 Task: Send an email with the signature Julie Green with the subject Follow-up on a customer inquiry and the message Can you please clarify the requirements for the new project proposal? from softage.5@softage.net to softage.3@softage.net and move the email from Sent Items to the folder Data science
Action: Mouse moved to (64, 62)
Screenshot: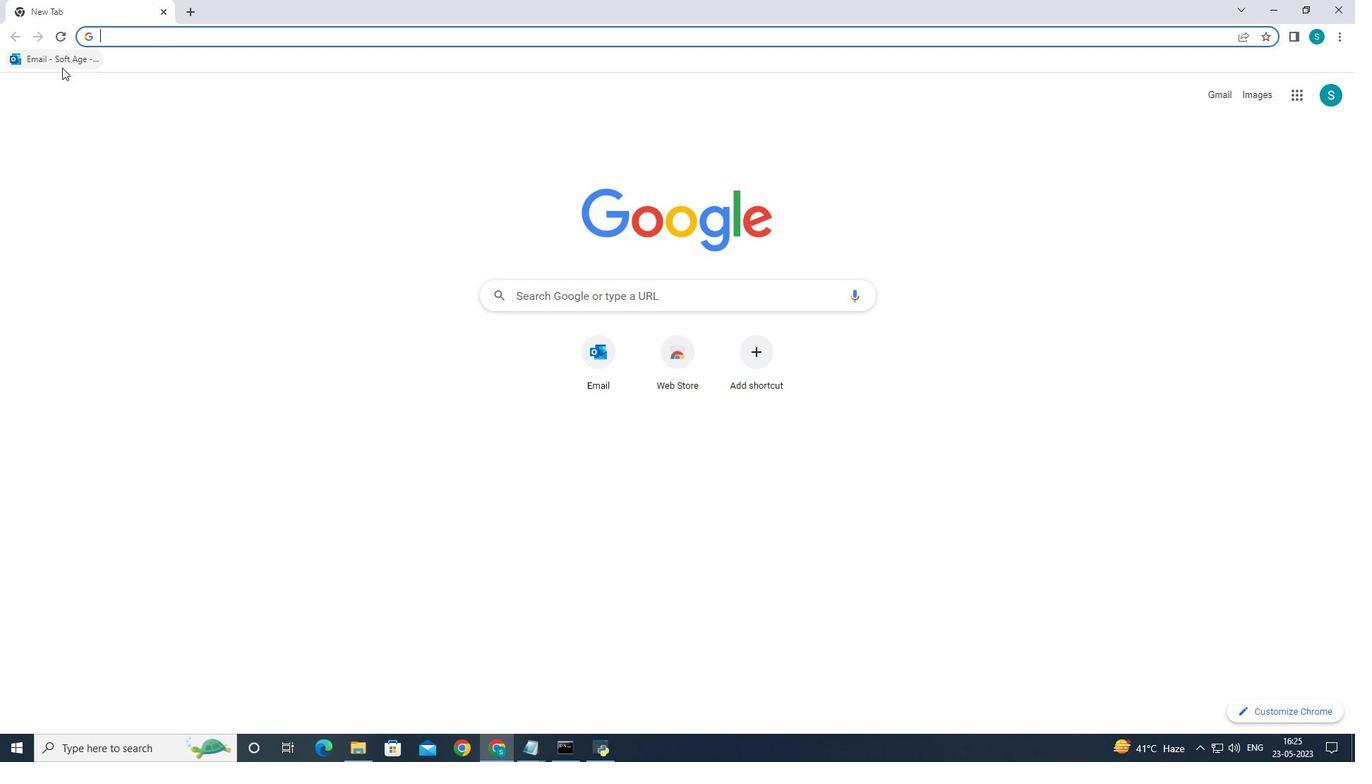 
Action: Mouse pressed left at (64, 62)
Screenshot: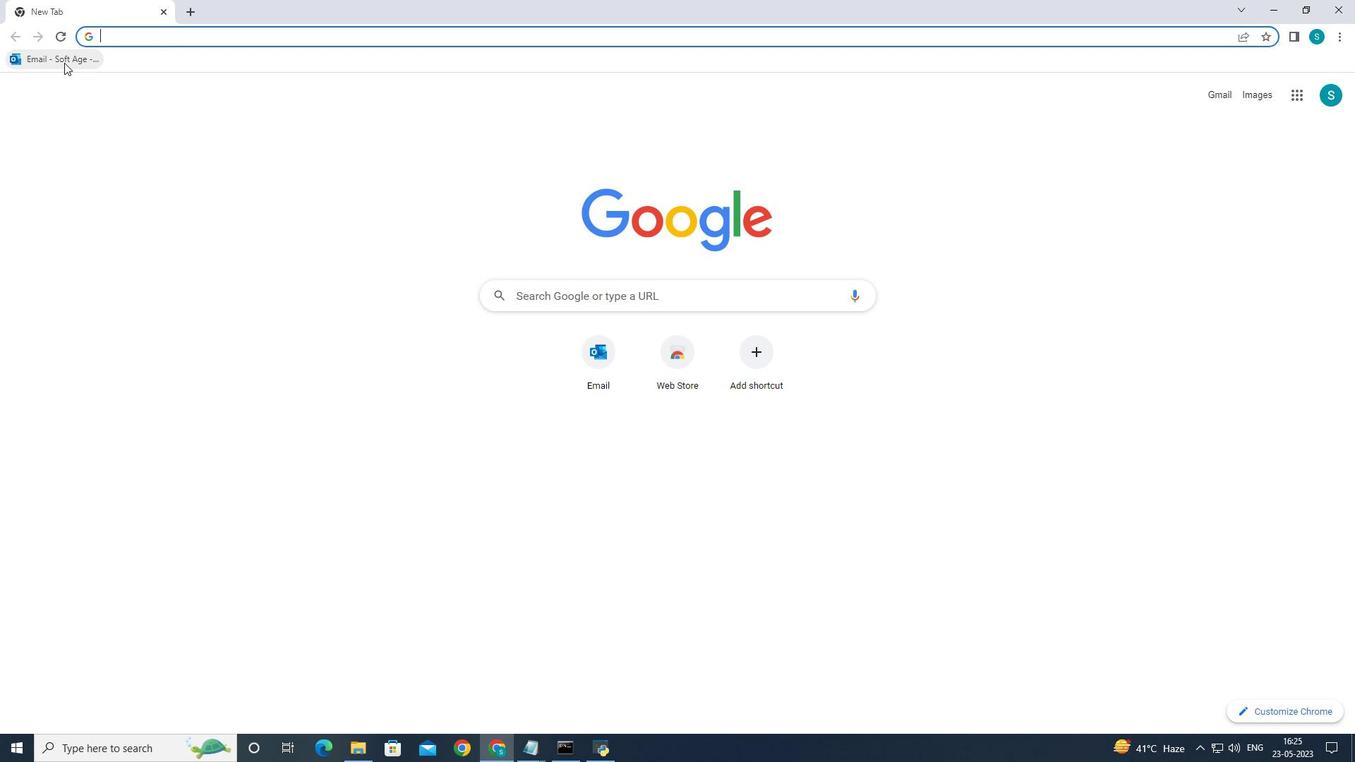 
Action: Mouse moved to (194, 121)
Screenshot: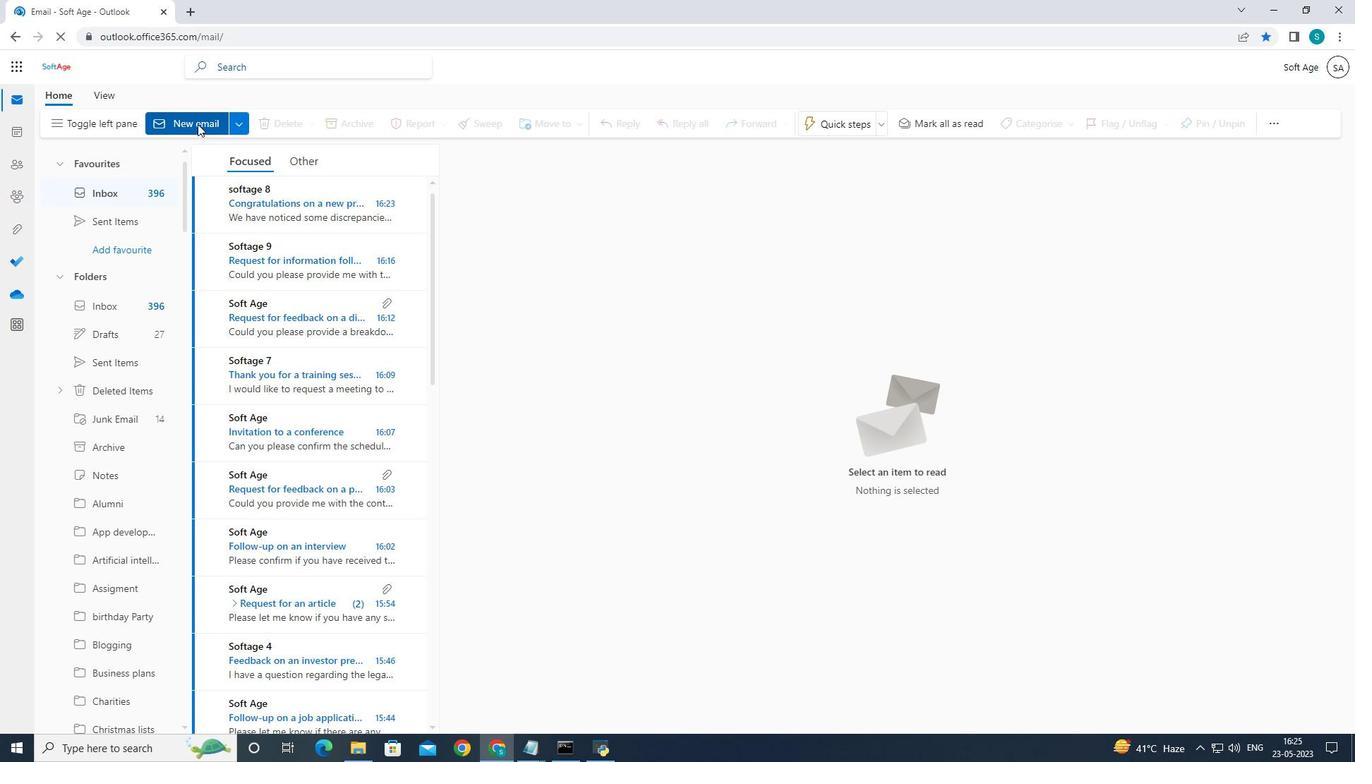 
Action: Mouse pressed left at (194, 121)
Screenshot: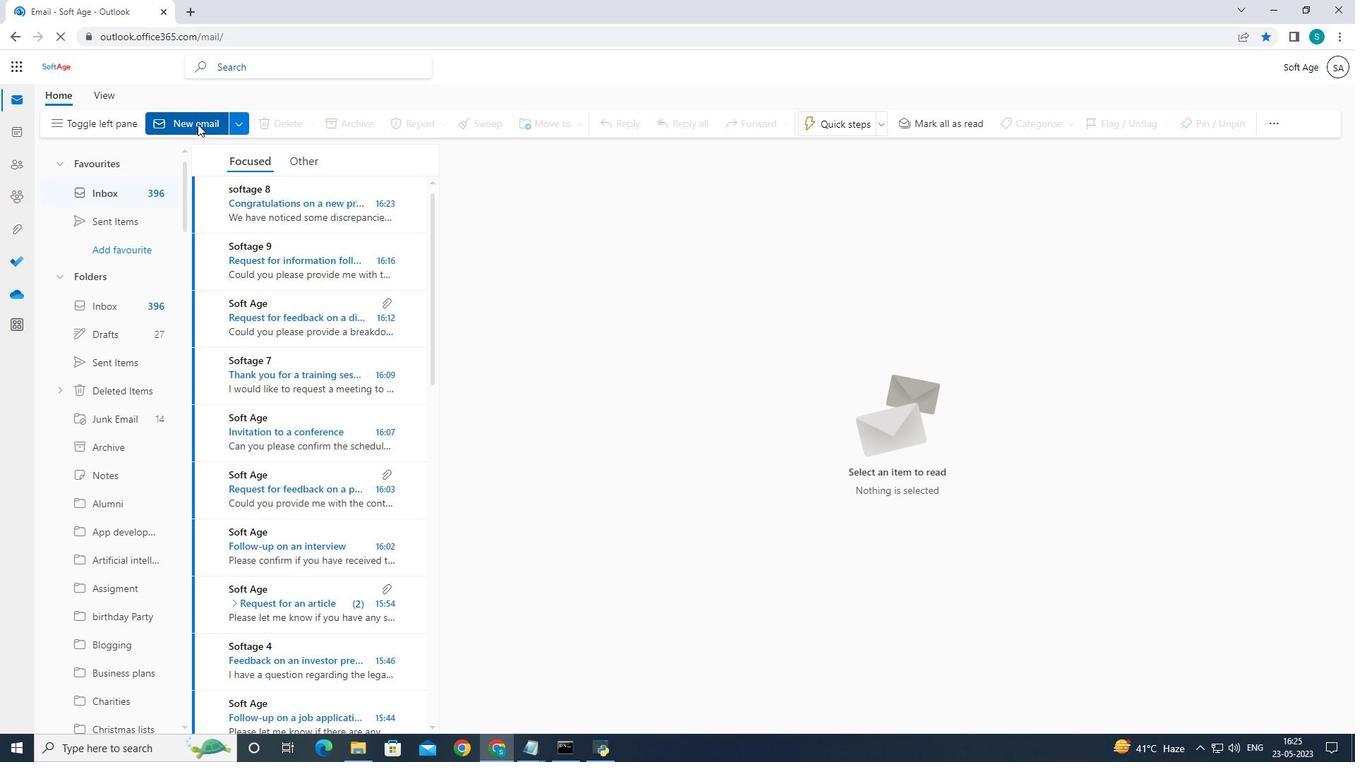 
Action: Mouse moved to (916, 118)
Screenshot: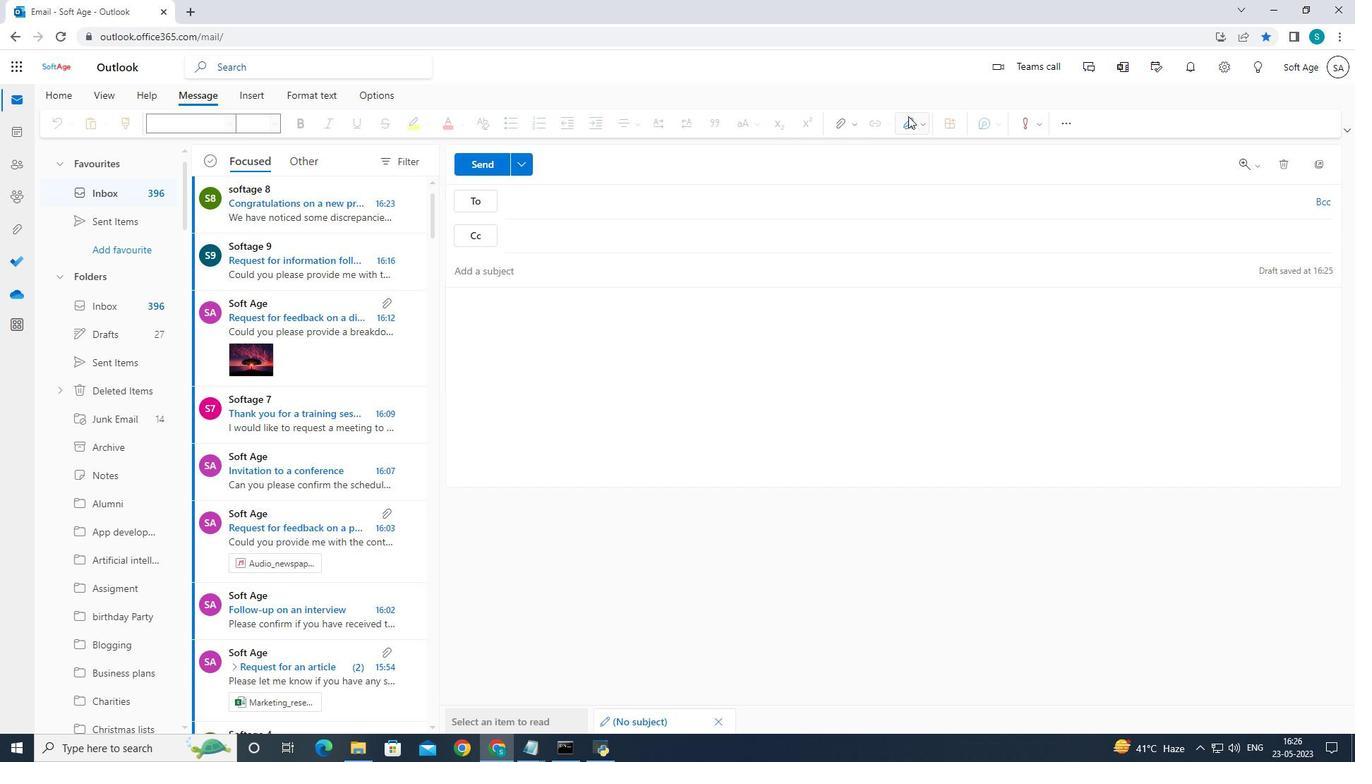 
Action: Mouse pressed left at (916, 118)
Screenshot: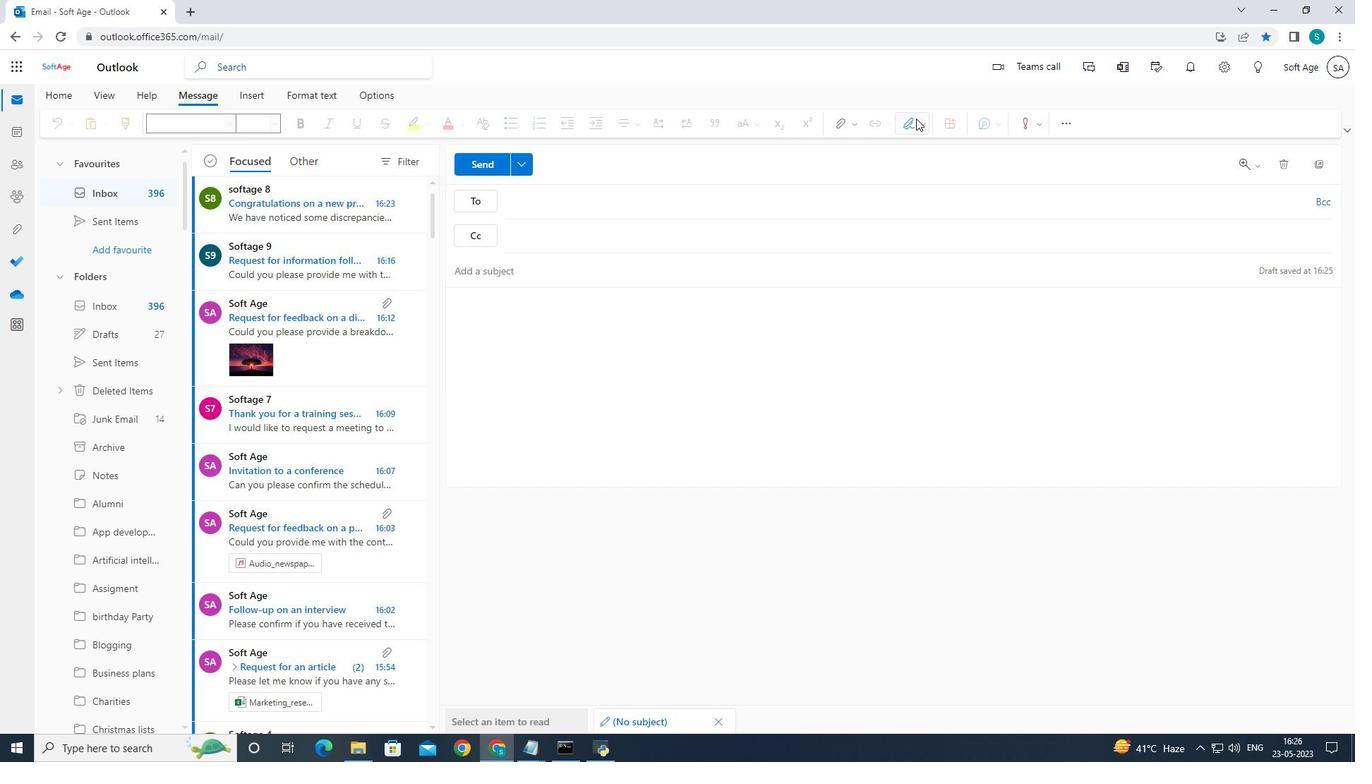 
Action: Mouse moved to (889, 188)
Screenshot: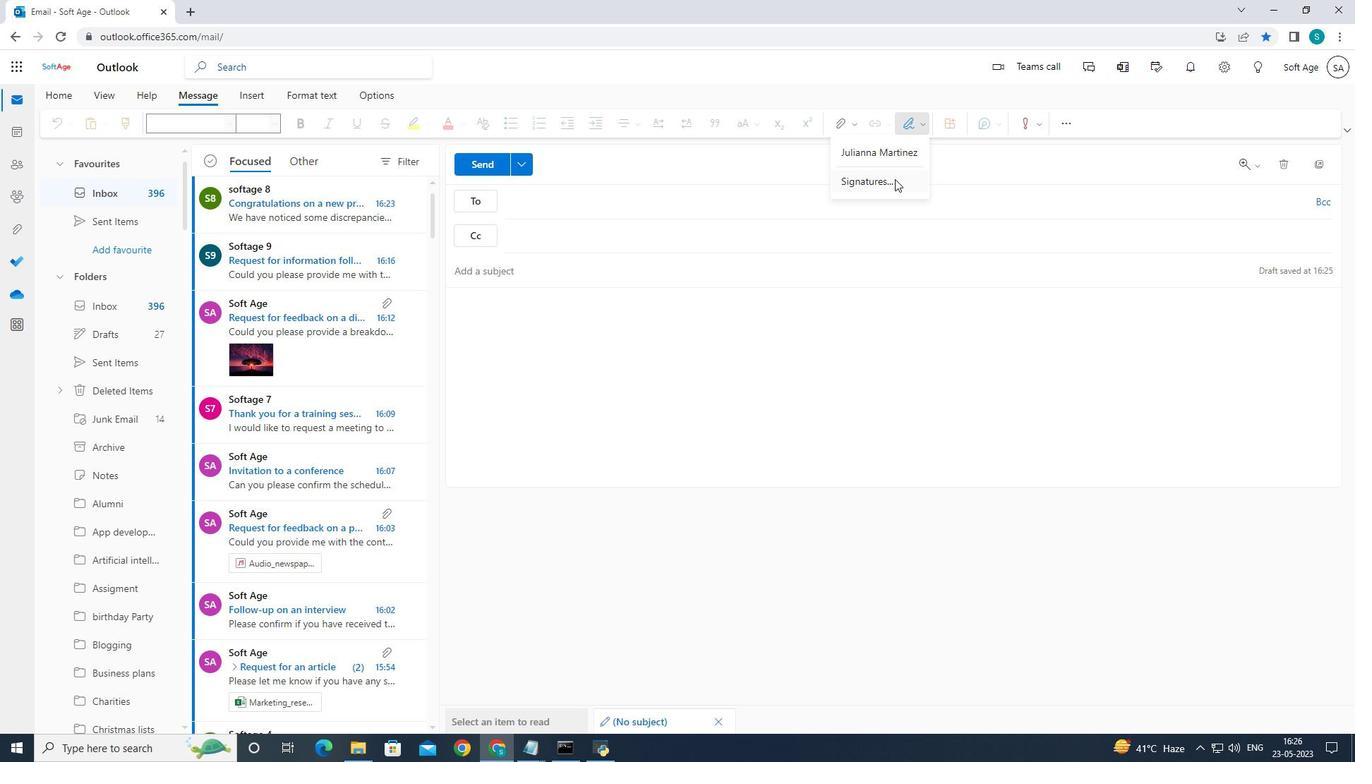 
Action: Mouse pressed left at (889, 188)
Screenshot: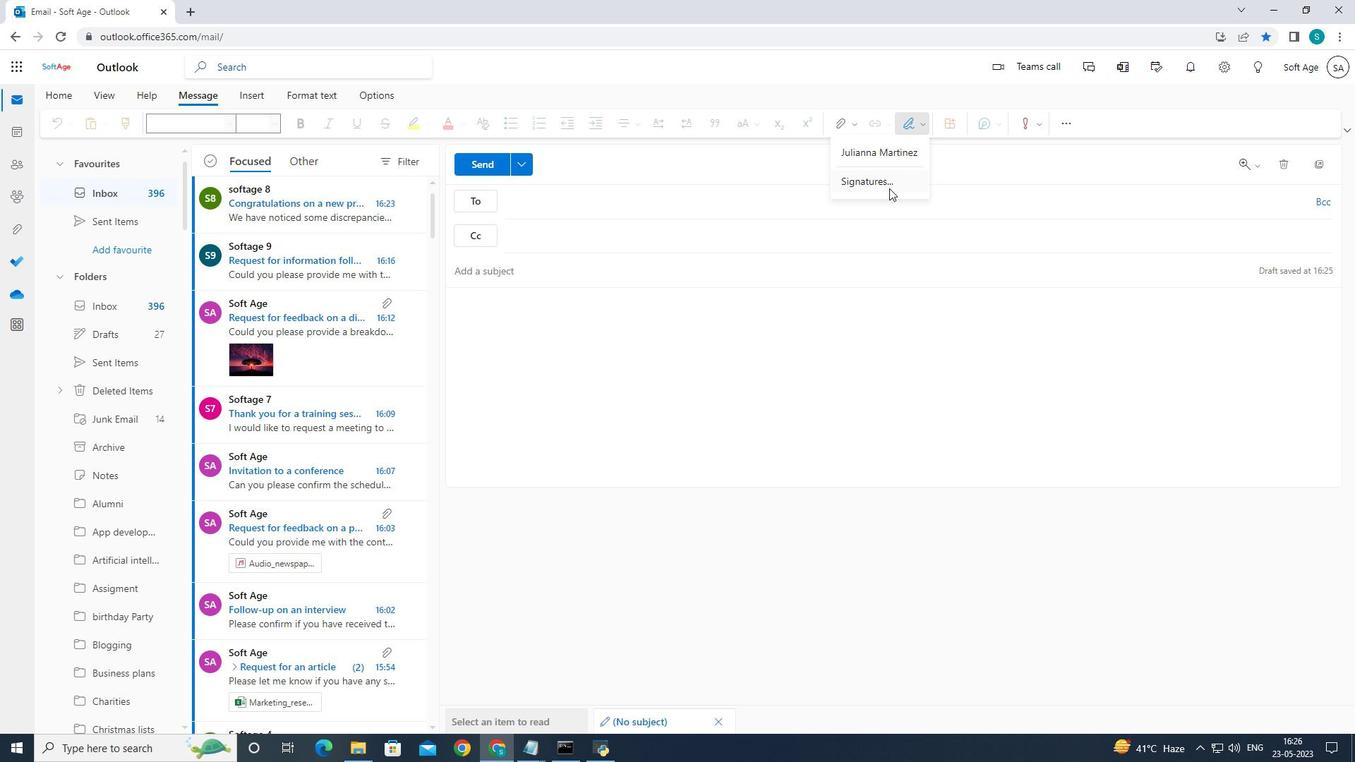 
Action: Mouse moved to (943, 235)
Screenshot: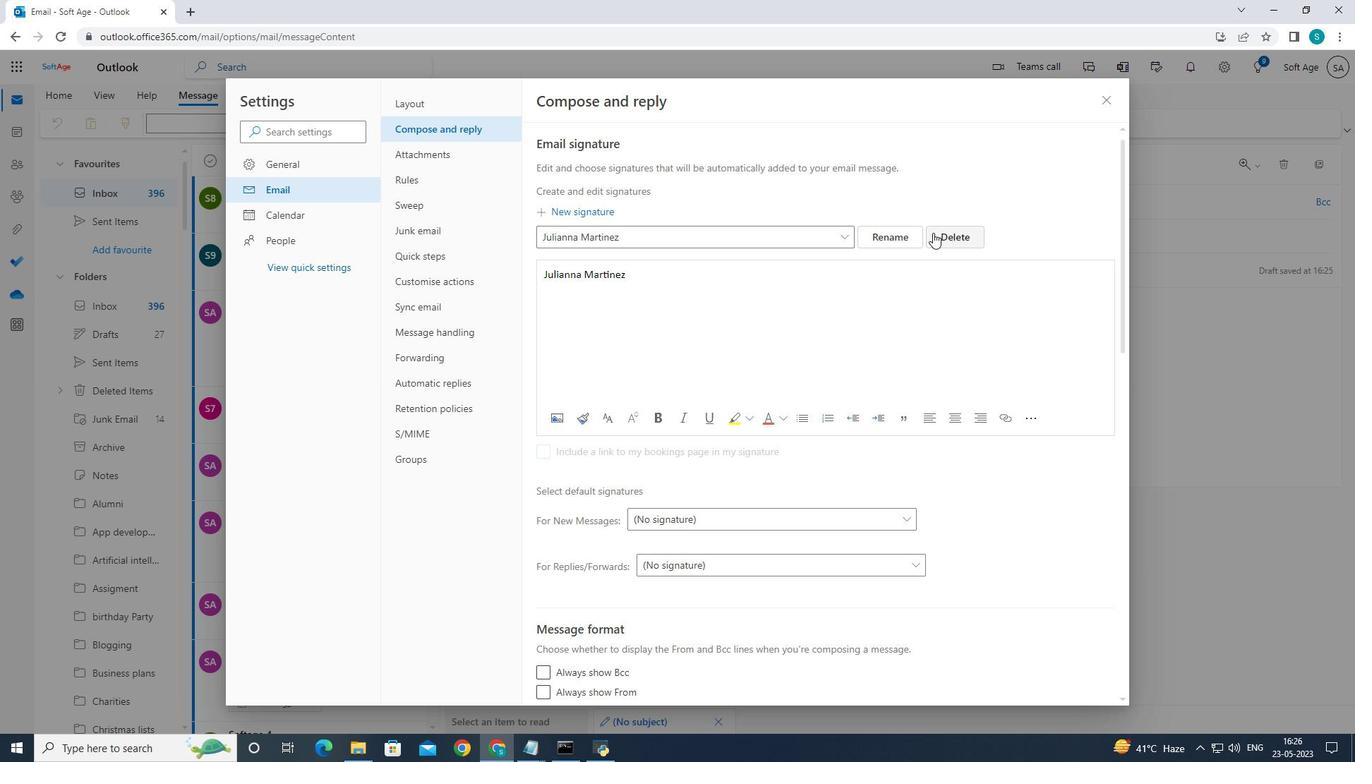 
Action: Mouse pressed left at (943, 235)
Screenshot: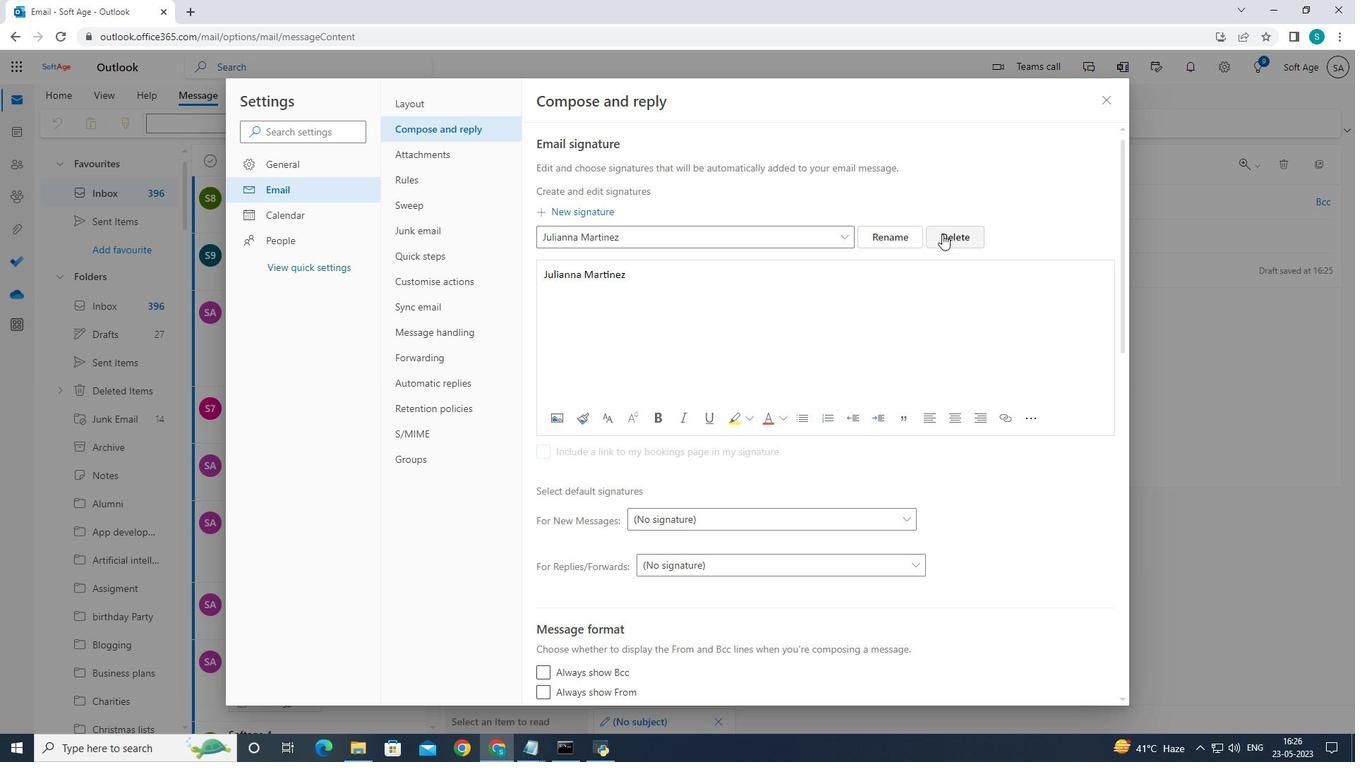 
Action: Mouse moved to (778, 237)
Screenshot: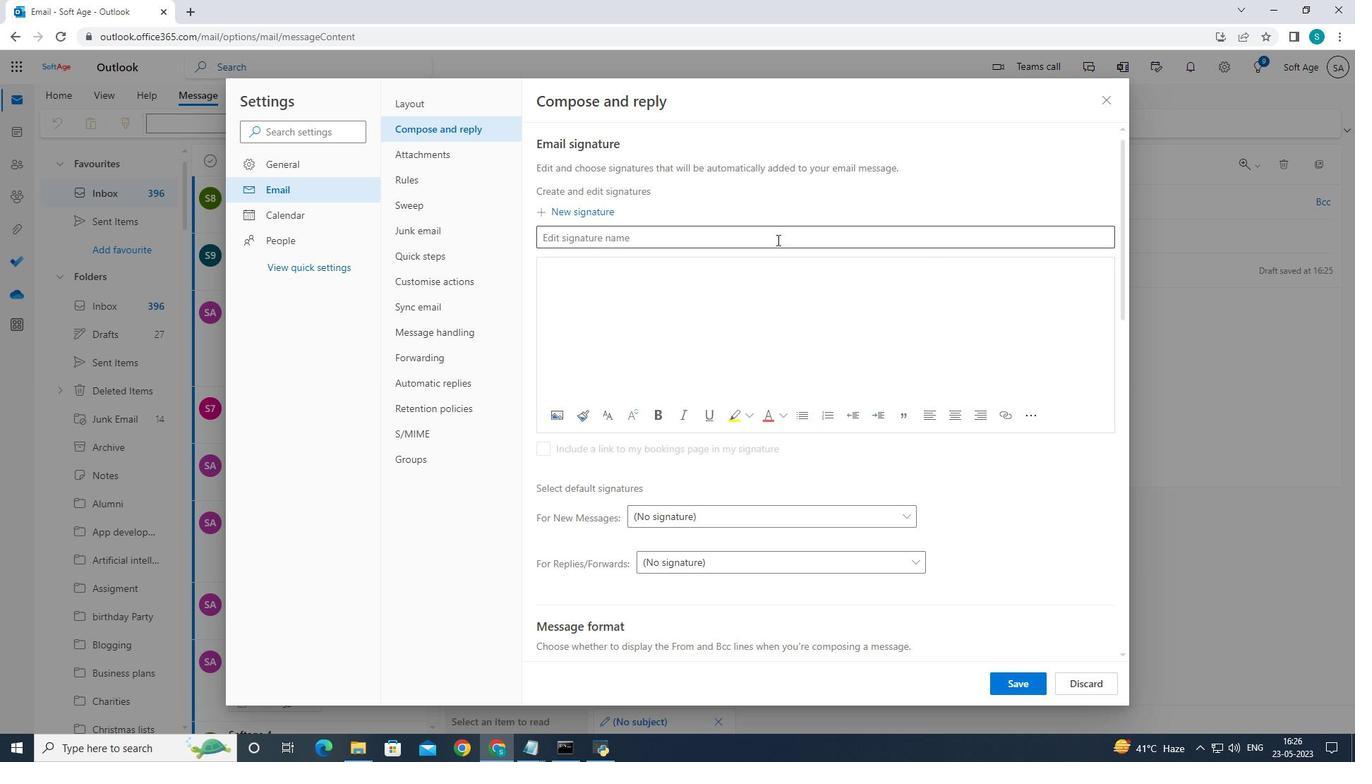 
Action: Mouse pressed left at (778, 237)
Screenshot: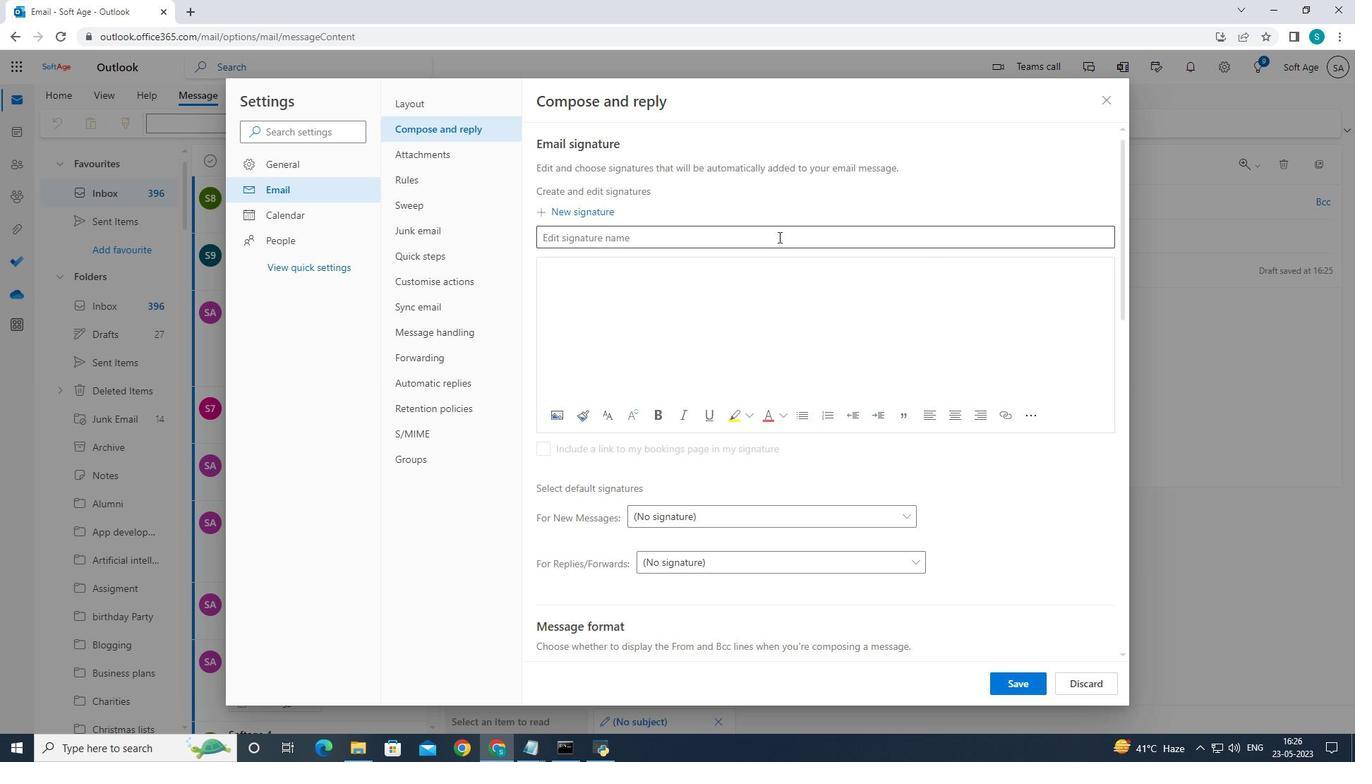 
Action: Mouse moved to (781, 314)
Screenshot: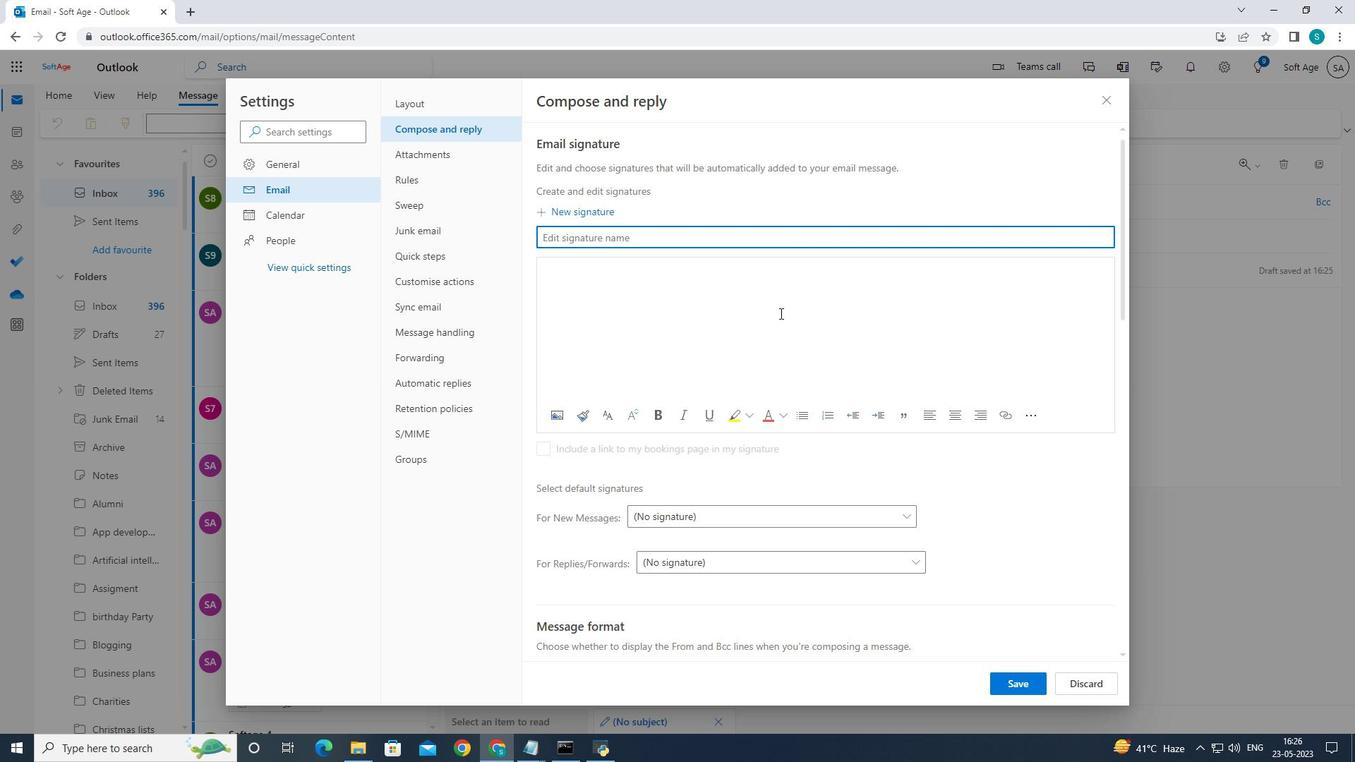 
Action: Key pressed <Key.caps_lock>J<Key.caps_lock>ulie<Key.space><Key.caps_lock>G<Key.caps_lock>reen
Screenshot: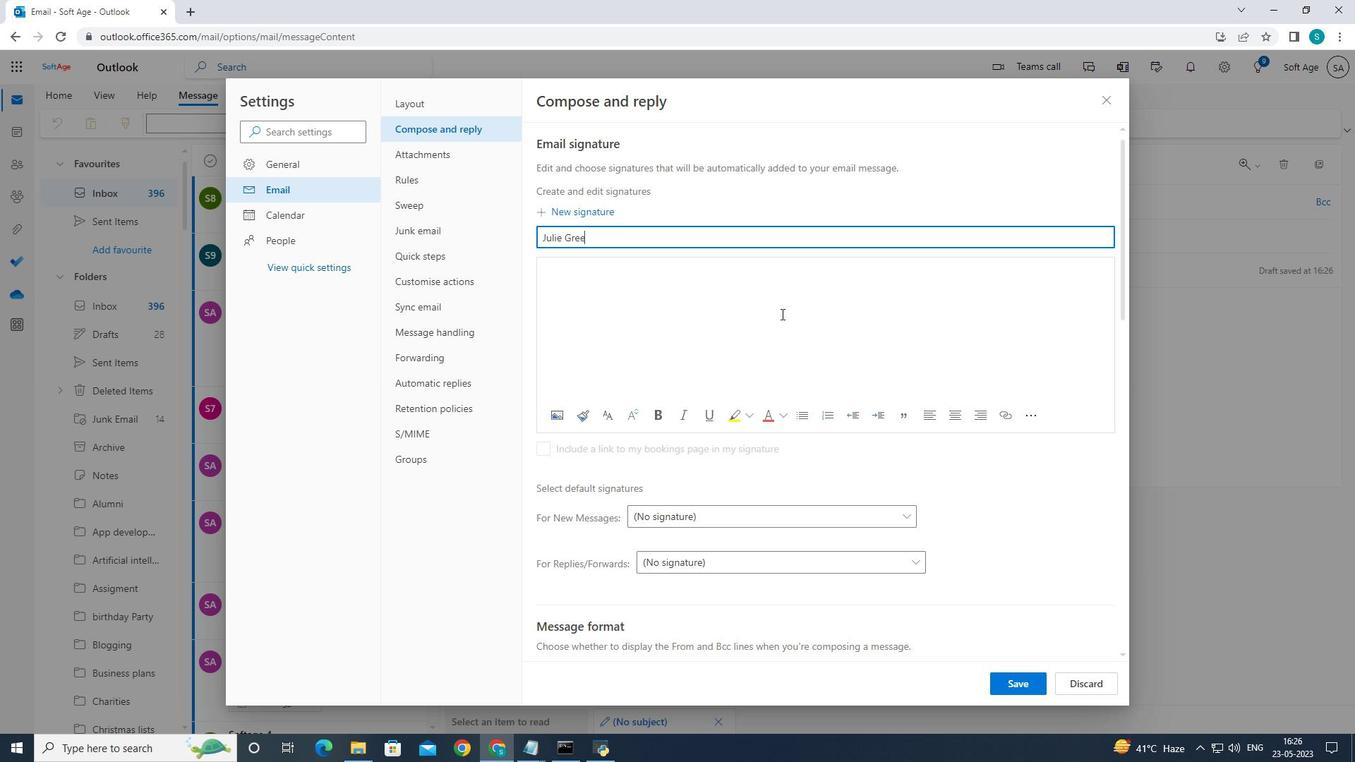 
Action: Mouse moved to (660, 284)
Screenshot: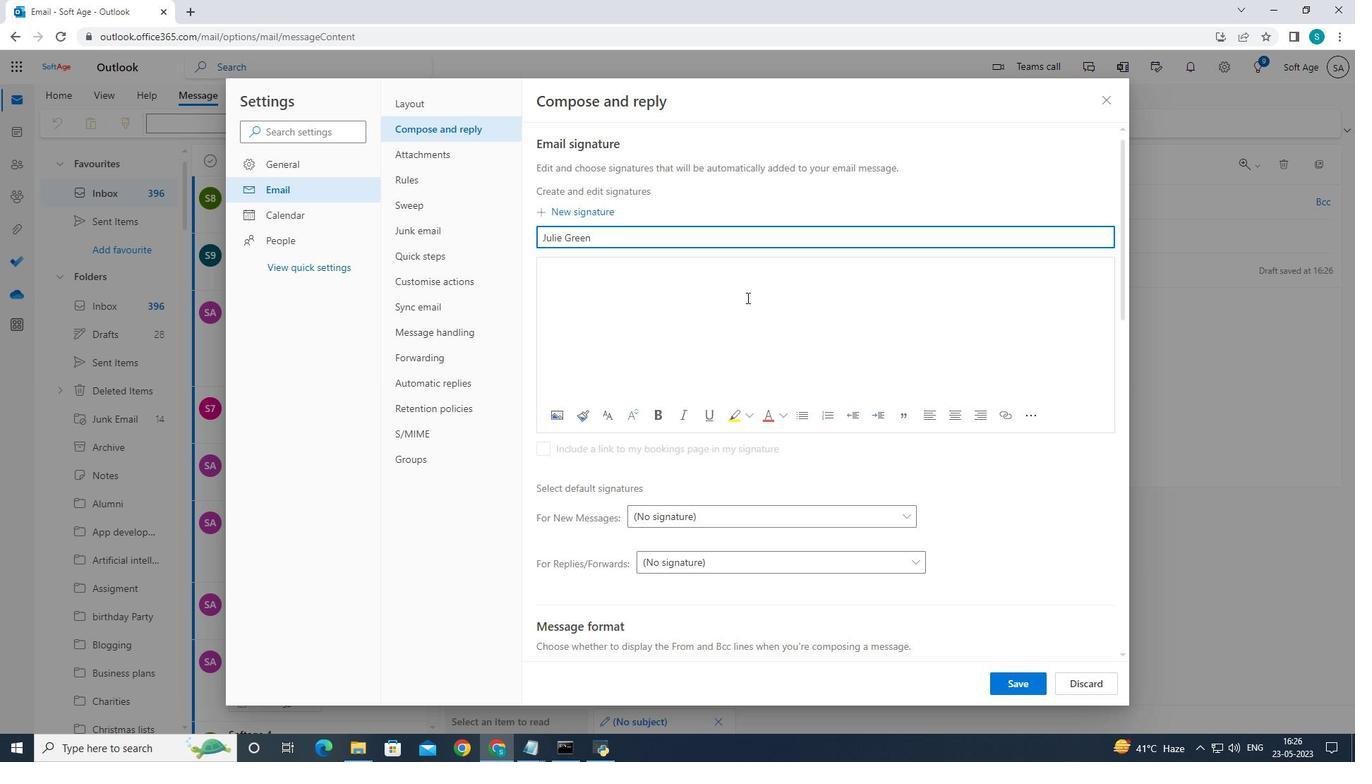 
Action: Mouse pressed left at (660, 284)
Screenshot: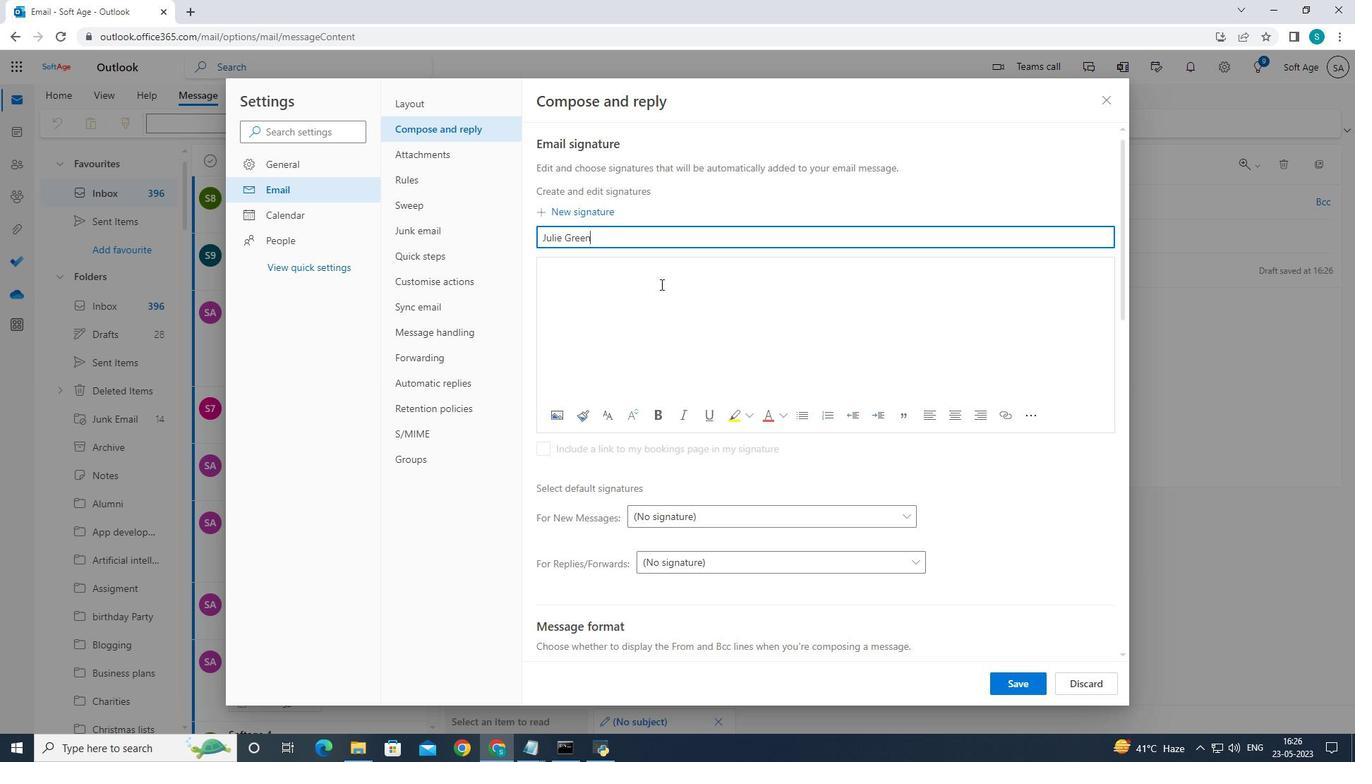
Action: Key pressed <Key.caps_lock>J<Key.caps_lock>uulie<Key.space><Key.caps_lock>G<Key.caps_lock>reem<Key.backspace>n
Screenshot: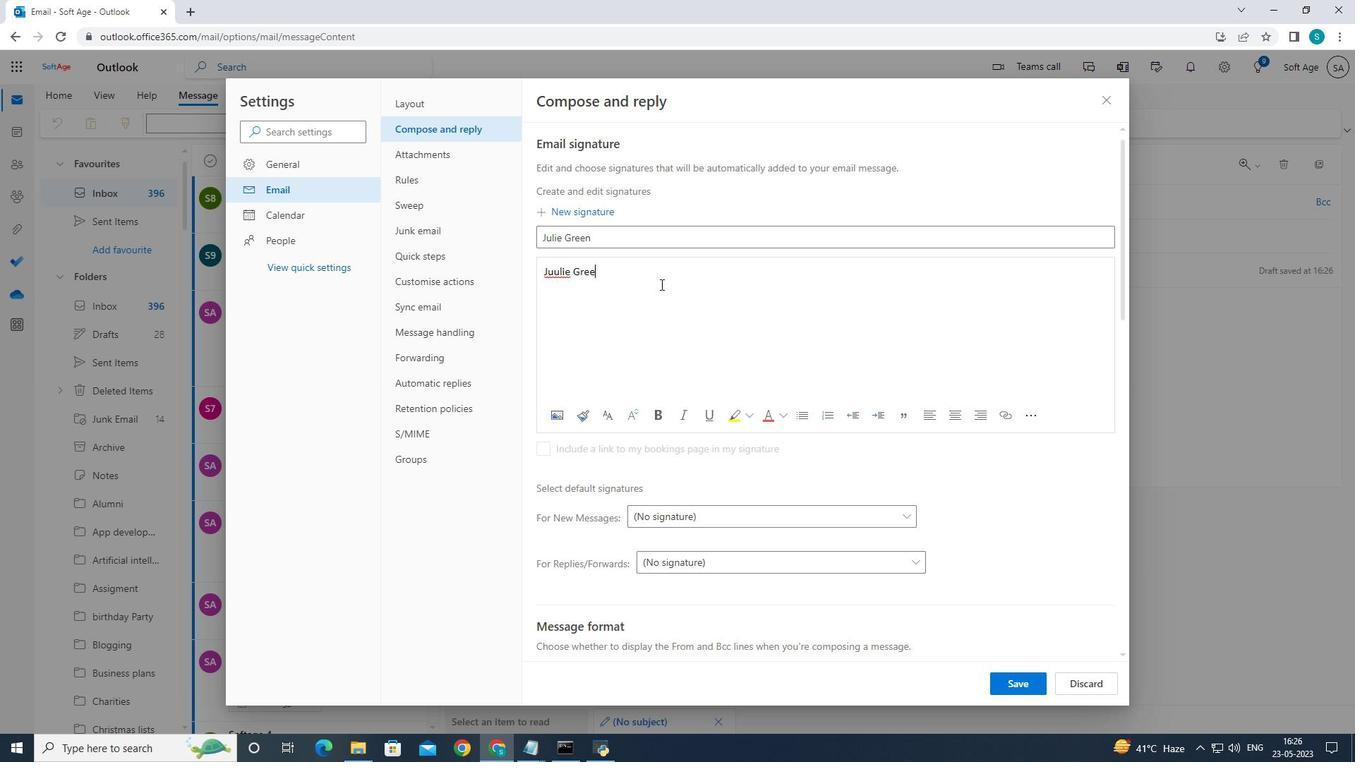 
Action: Mouse moved to (550, 272)
Screenshot: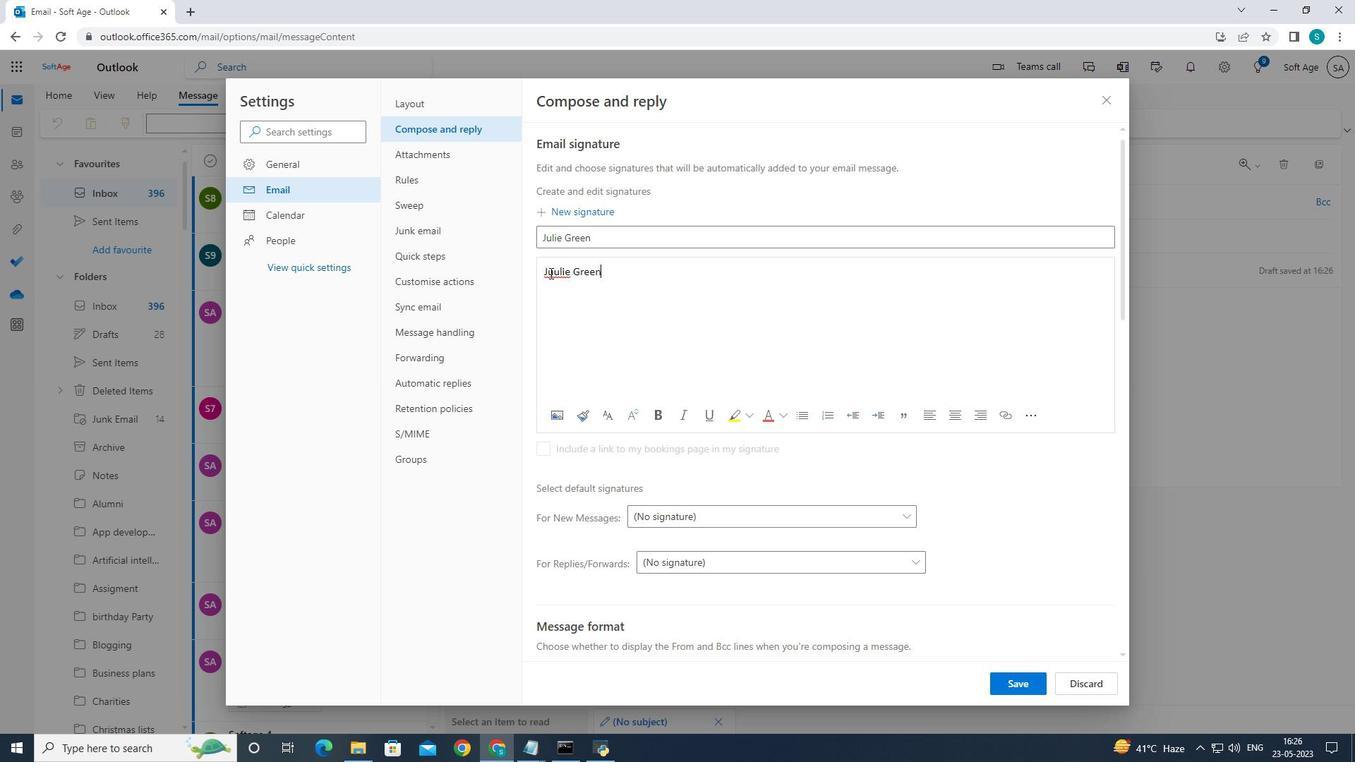 
Action: Mouse pressed left at (550, 272)
Screenshot: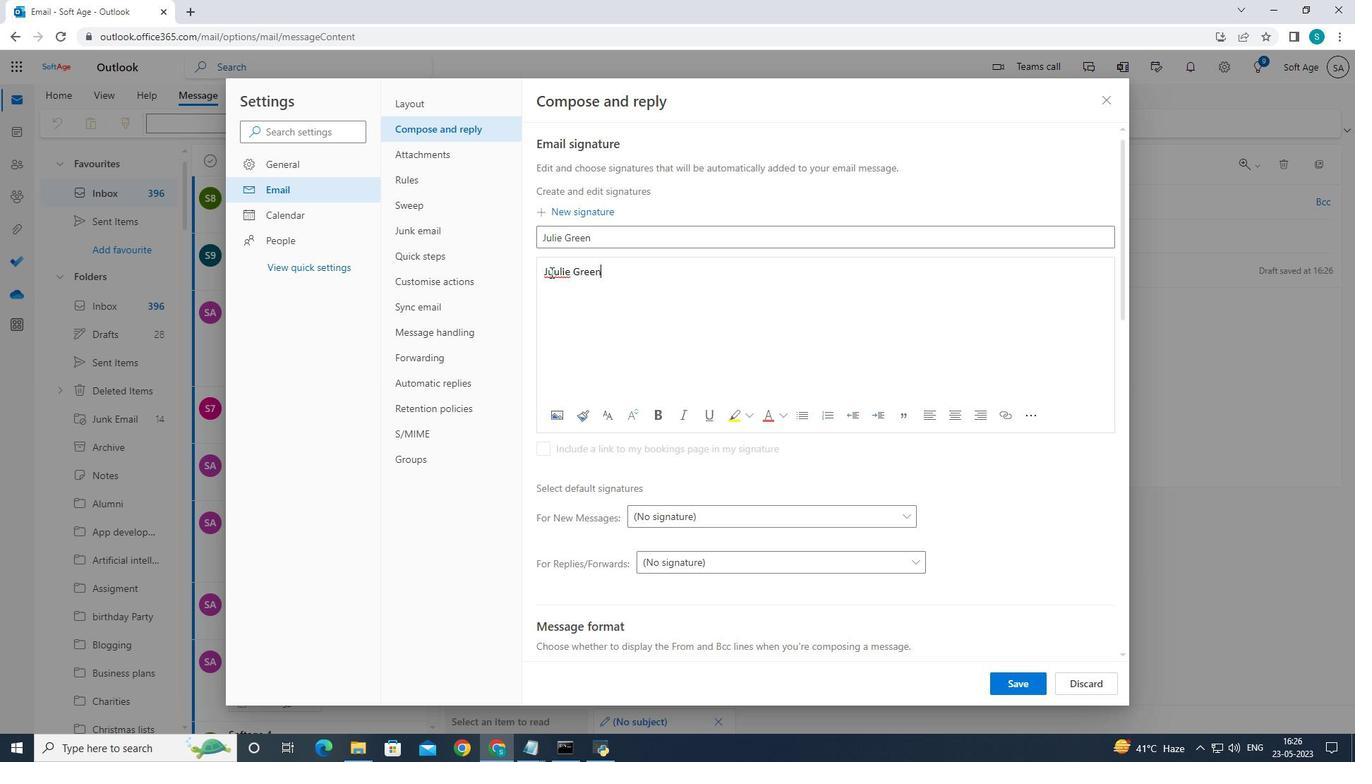 
Action: Mouse moved to (584, 274)
Screenshot: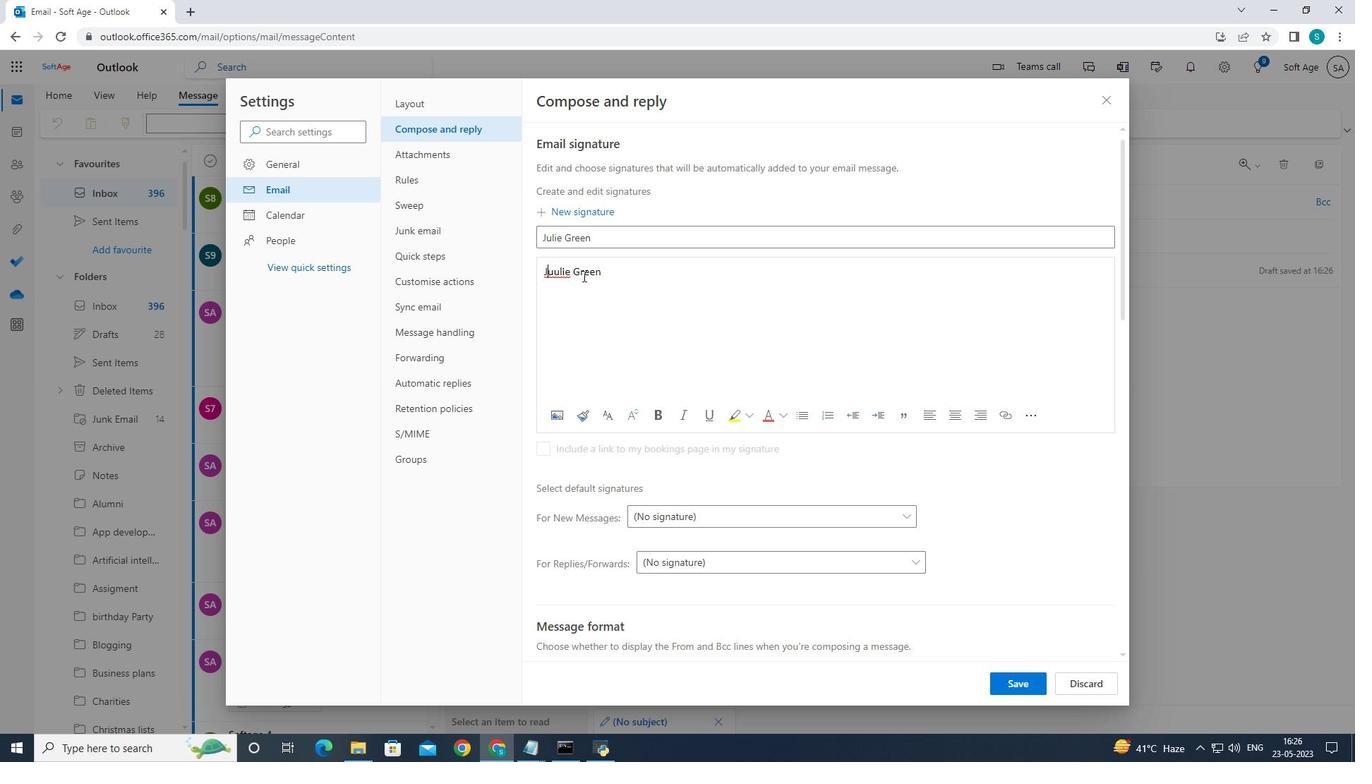 
Action: Key pressed <Key.right>
Screenshot: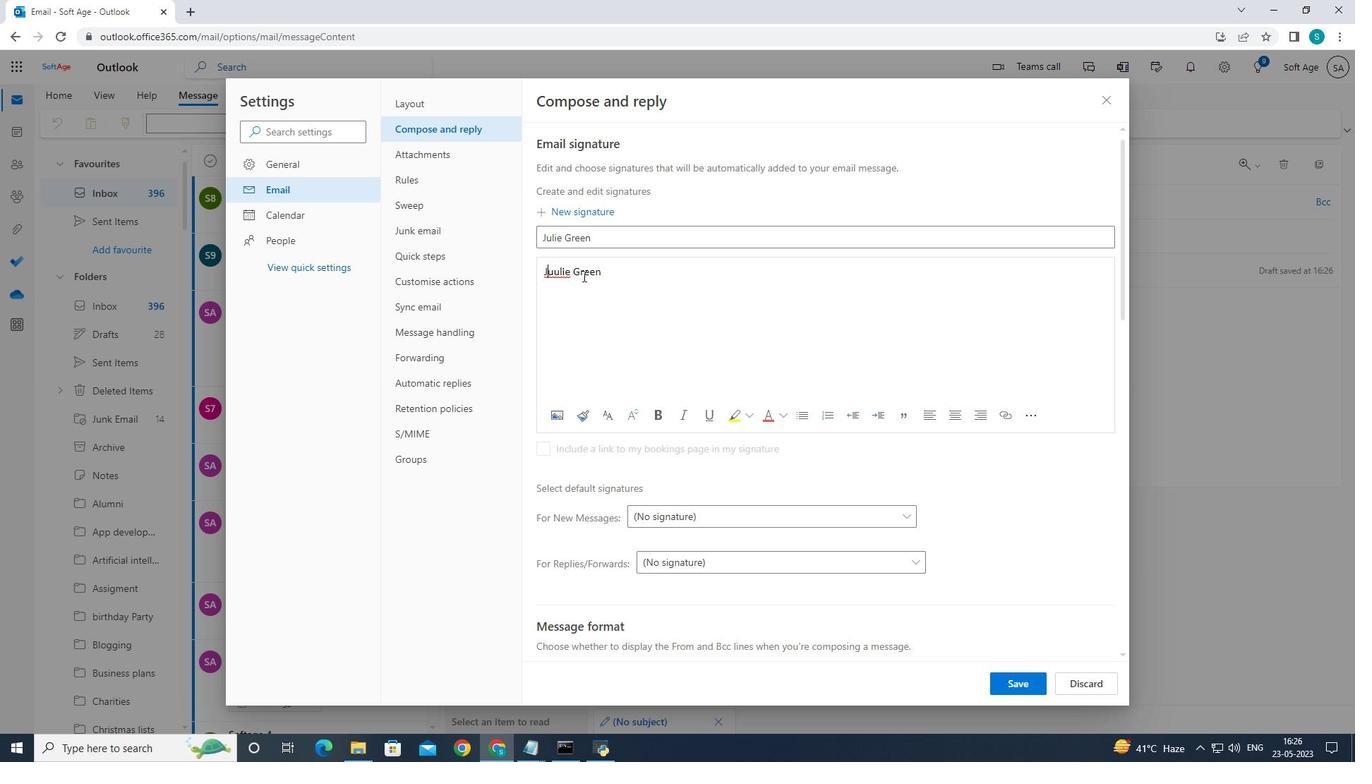 
Action: Mouse moved to (588, 273)
Screenshot: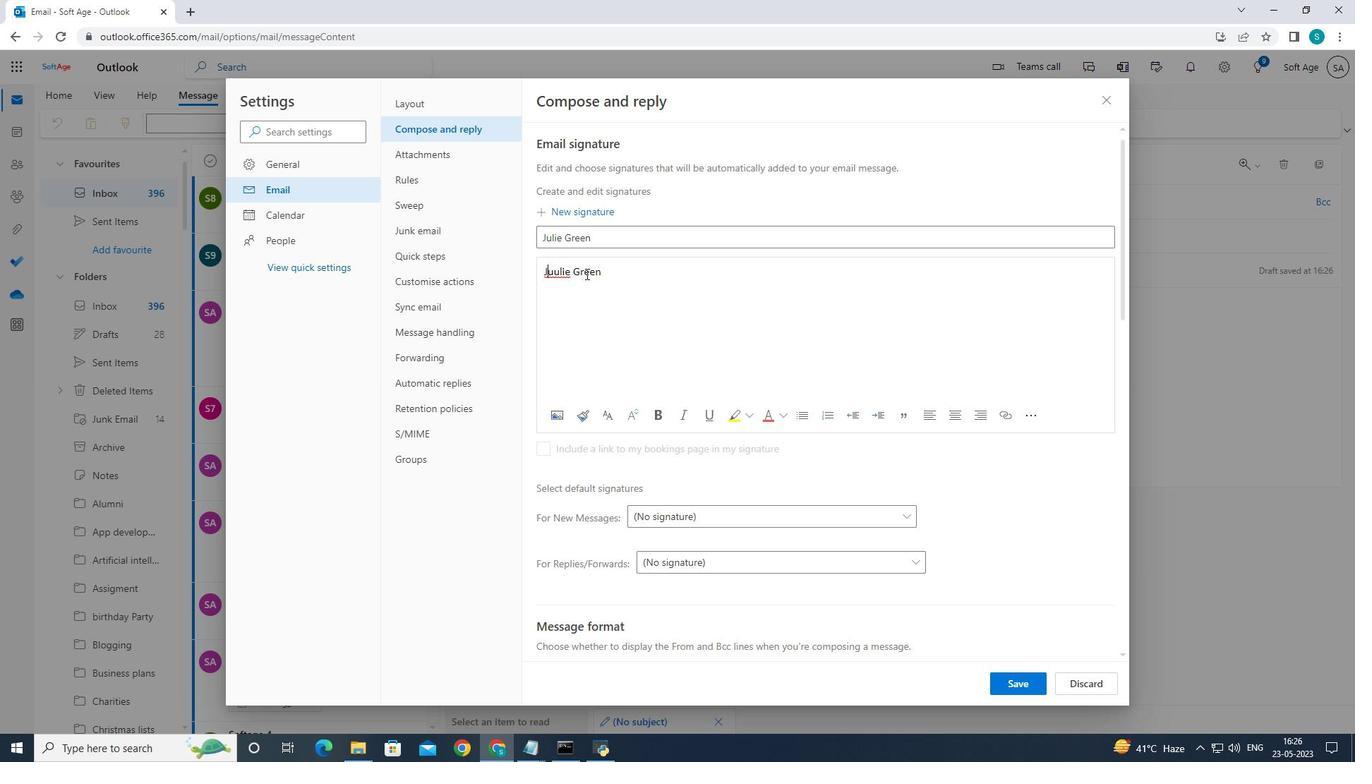 
Action: Key pressed <Key.backspace>
Screenshot: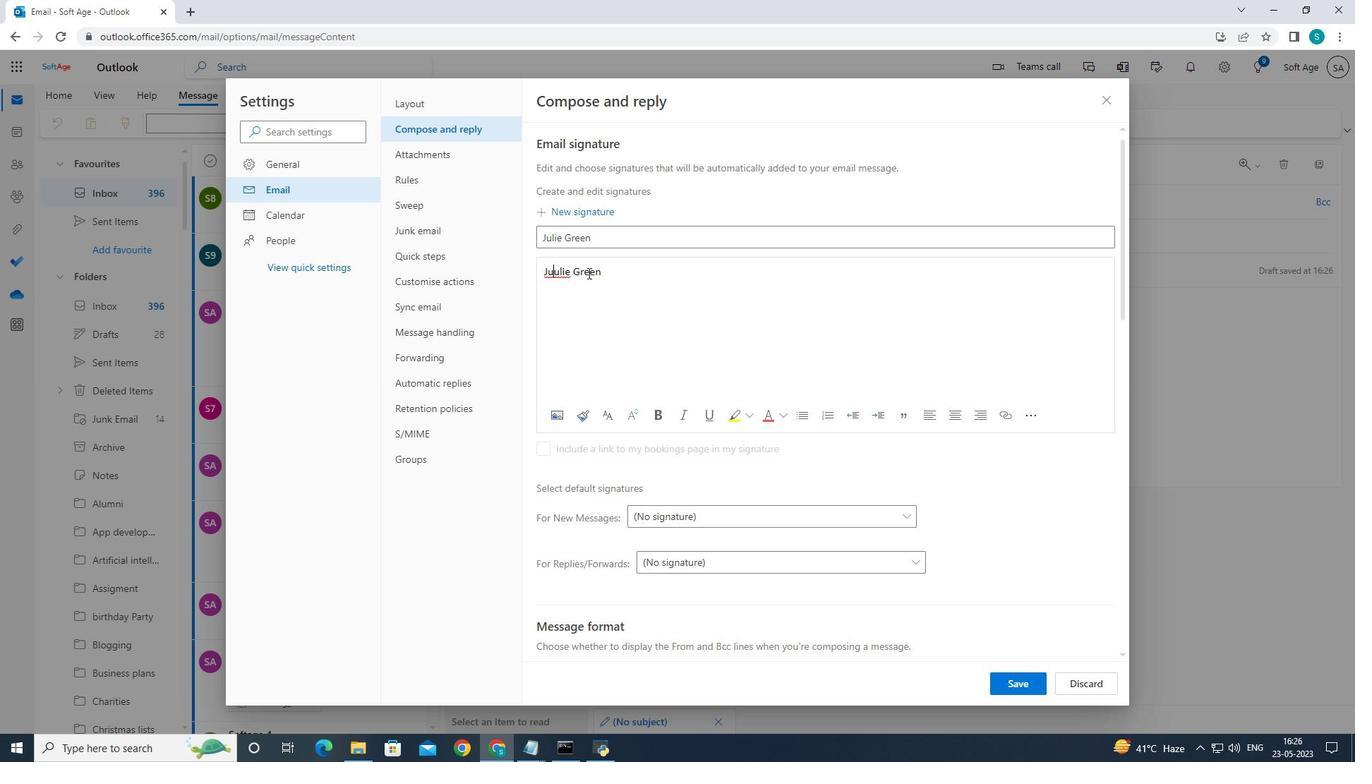 
Action: Mouse moved to (1018, 689)
Screenshot: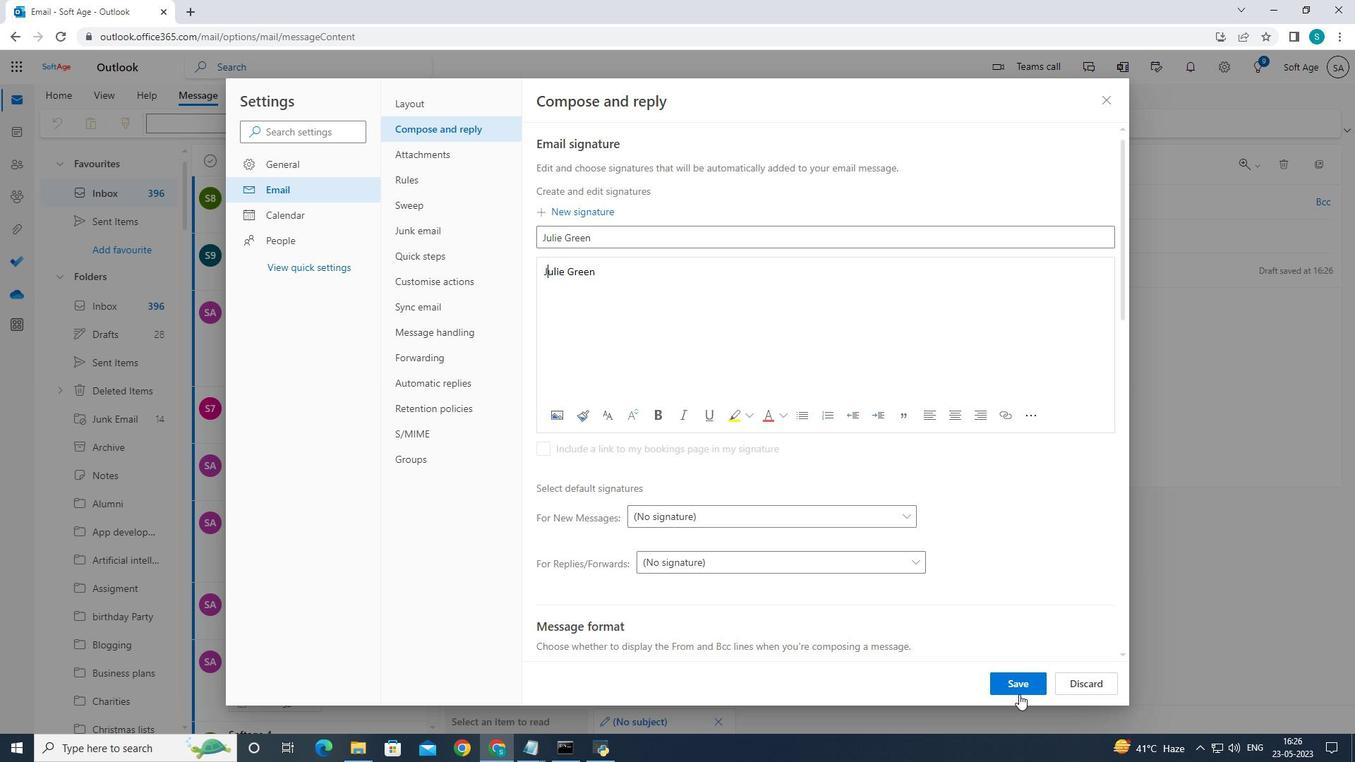 
Action: Mouse pressed left at (1018, 689)
Screenshot: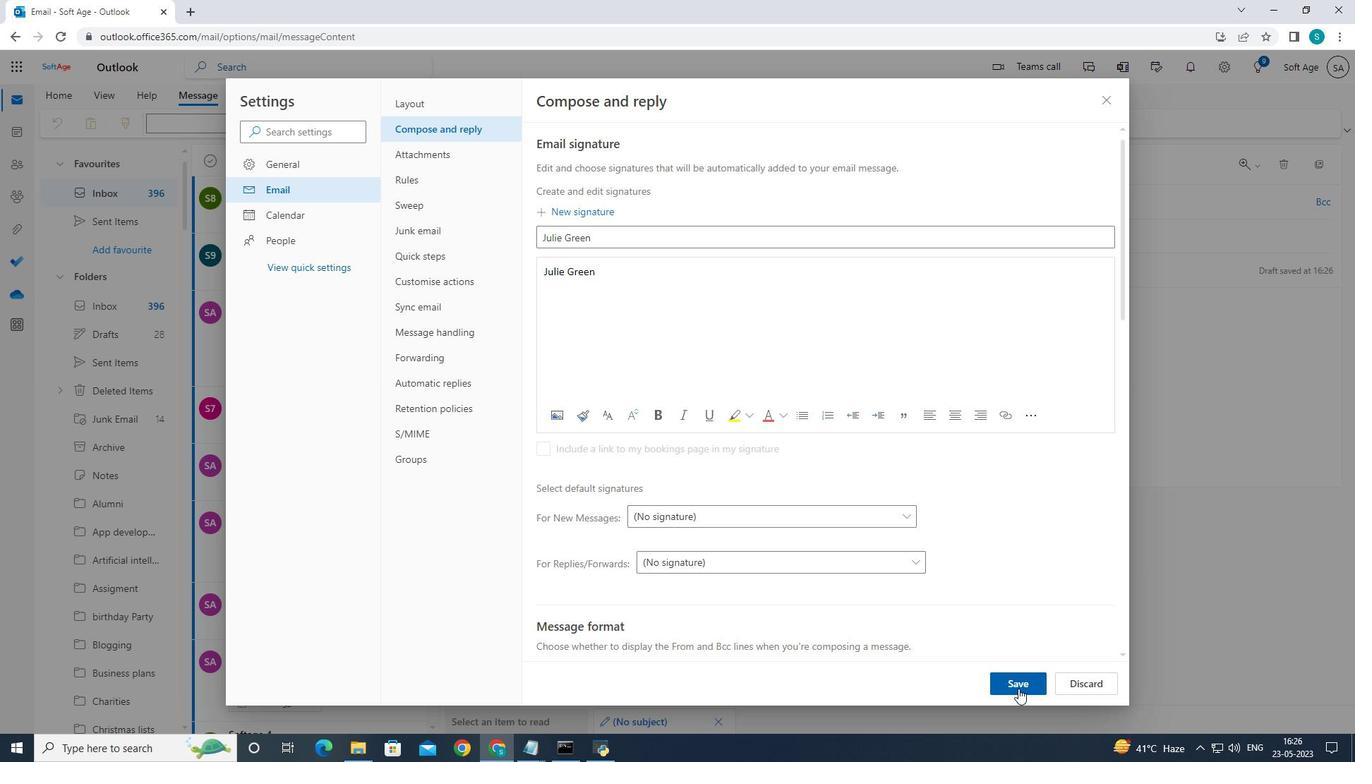 
Action: Mouse moved to (1102, 100)
Screenshot: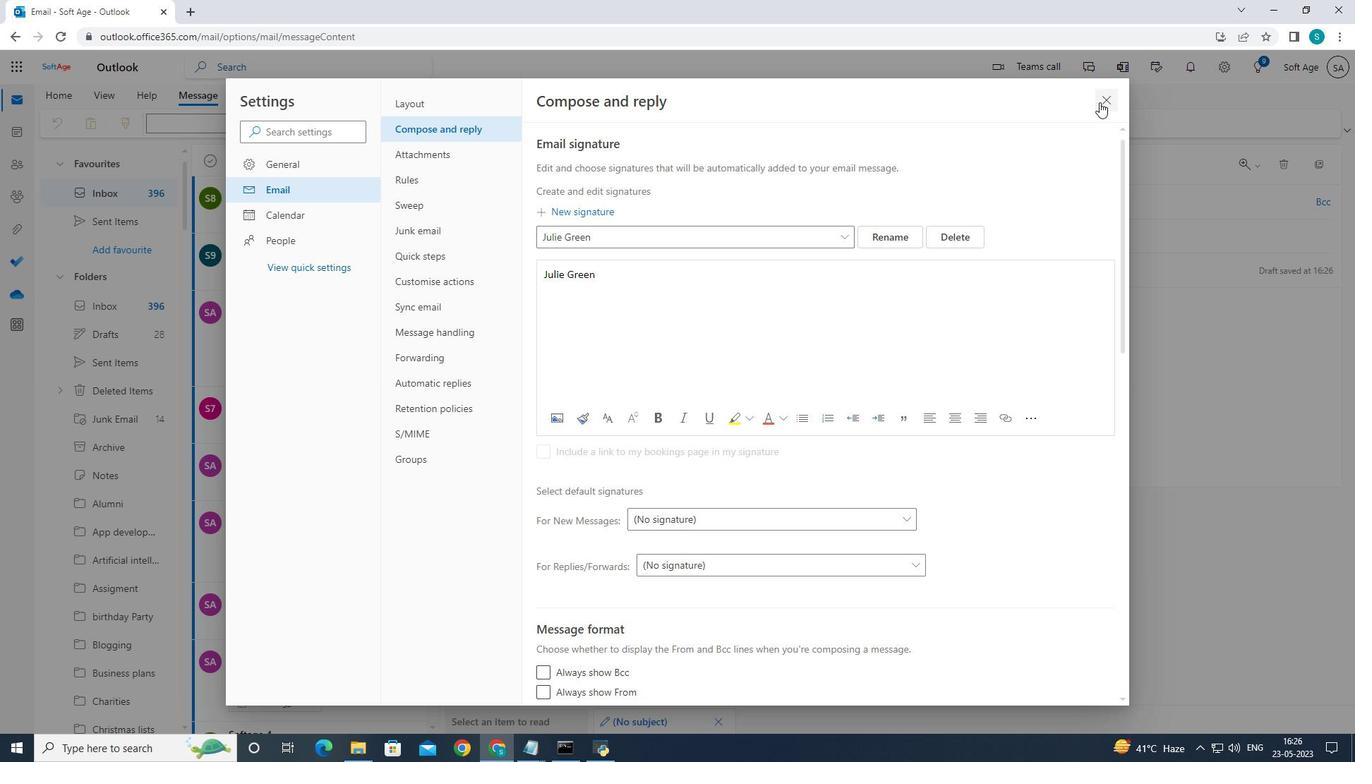 
Action: Mouse pressed left at (1102, 100)
Screenshot: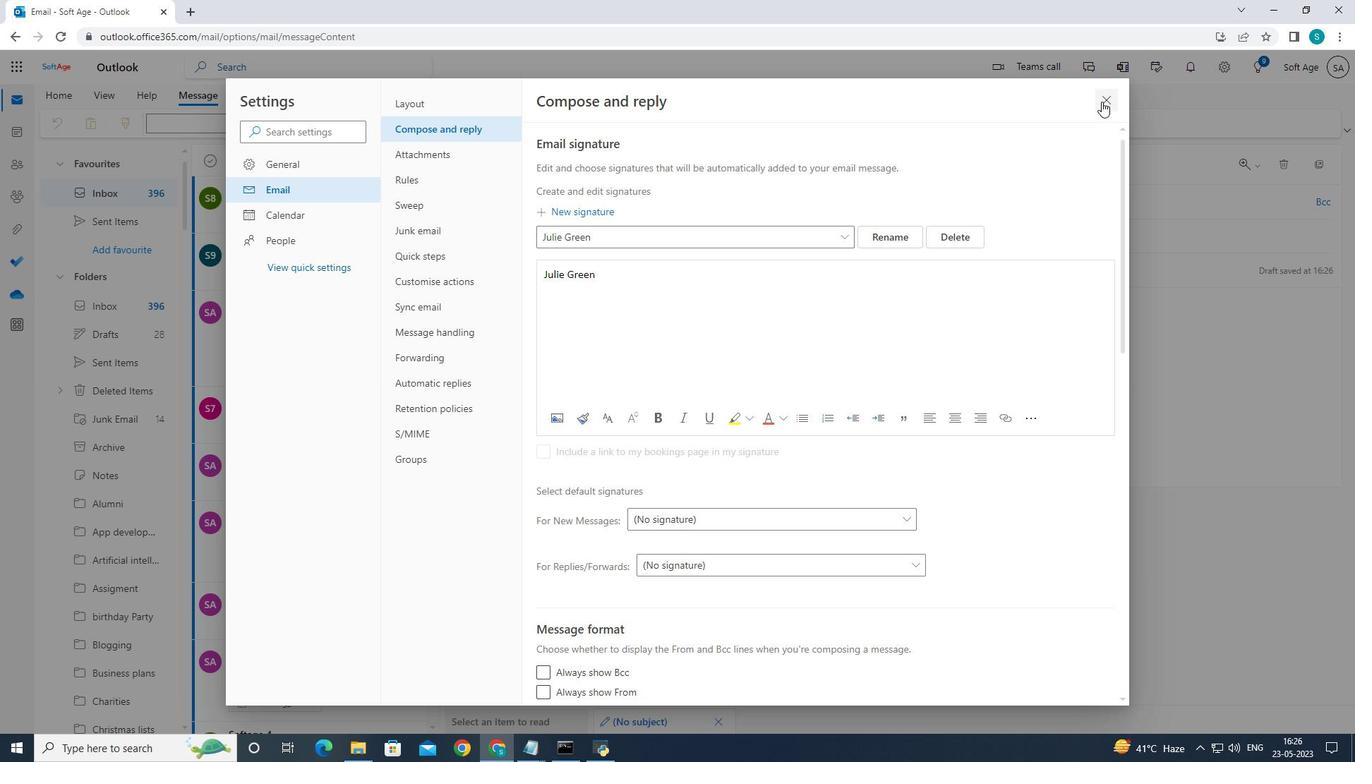 
Action: Mouse moved to (730, 333)
Screenshot: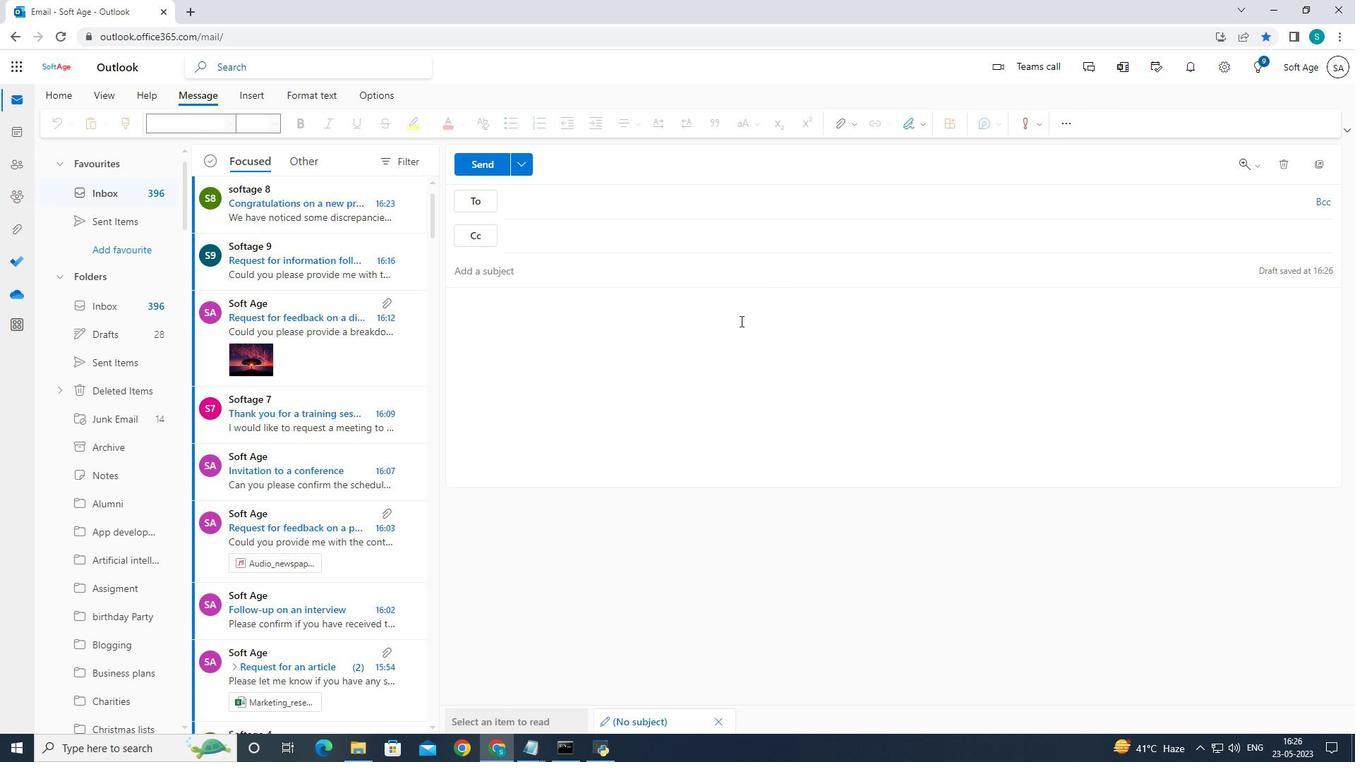 
Action: Mouse pressed left at (730, 333)
Screenshot: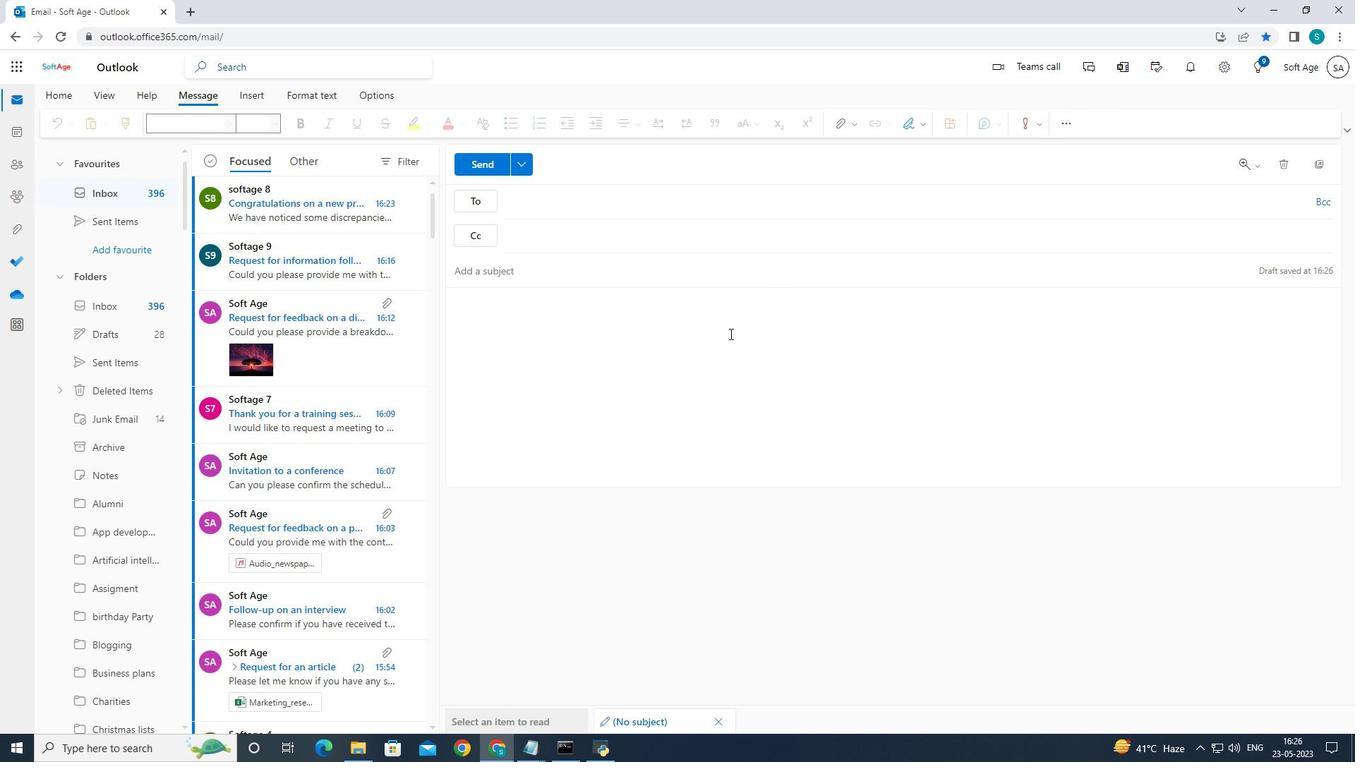 
Action: Mouse moved to (922, 126)
Screenshot: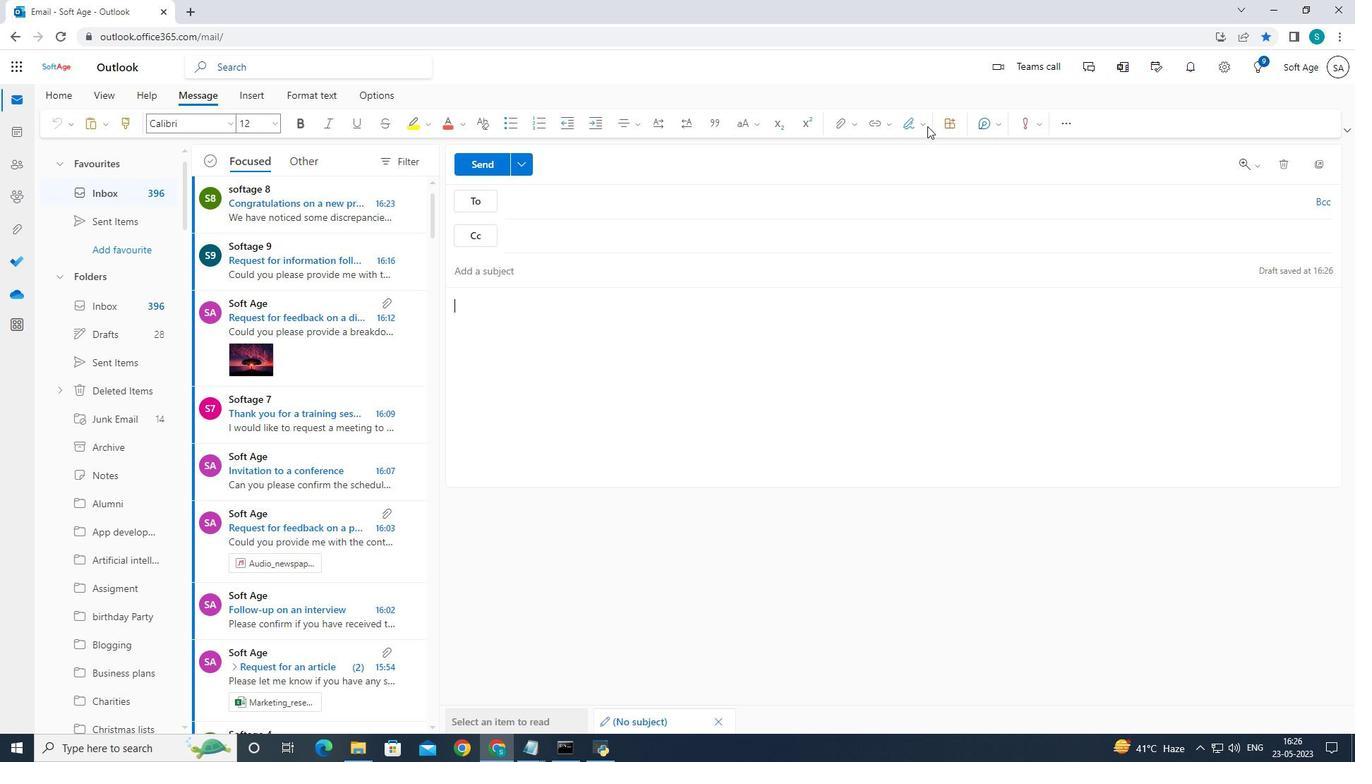 
Action: Mouse pressed left at (922, 126)
Screenshot: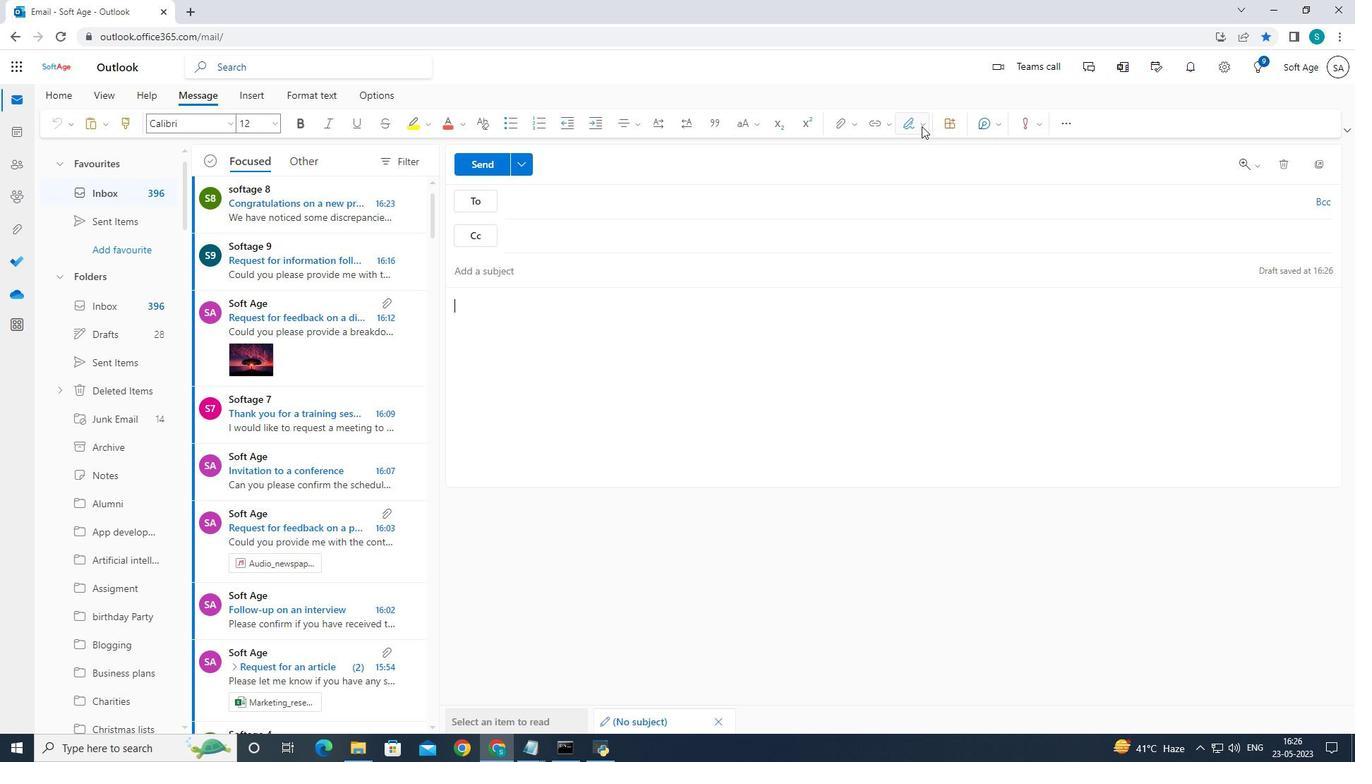 
Action: Mouse moved to (913, 158)
Screenshot: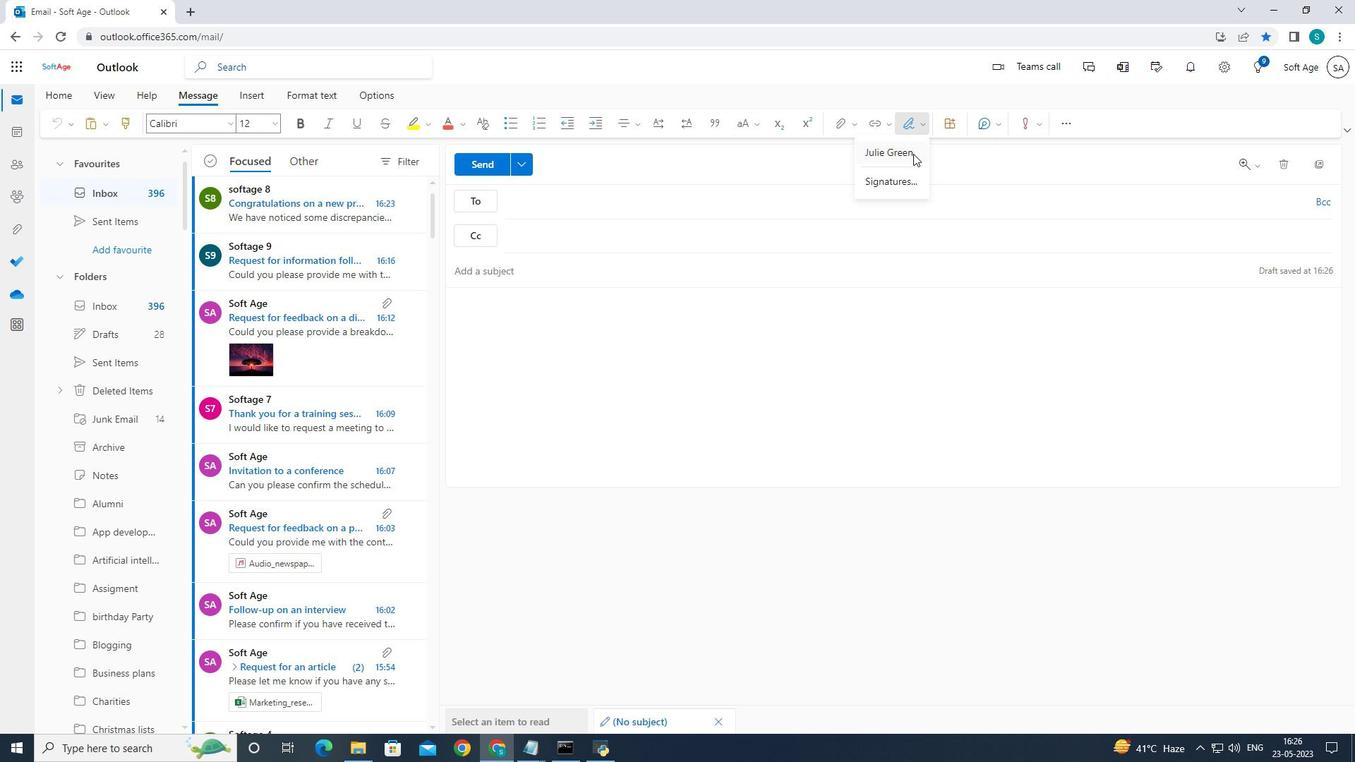 
Action: Mouse pressed left at (913, 158)
Screenshot: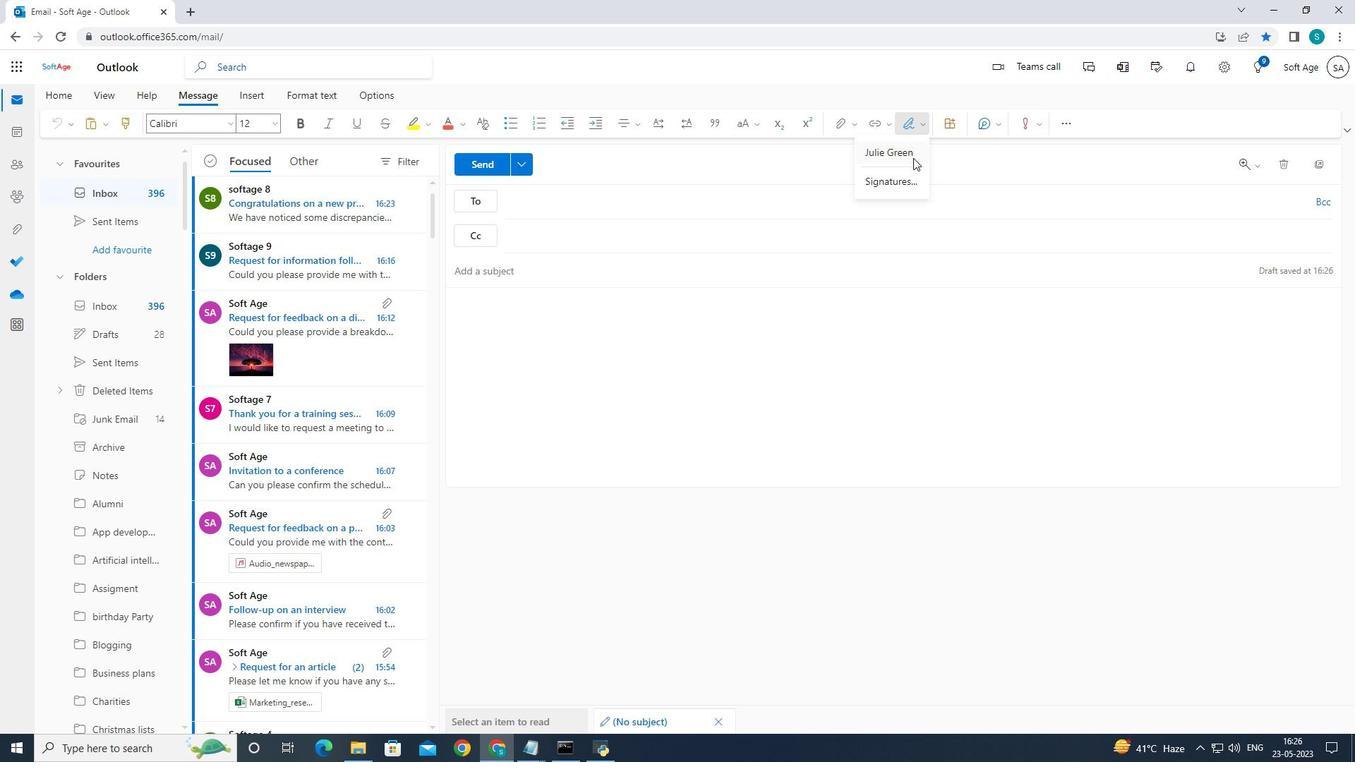 
Action: Mouse moved to (578, 265)
Screenshot: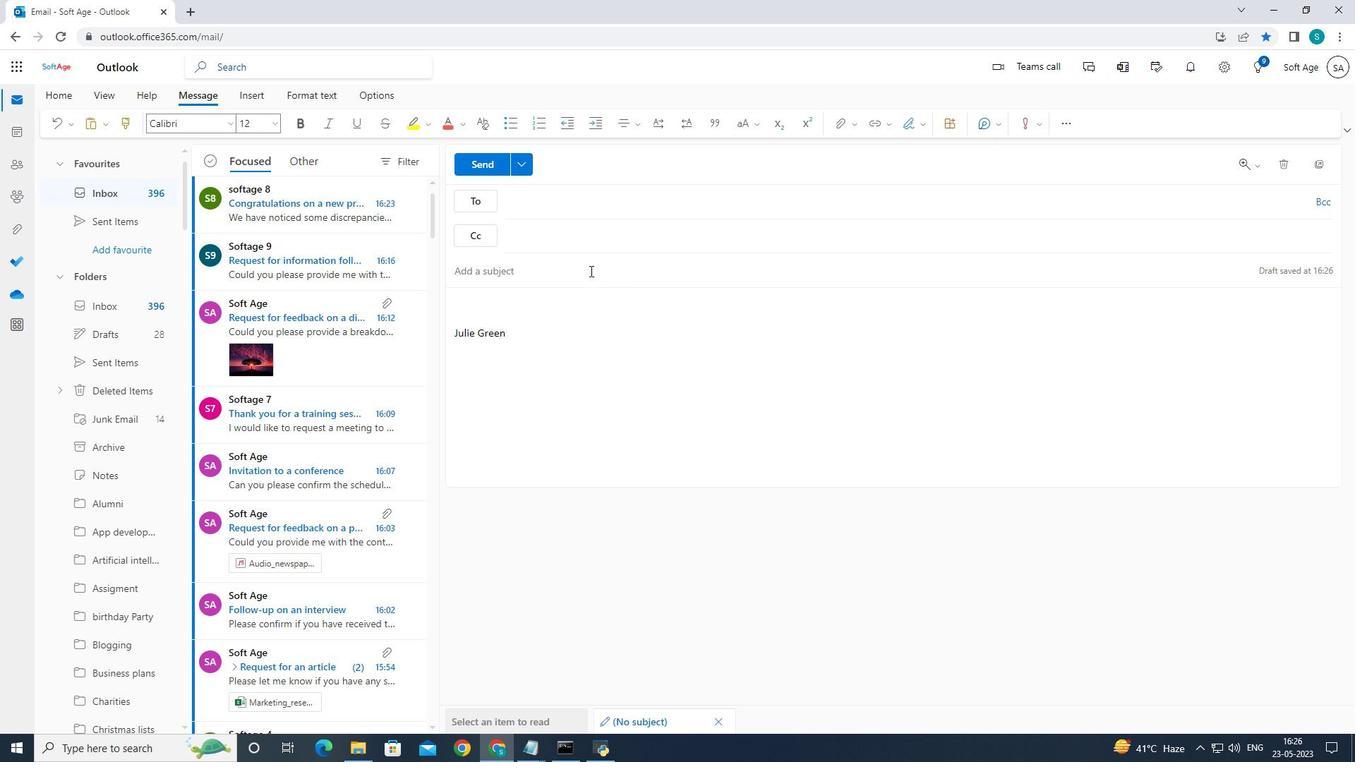 
Action: Mouse pressed left at (578, 265)
Screenshot: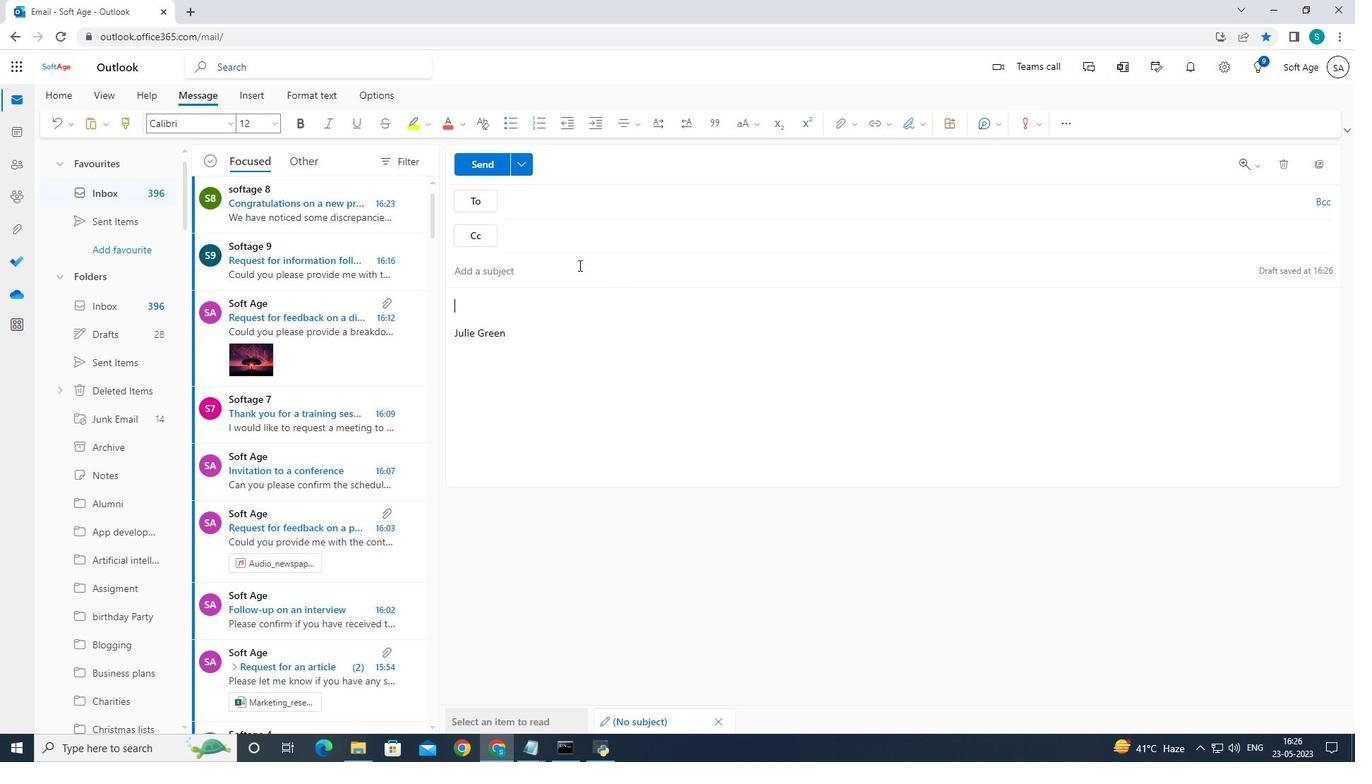 
Action: Mouse moved to (631, 277)
Screenshot: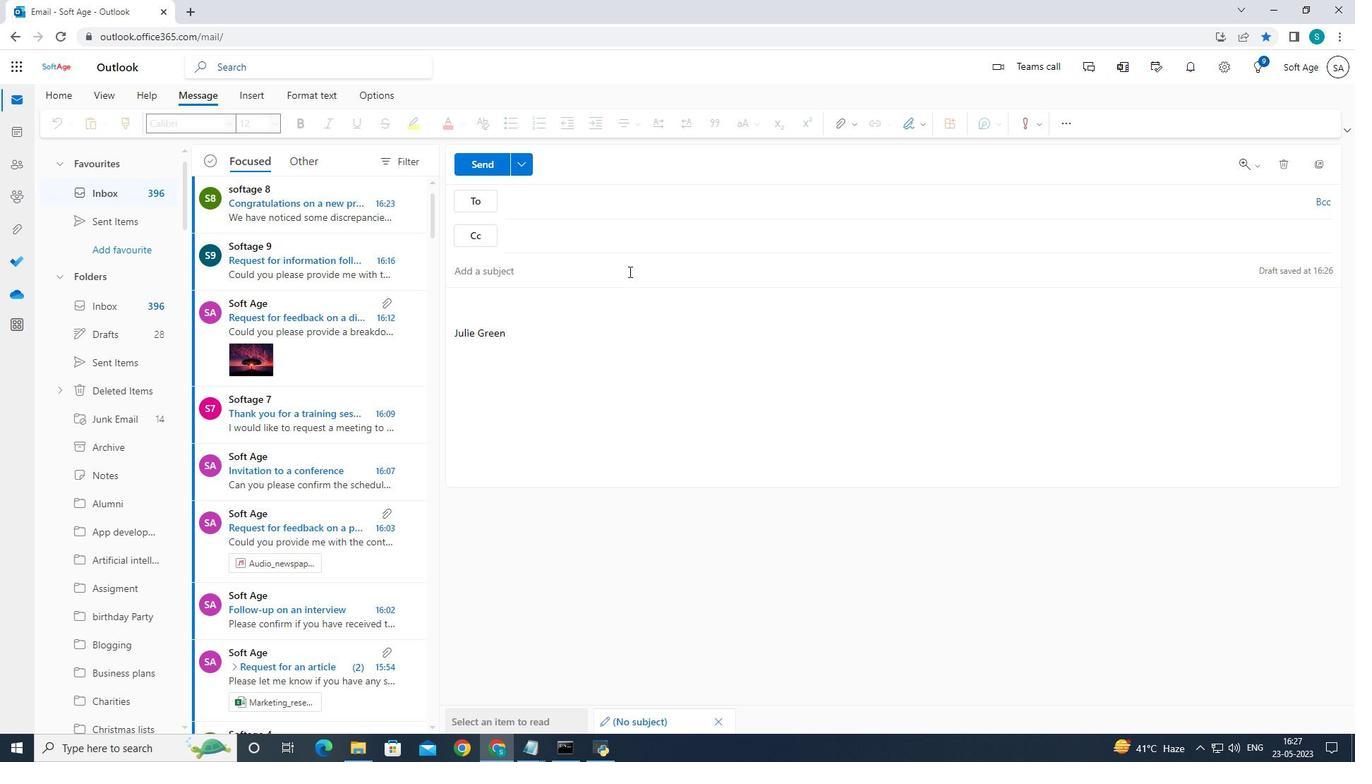 
Action: Key pressed <Key.caps_lock>F<Key.caps_lock>
Screenshot: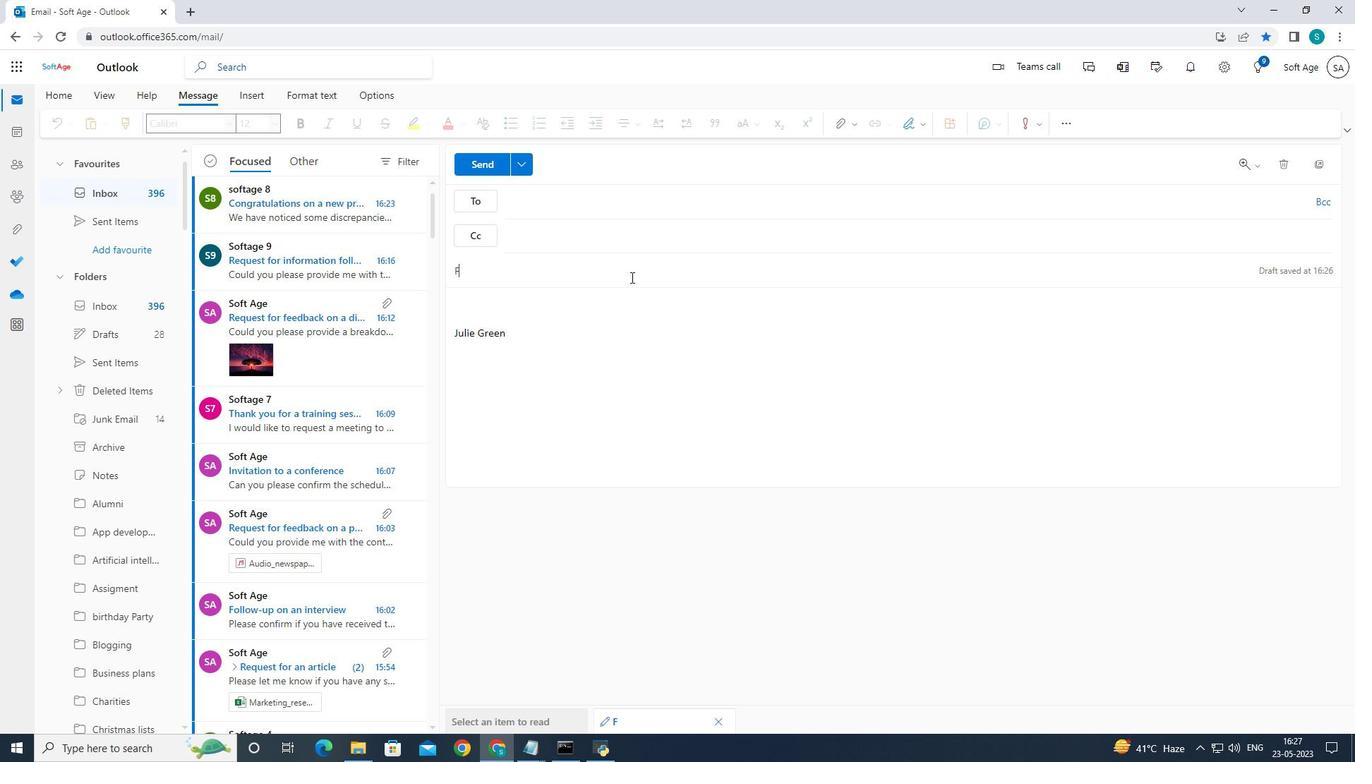 
Action: Mouse moved to (631, 277)
Screenshot: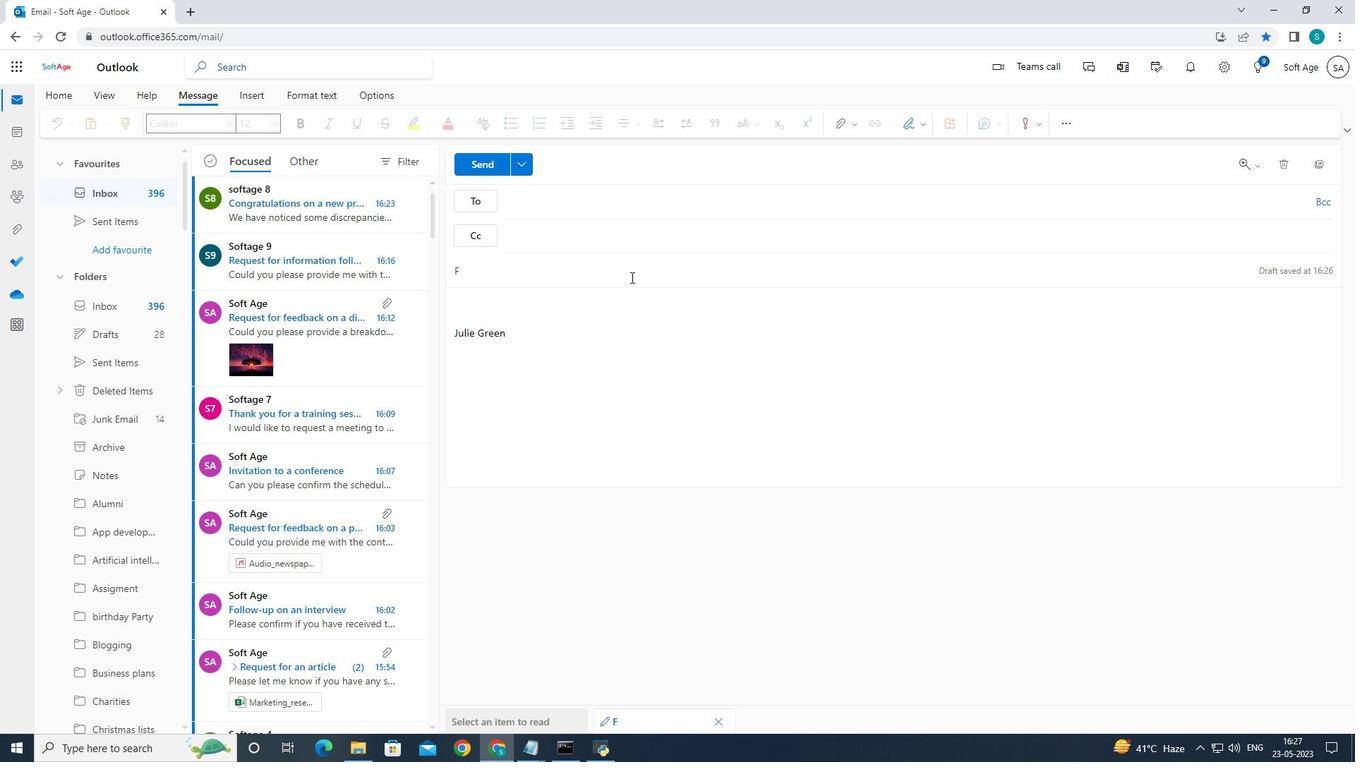 
Action: Key pressed ollow-up<Key.space>on<Key.space>a<Key.space>customer<Key.space>inquiry
Screenshot: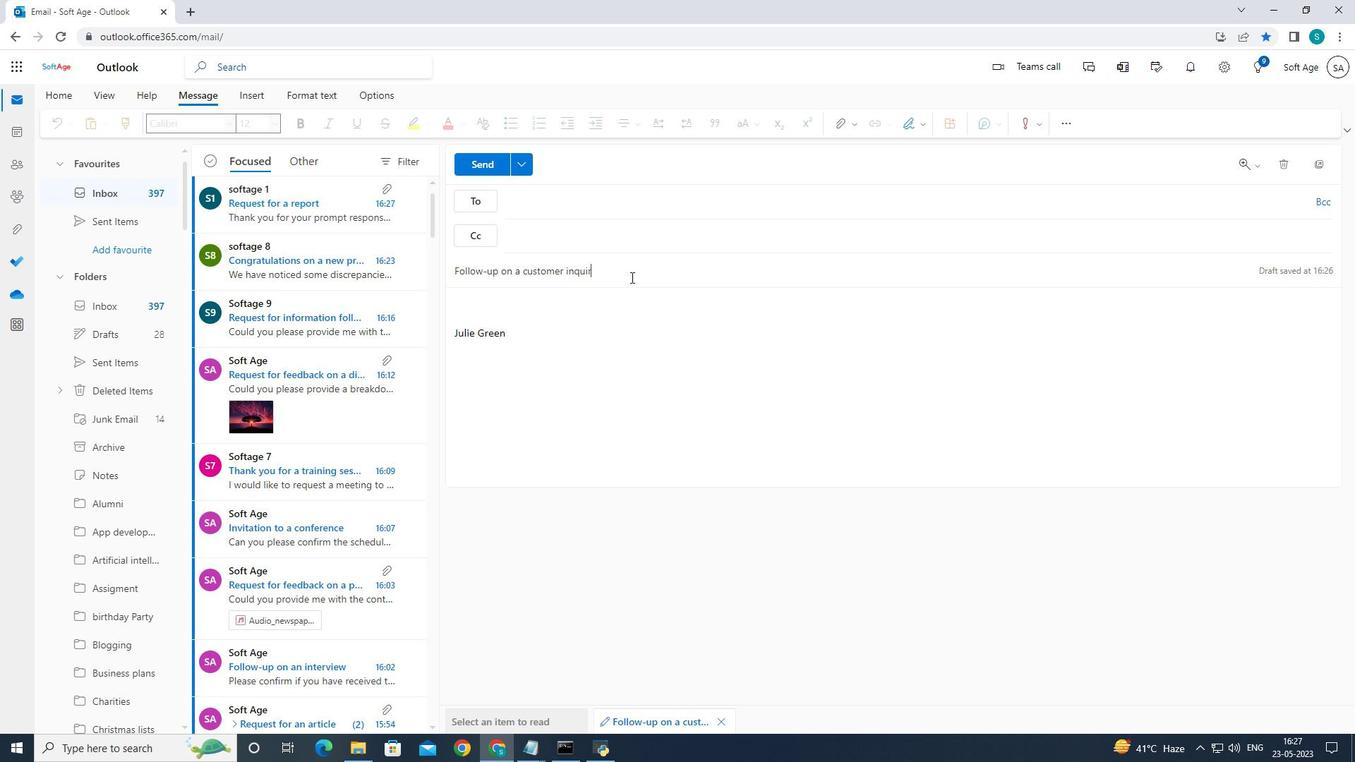 
Action: Mouse moved to (543, 302)
Screenshot: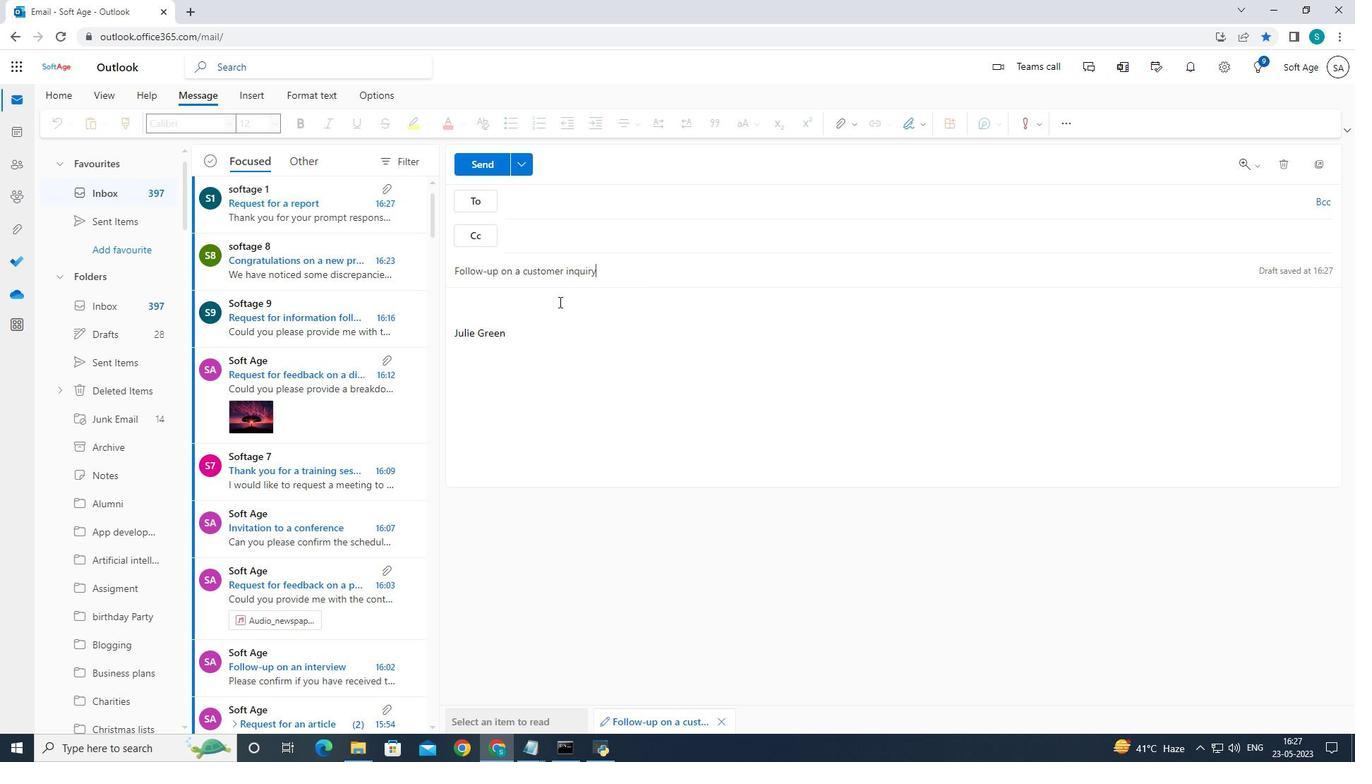 
Action: Mouse pressed left at (543, 302)
Screenshot: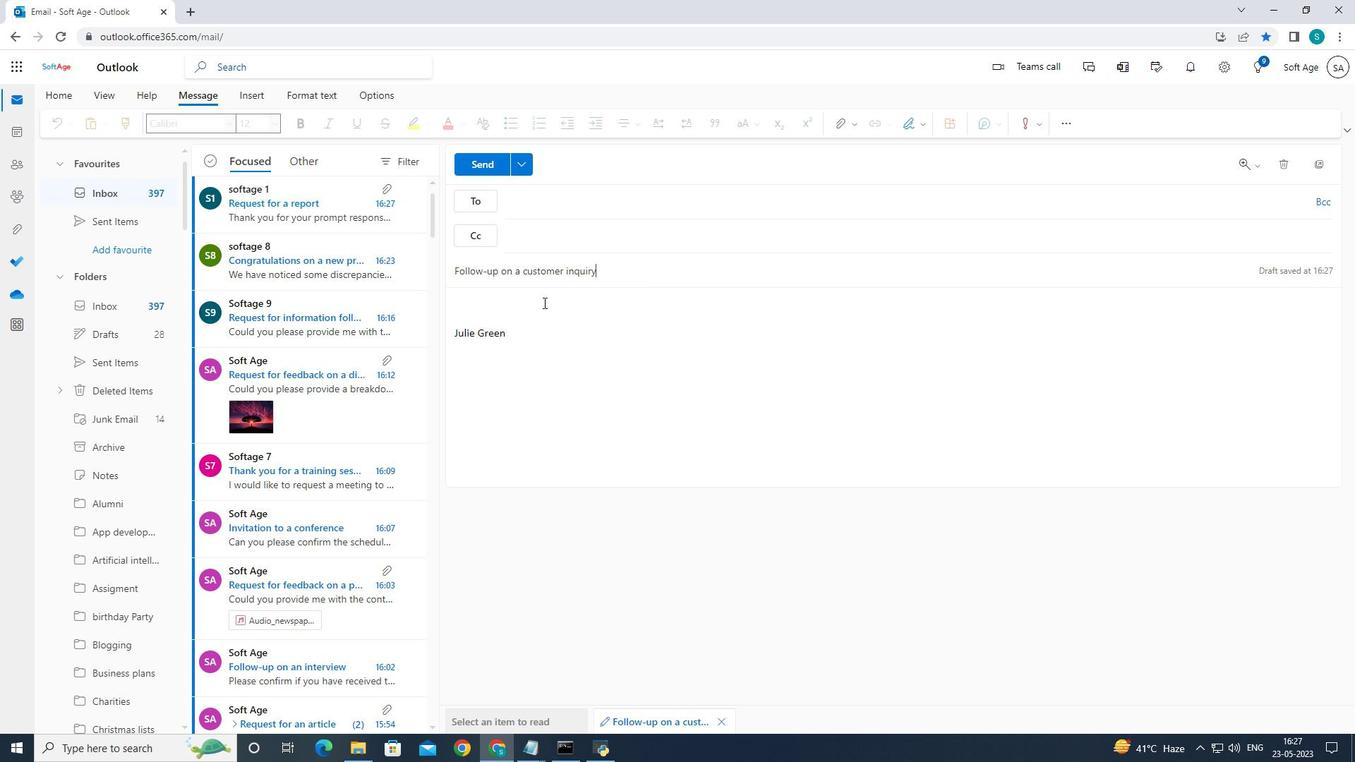 
Action: Mouse moved to (612, 314)
Screenshot: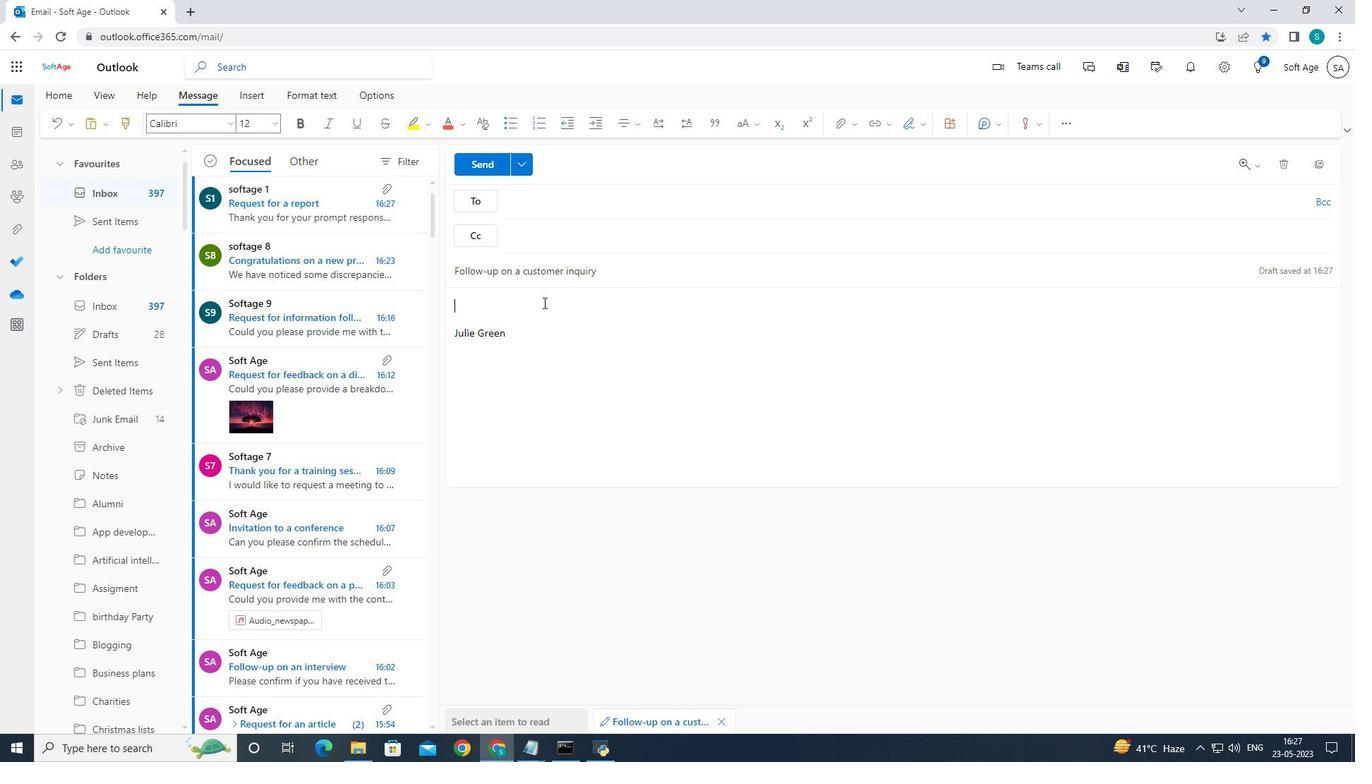 
Action: Key pressed <Key.caps_lock>C<Key.caps_lock>an<Key.space>you<Key.space>please<Key.space>clarify<Key.space>the<Key.space>requirements<Key.space>for<Key.space>th<Key.space>new<Key.space>project<Key.space>proposal<Key.shift_r>?
Screenshot: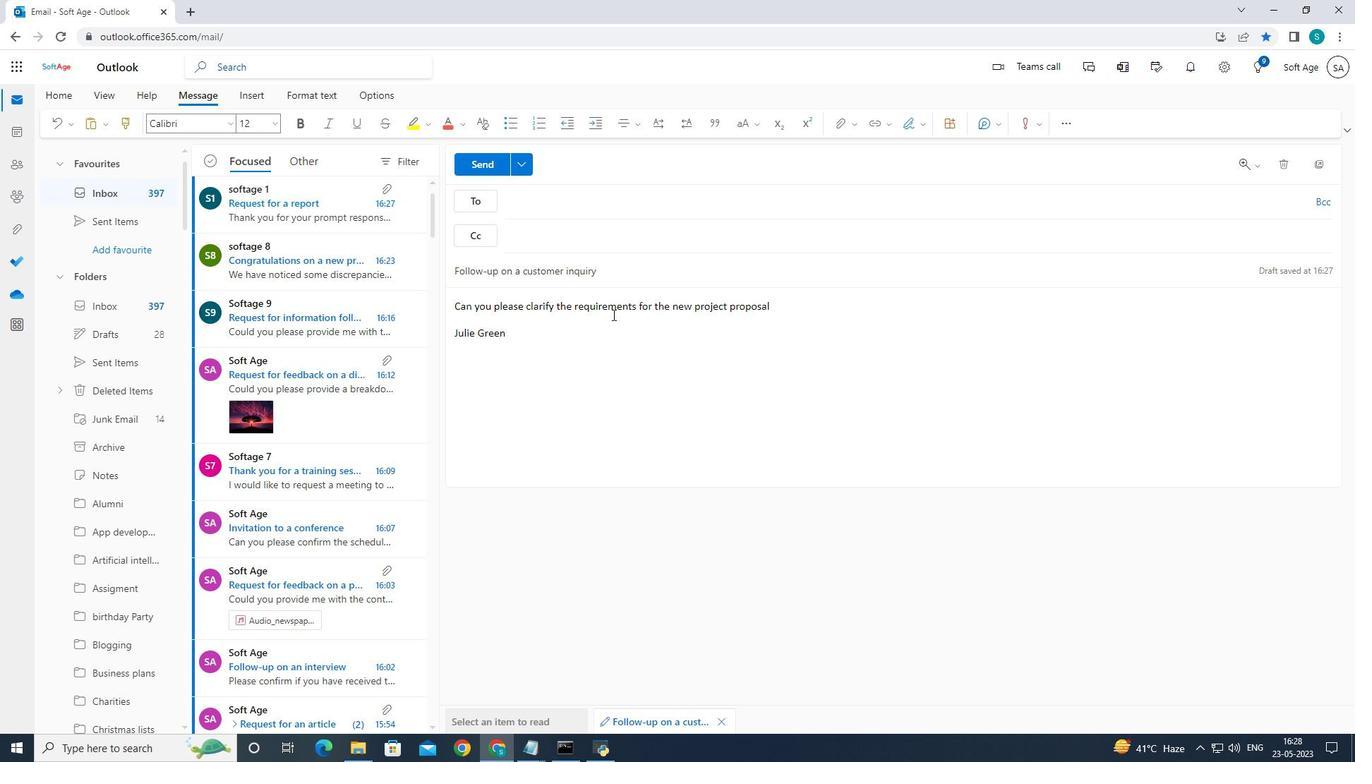 
Action: Mouse moved to (561, 194)
Screenshot: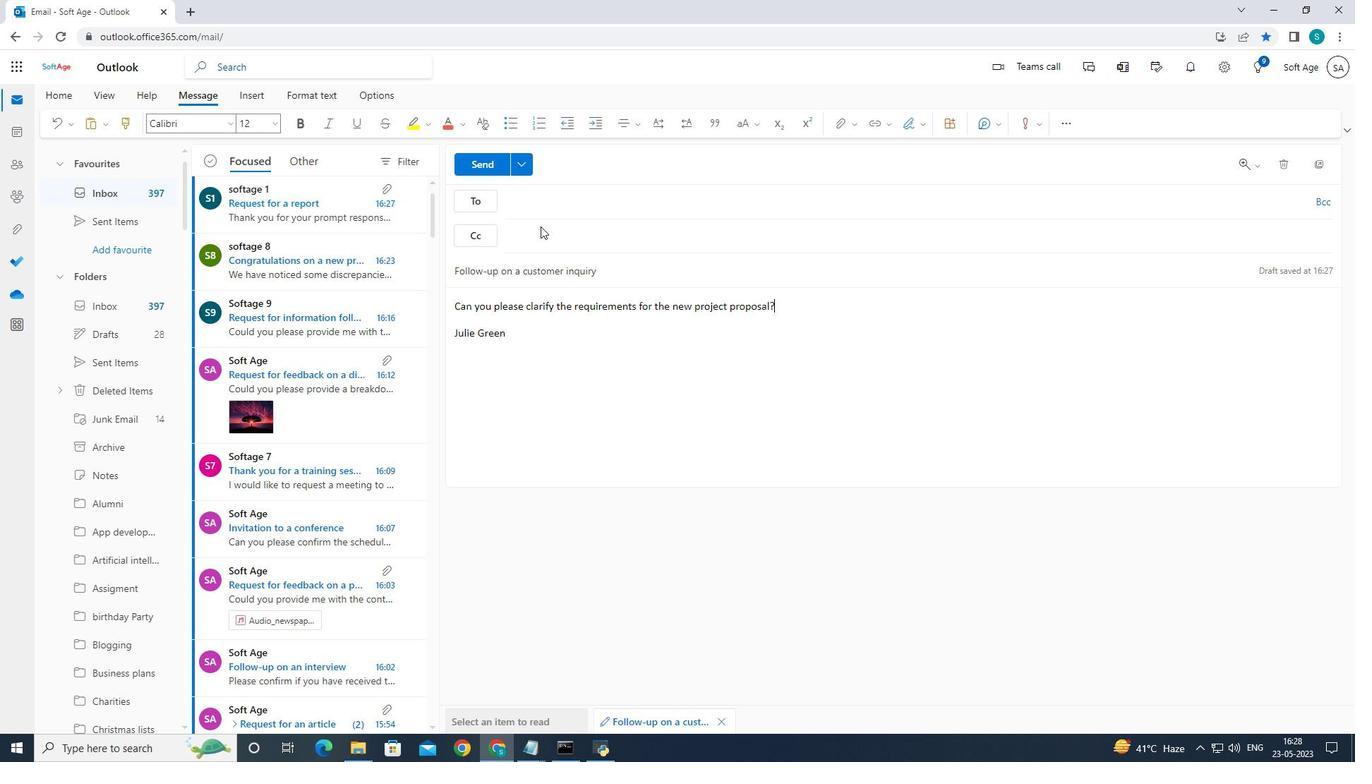 
Action: Mouse pressed left at (561, 194)
Screenshot: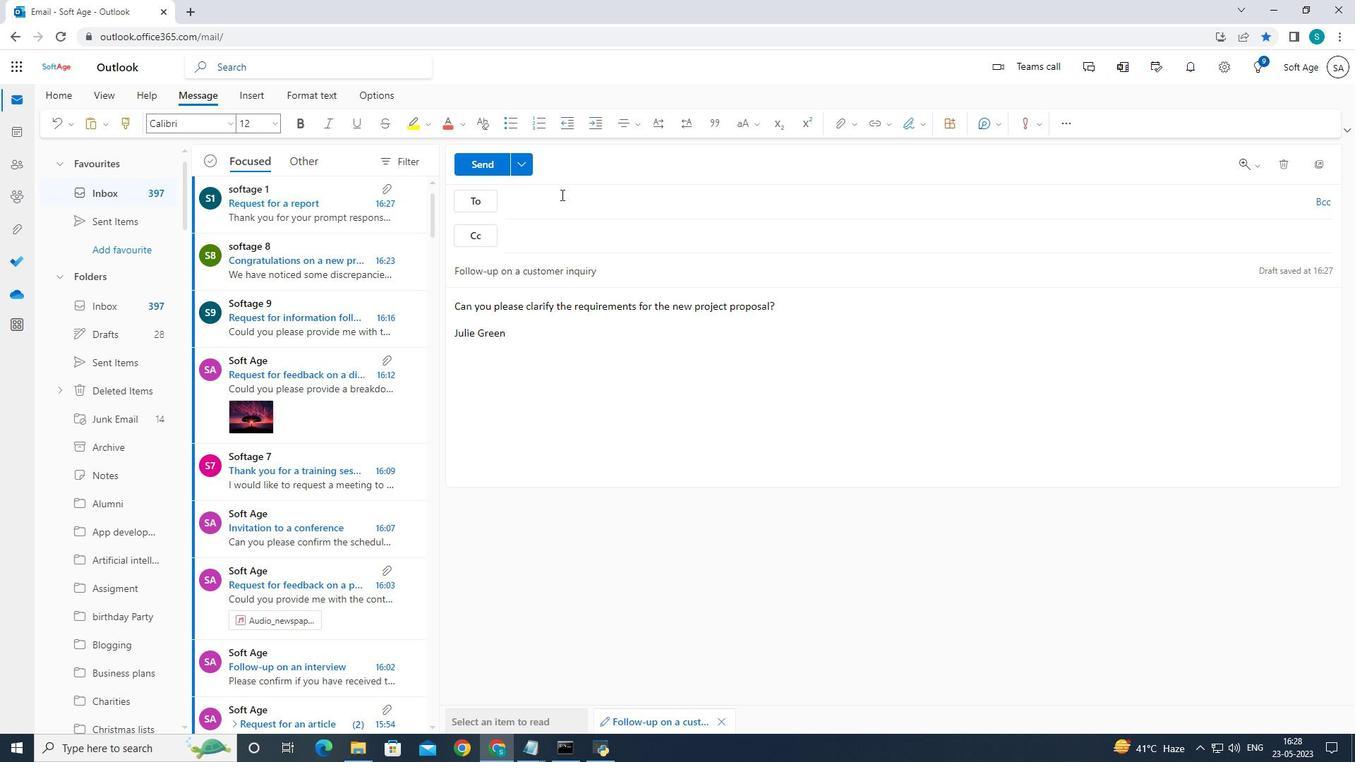 
Action: Mouse moved to (936, 338)
Screenshot: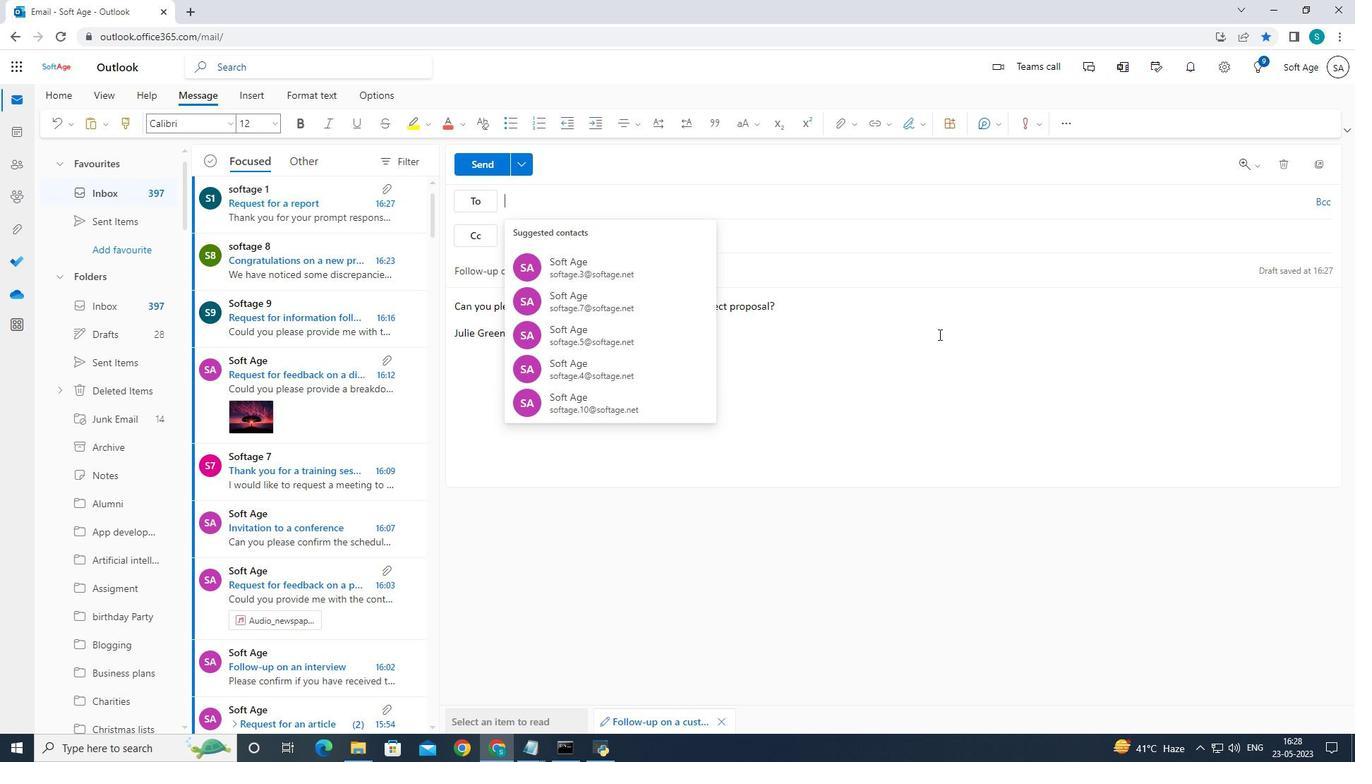 
Action: Key pressed sofatge.3<Key.shift>@softage,<Key.backspace>.netctrl+Z<'\x1a'><'\x1a'><'\x1a'><'\x1a'><'\x1a'>softage.3<Key.shift>@sofatge<Key.backspace><Key.backspace><Key.backspace><Key.backspace>tage.net
Screenshot: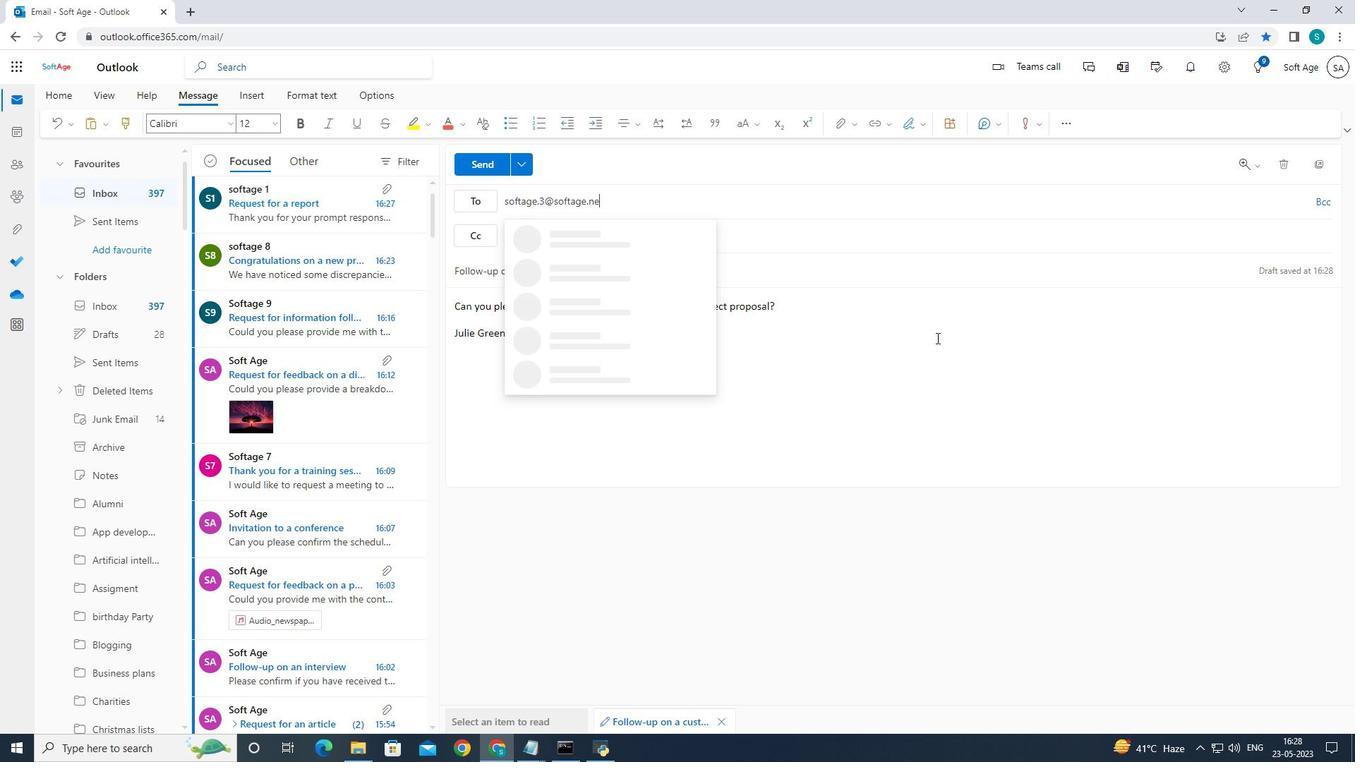 
Action: Mouse moved to (647, 235)
Screenshot: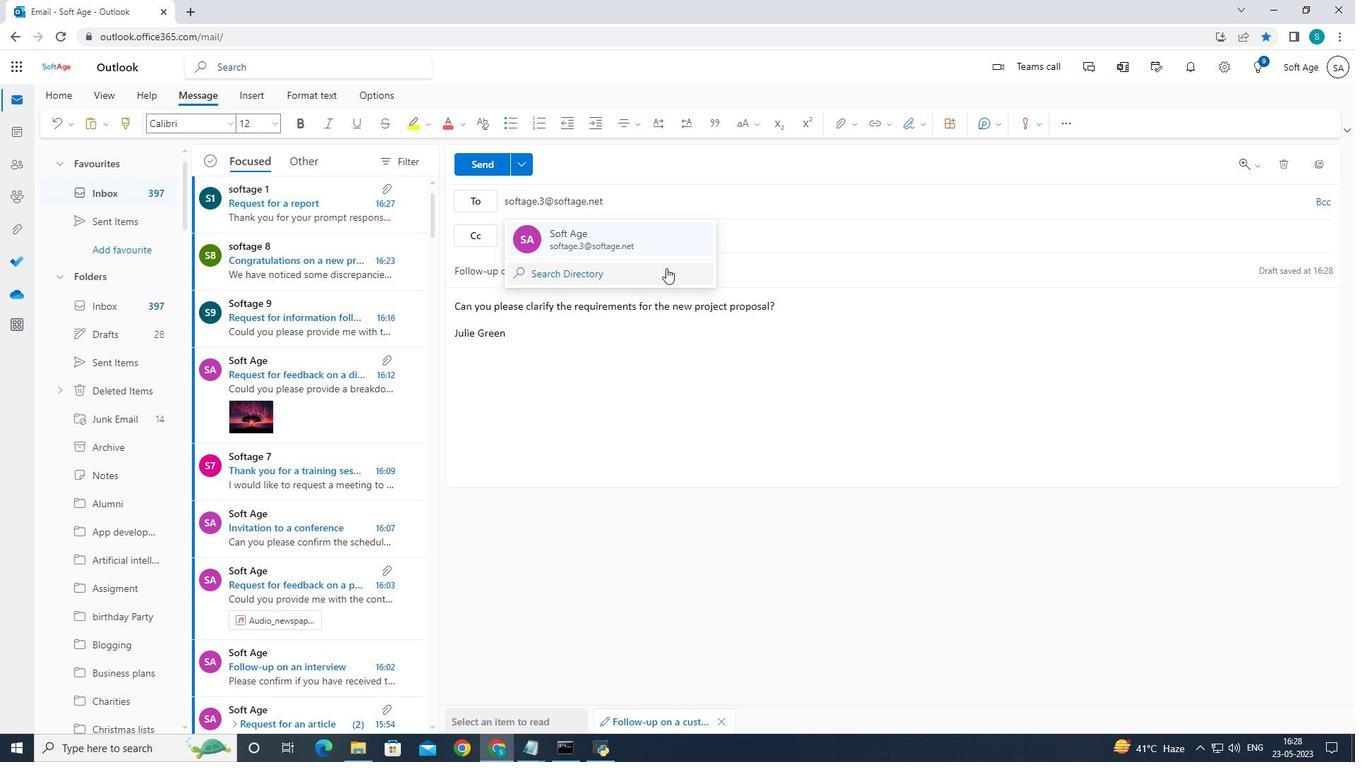 
Action: Mouse pressed left at (647, 235)
Screenshot: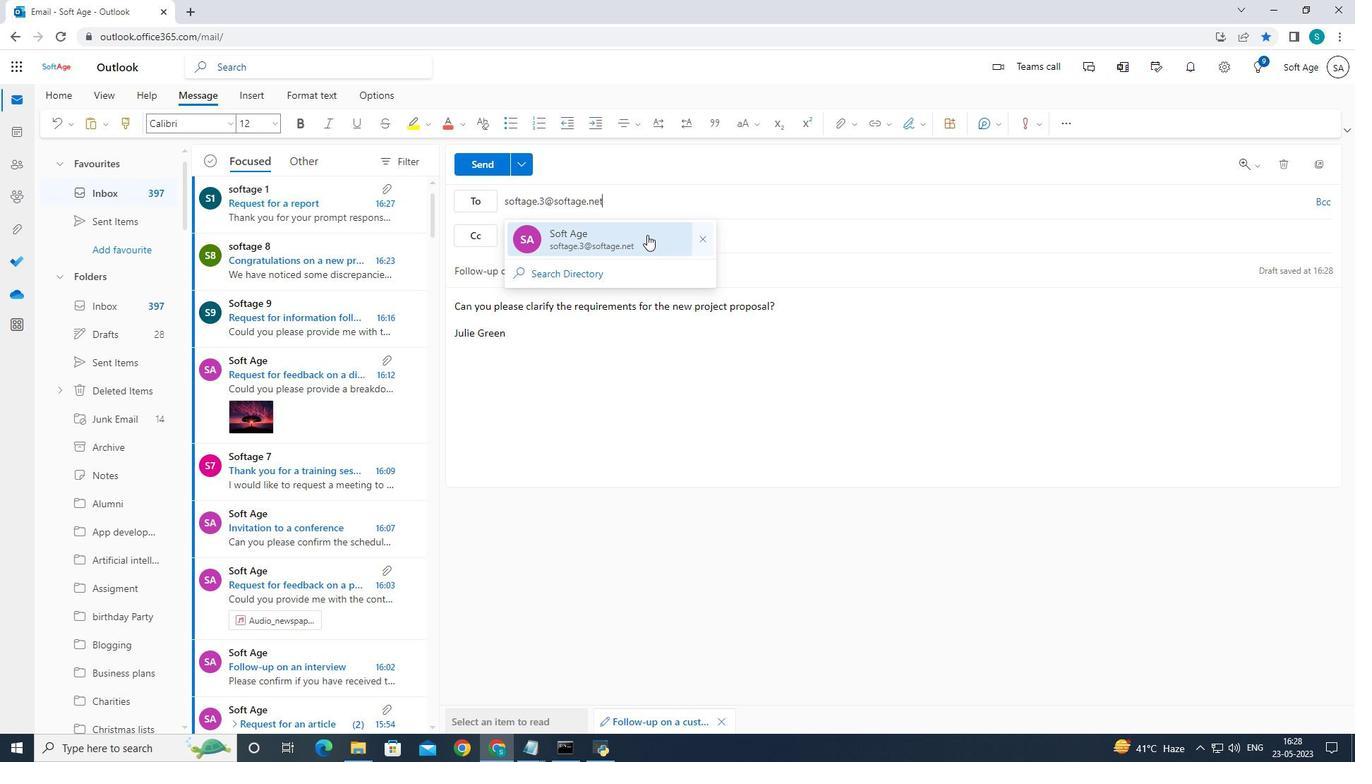 
Action: Mouse moved to (95, 538)
Screenshot: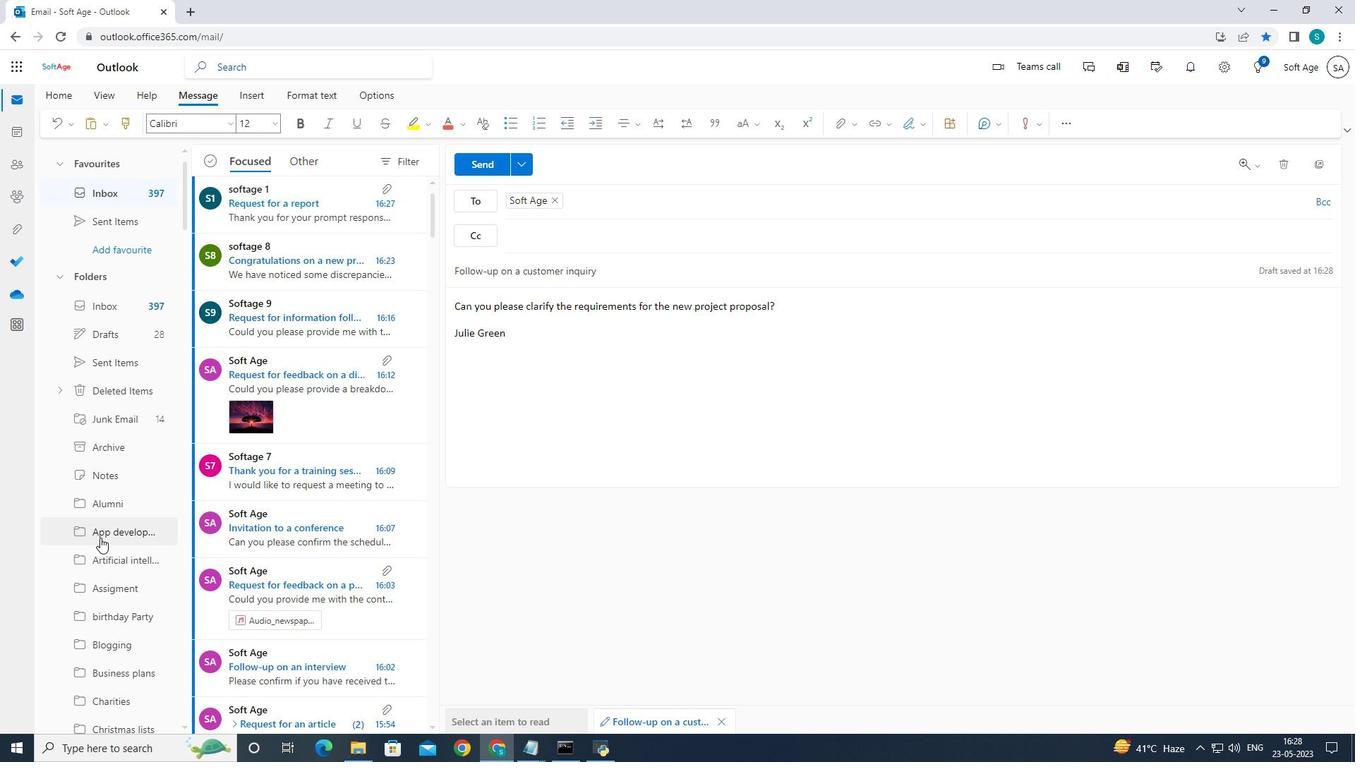 
Action: Mouse scrolled (95, 538) with delta (0, 0)
Screenshot: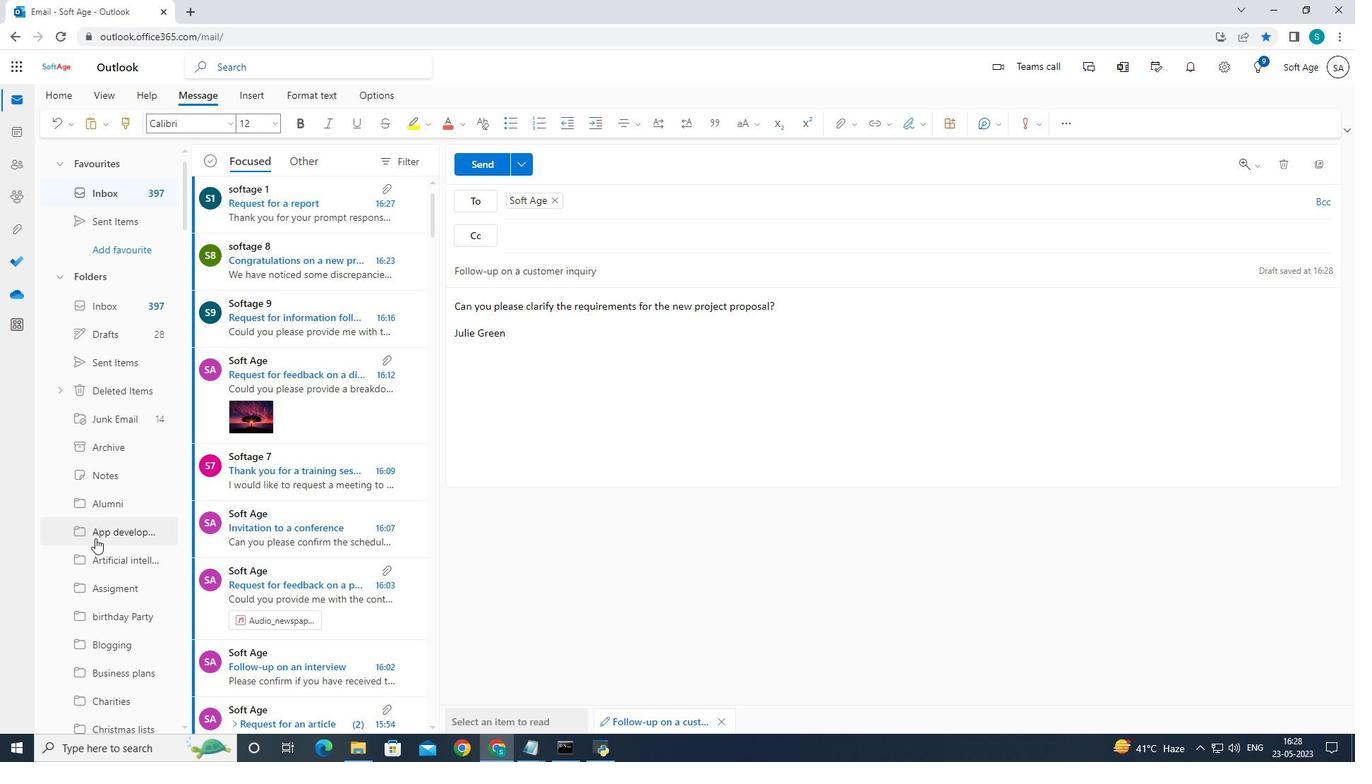 
Action: Mouse scrolled (95, 538) with delta (0, 0)
Screenshot: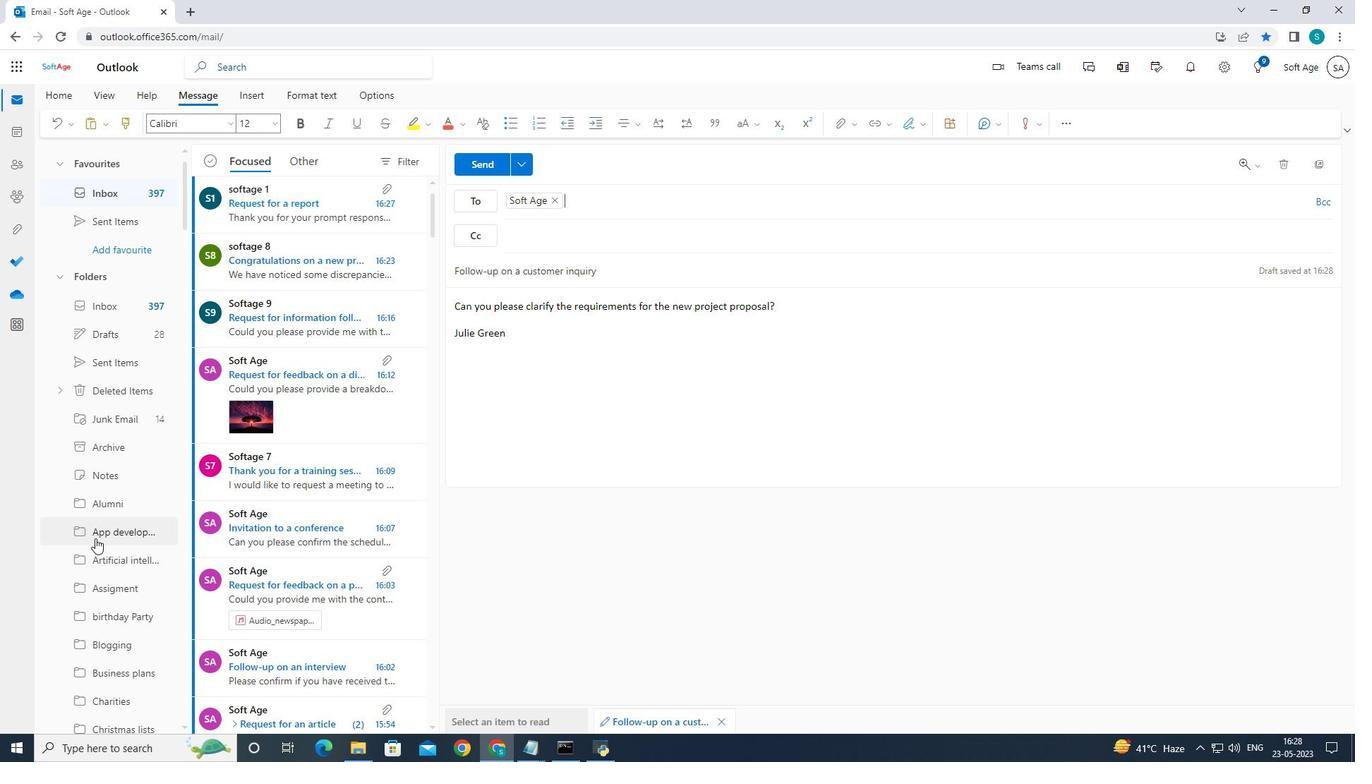 
Action: Mouse scrolled (95, 538) with delta (0, 0)
Screenshot: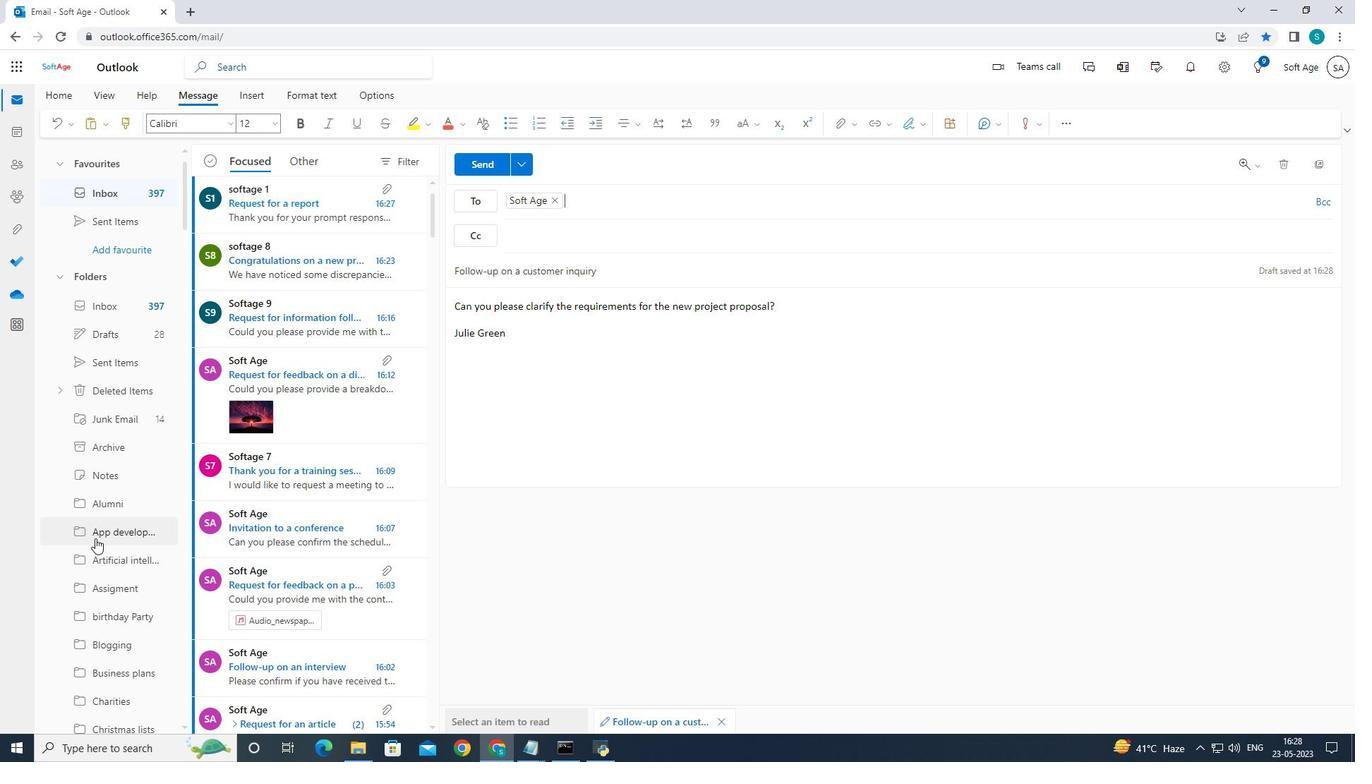 
Action: Mouse scrolled (95, 538) with delta (0, 0)
Screenshot: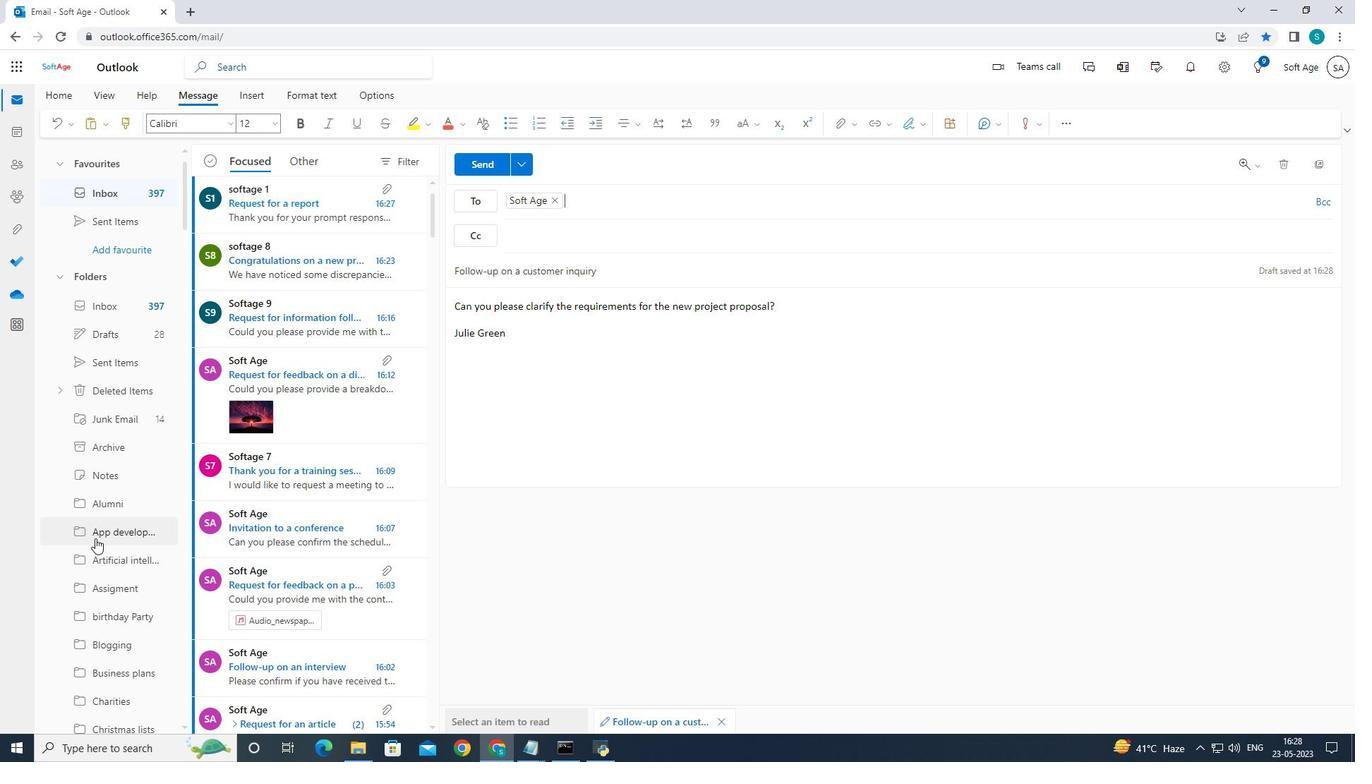 
Action: Mouse scrolled (95, 538) with delta (0, 0)
Screenshot: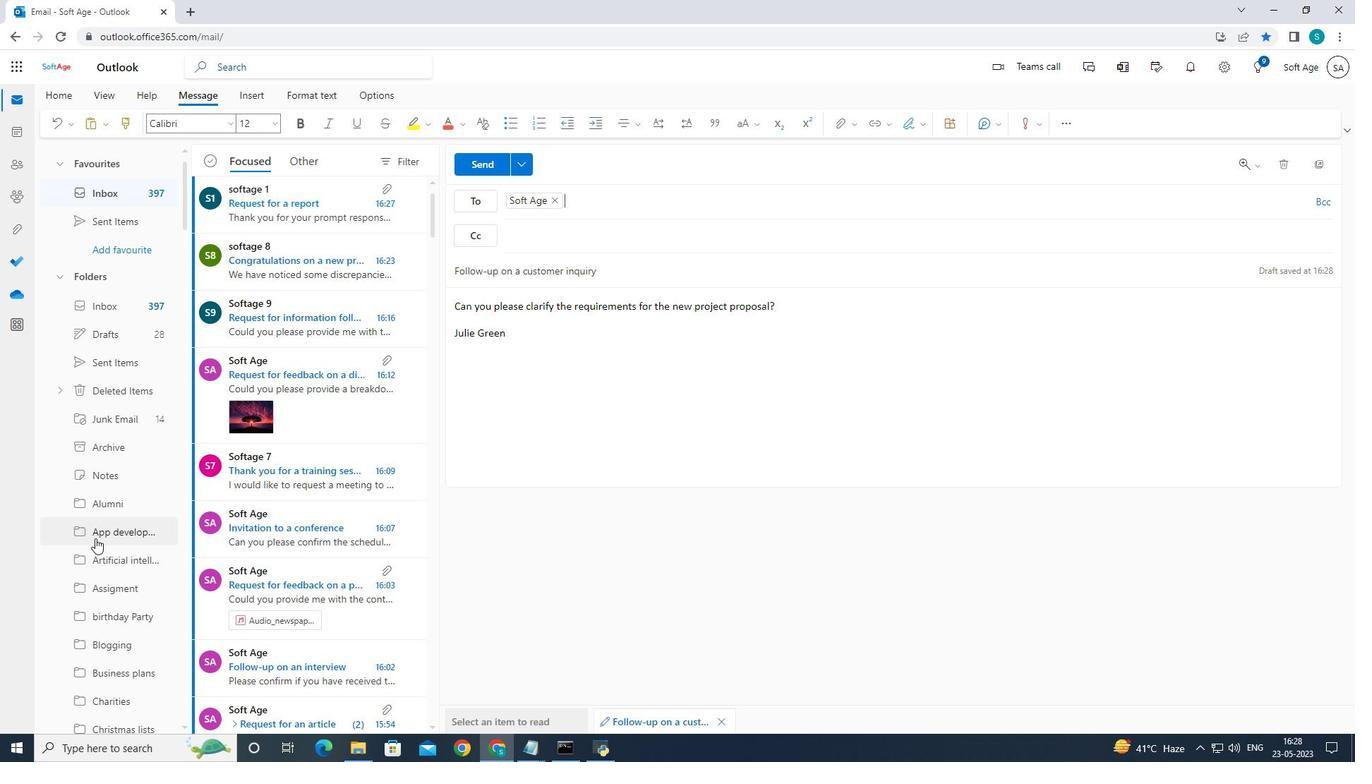 
Action: Mouse scrolled (95, 538) with delta (0, 0)
Screenshot: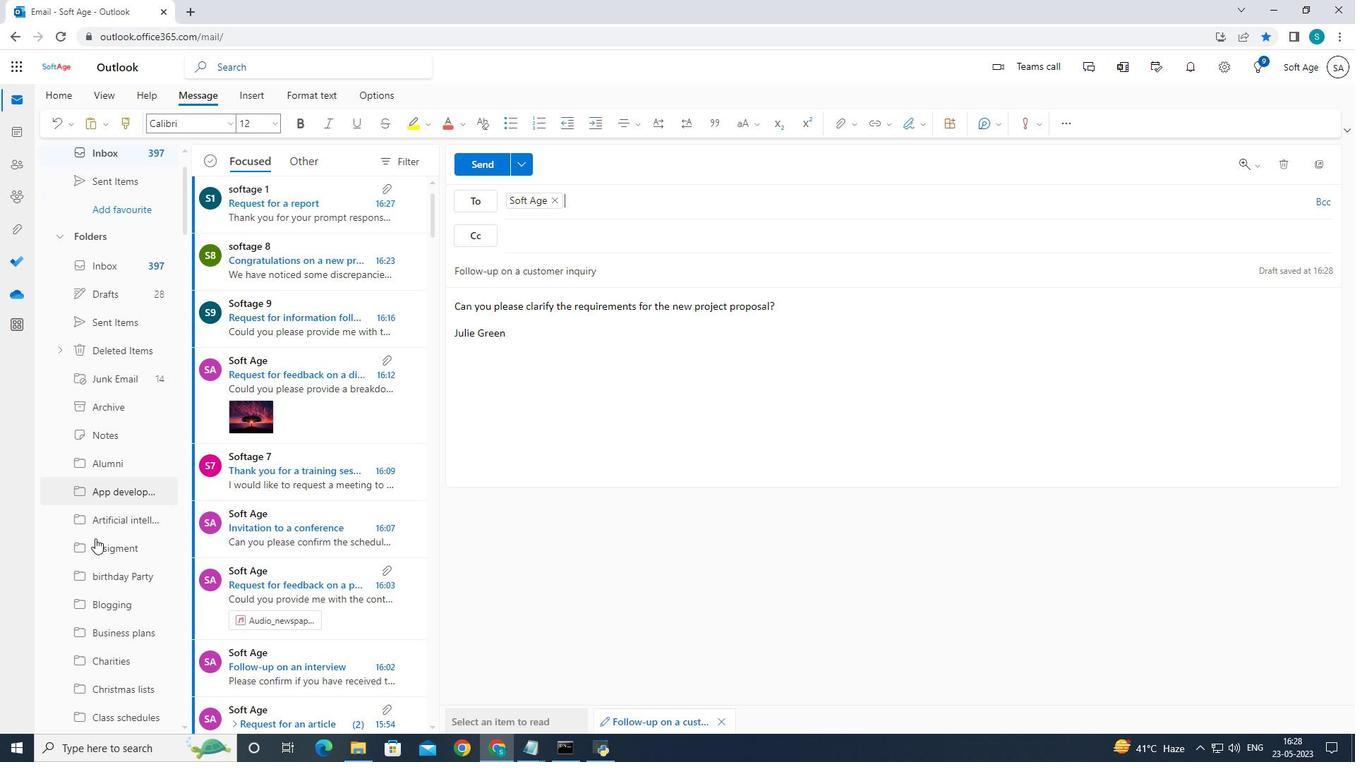 
Action: Mouse scrolled (95, 538) with delta (0, 0)
Screenshot: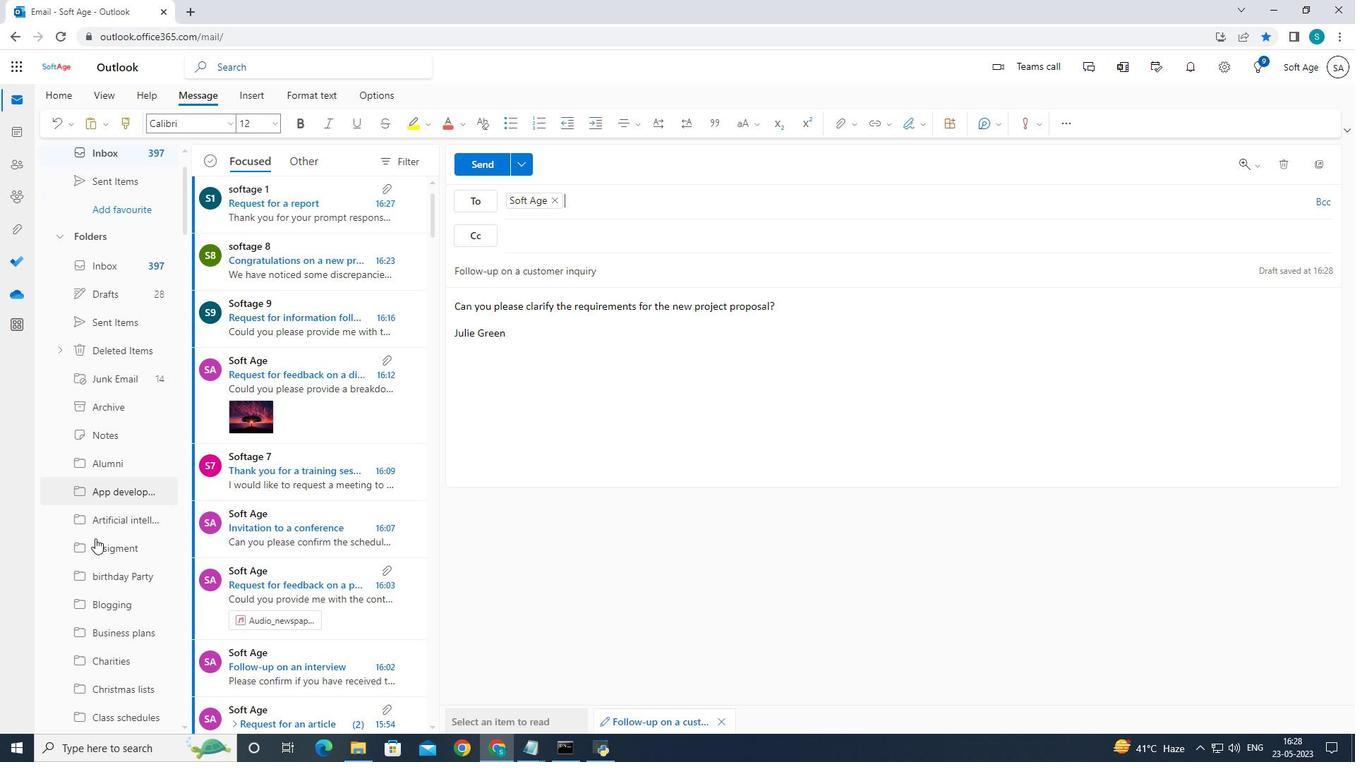 
Action: Mouse scrolled (95, 538) with delta (0, 0)
Screenshot: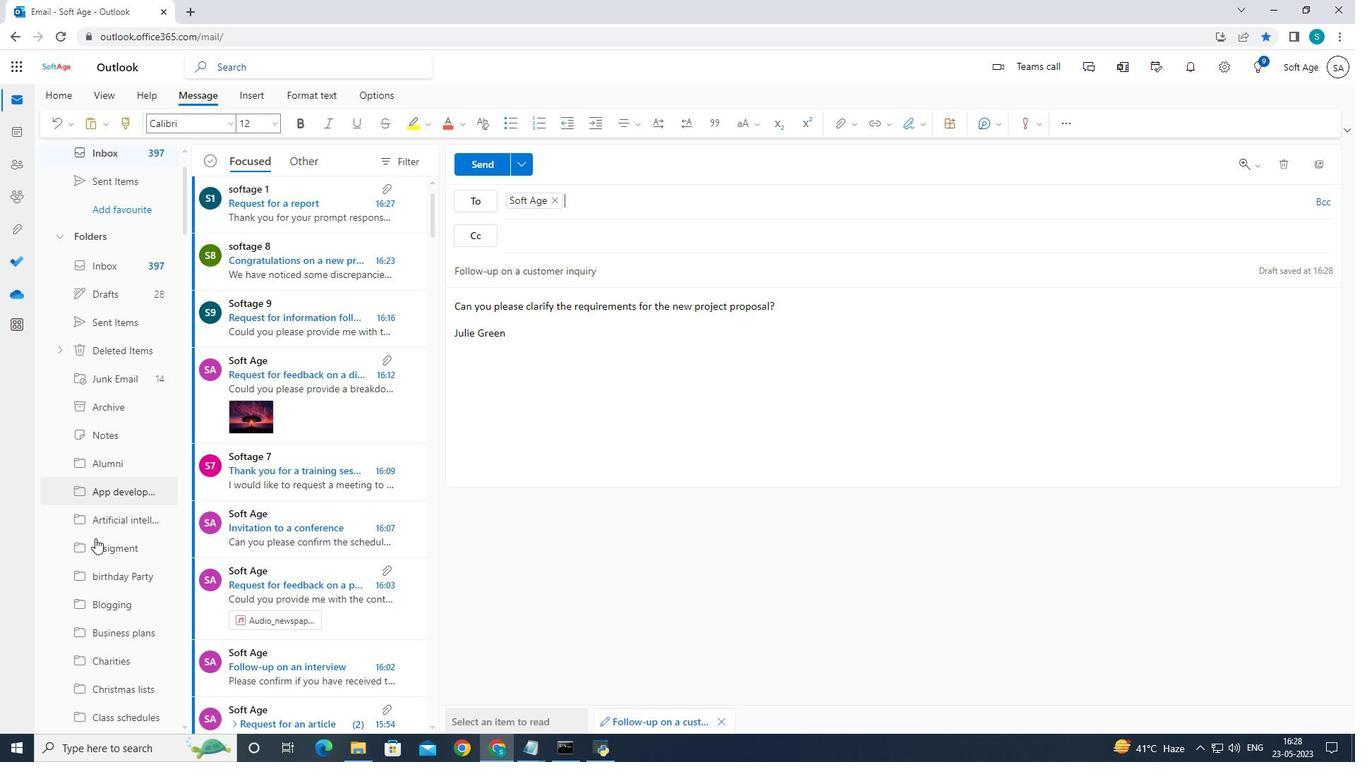 
Action: Mouse scrolled (95, 538) with delta (0, 0)
Screenshot: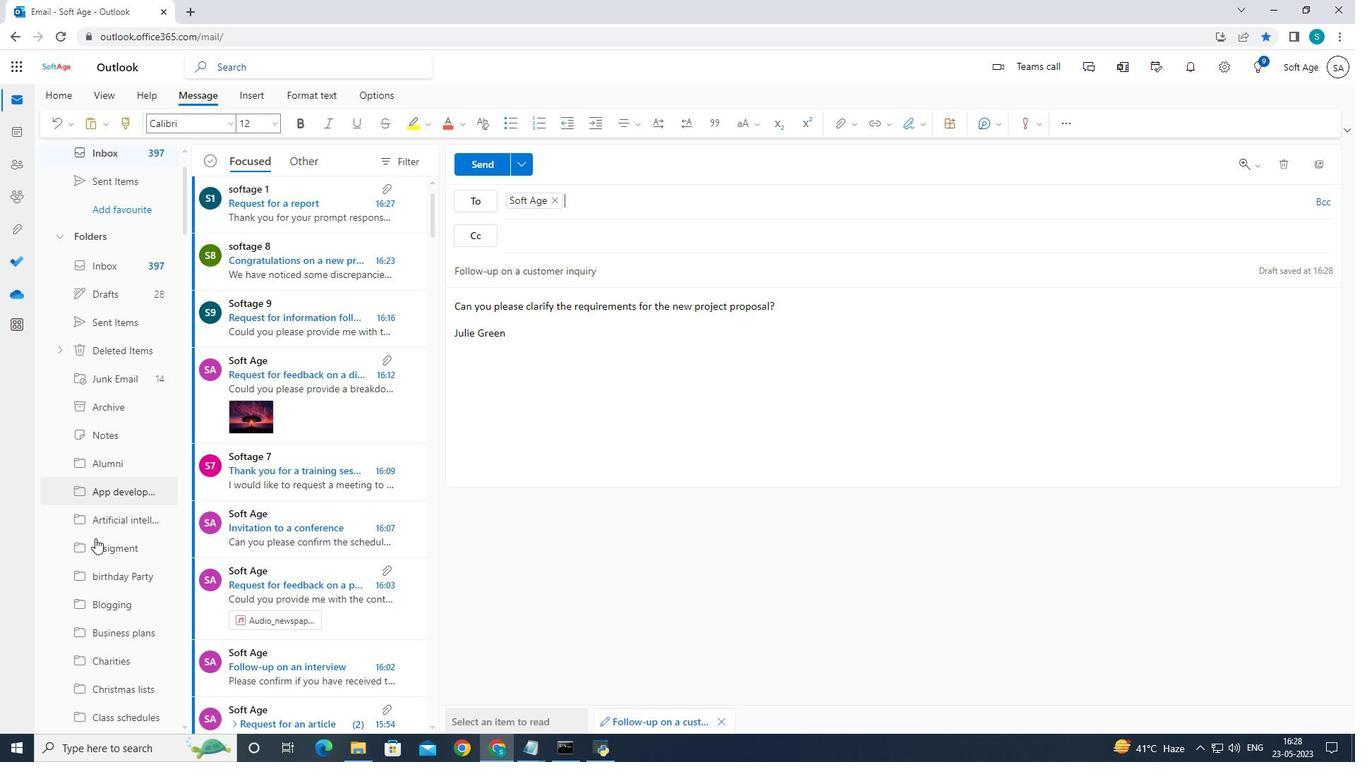 
Action: Mouse moved to (95, 538)
Screenshot: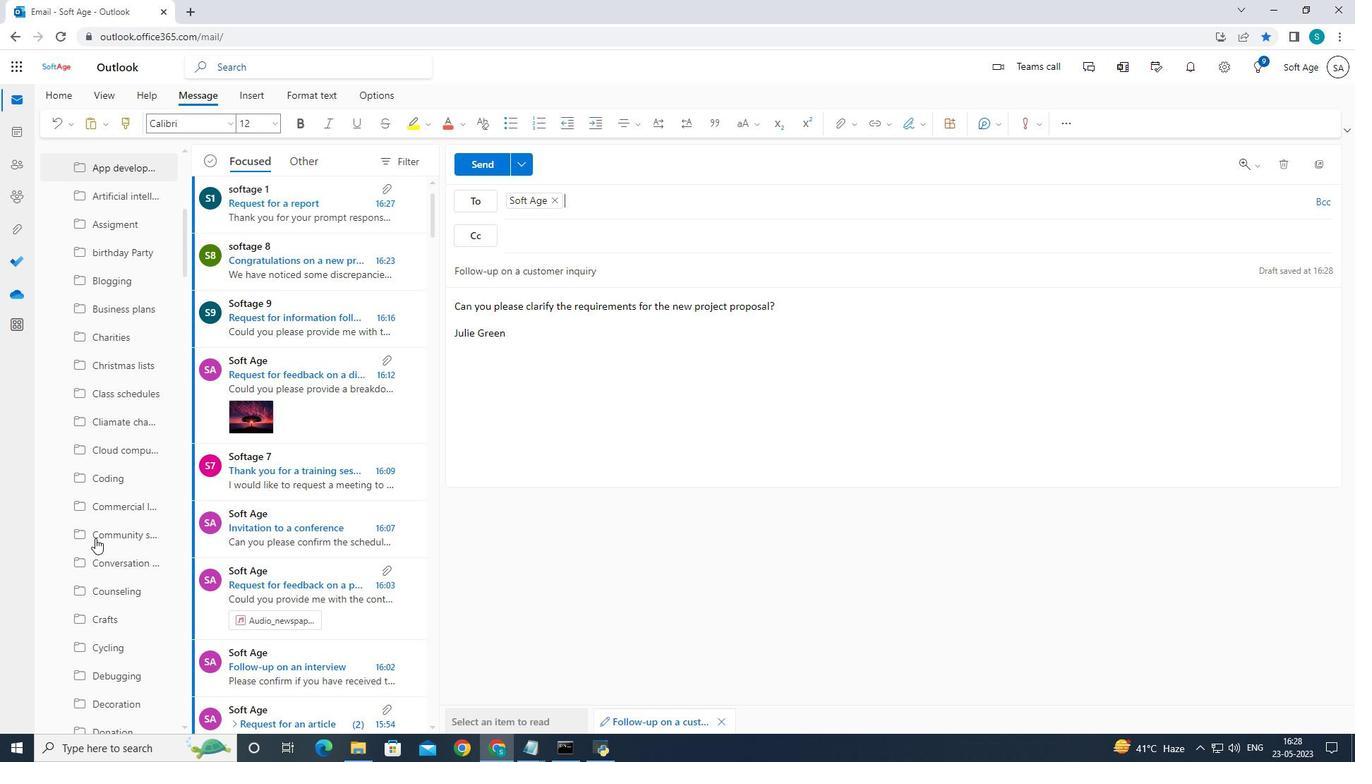 
Action: Mouse scrolled (95, 538) with delta (0, 0)
Screenshot: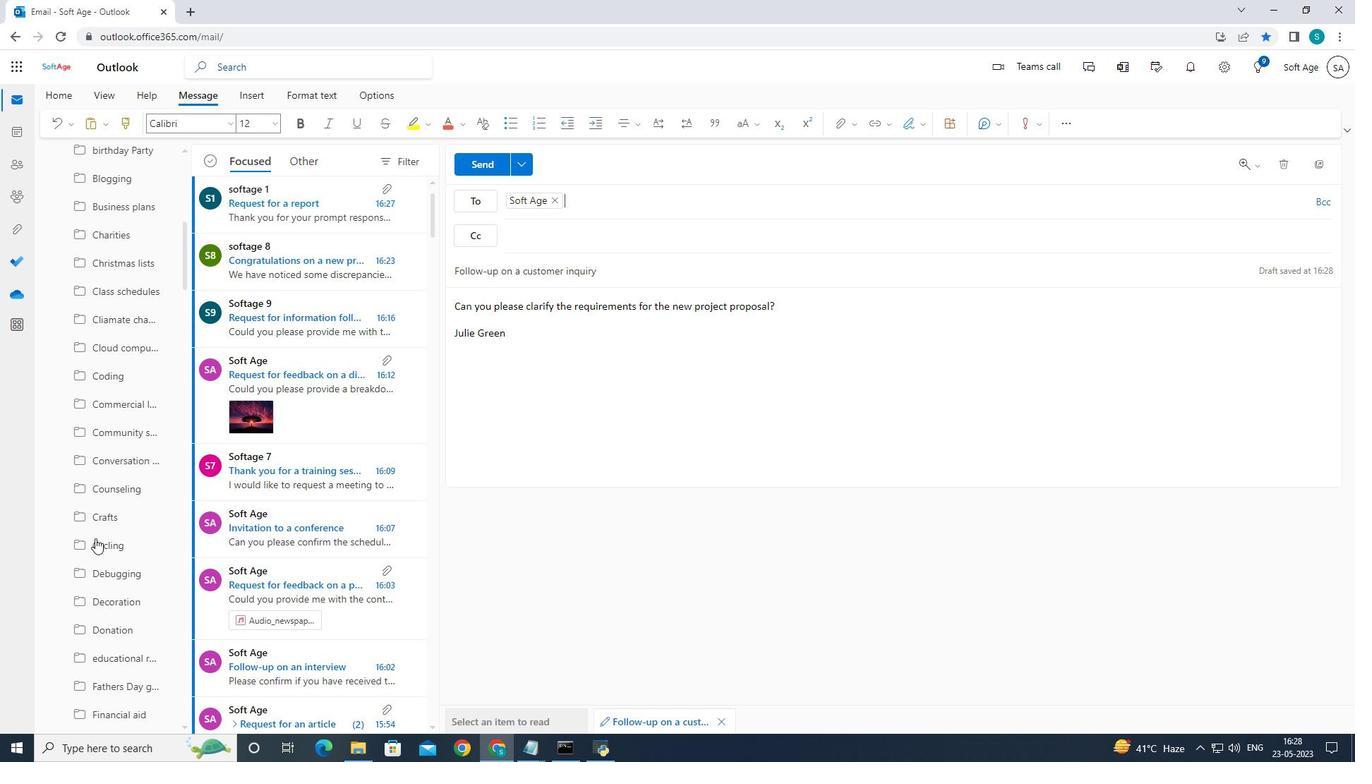 
Action: Mouse scrolled (95, 538) with delta (0, 0)
Screenshot: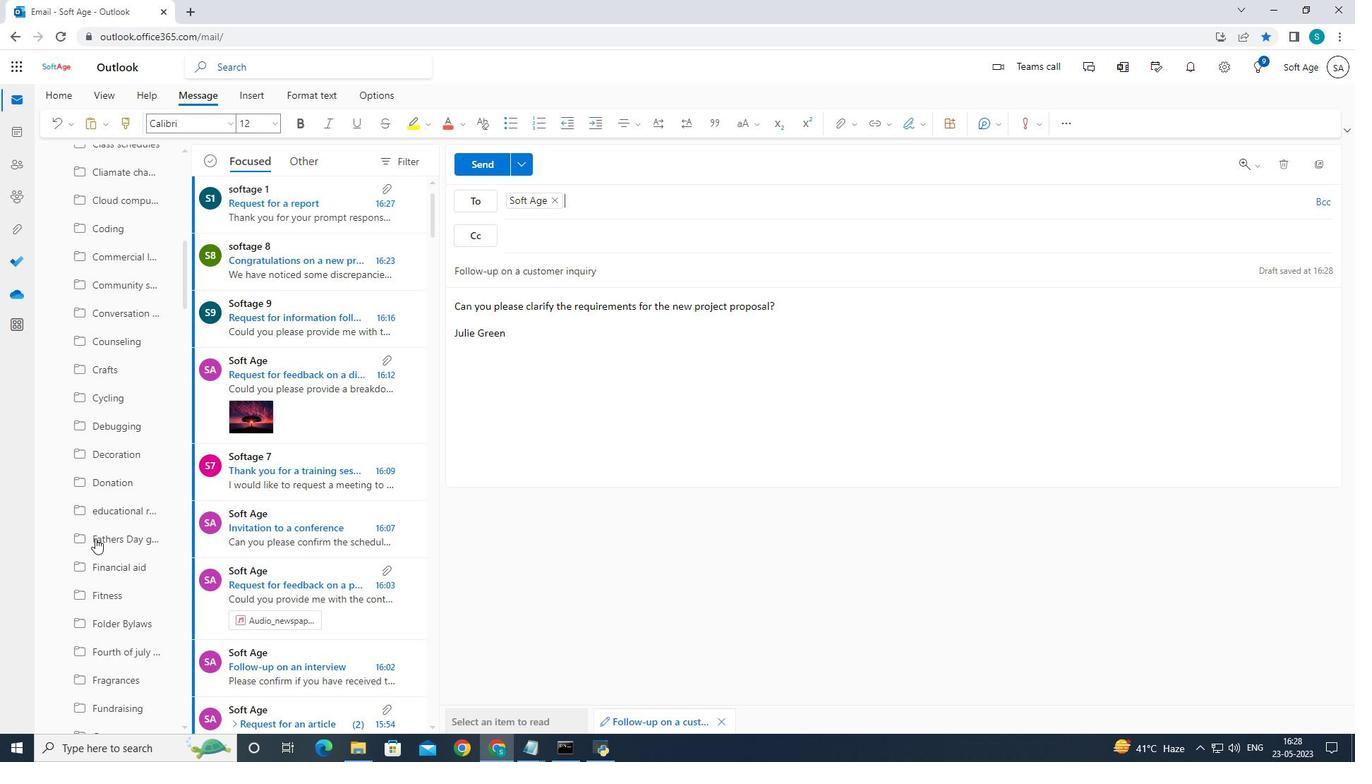 
Action: Mouse scrolled (95, 538) with delta (0, 0)
Screenshot: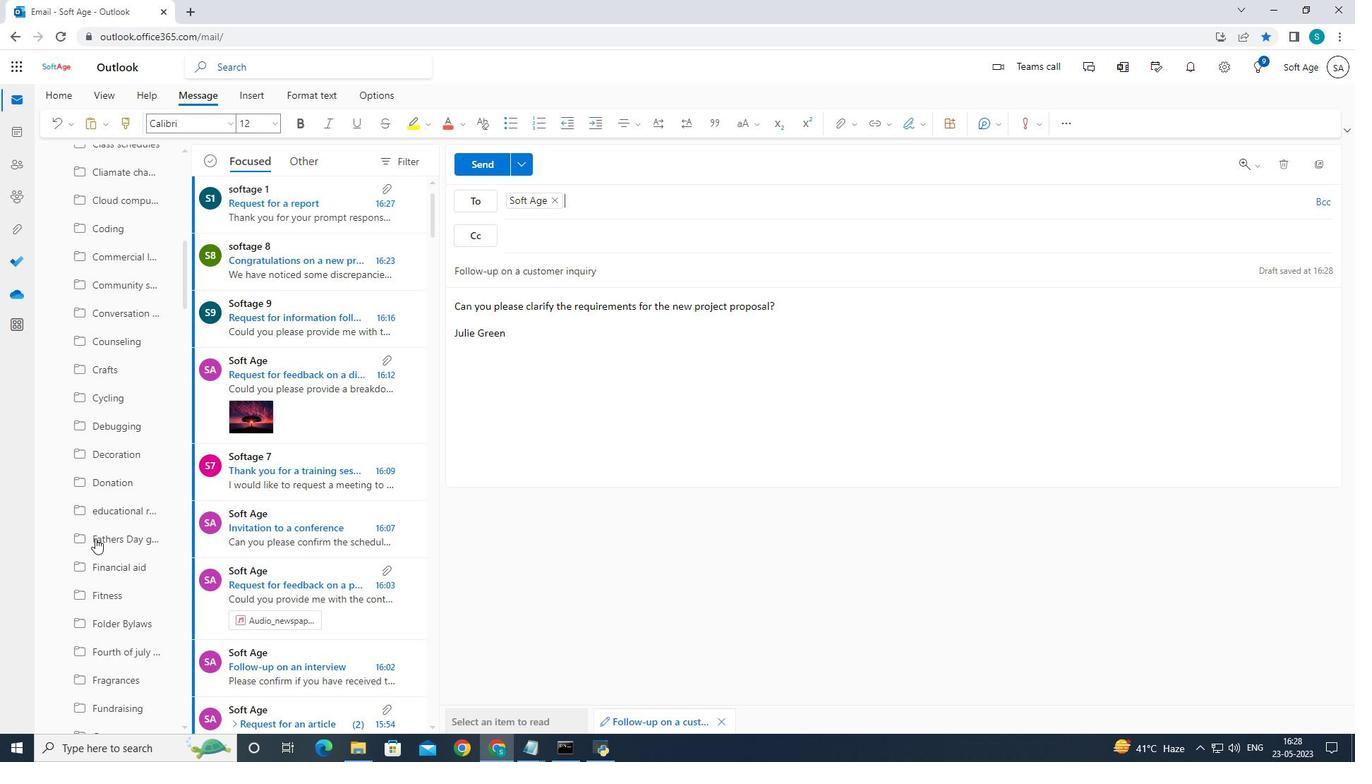 
Action: Mouse scrolled (95, 538) with delta (0, 0)
Screenshot: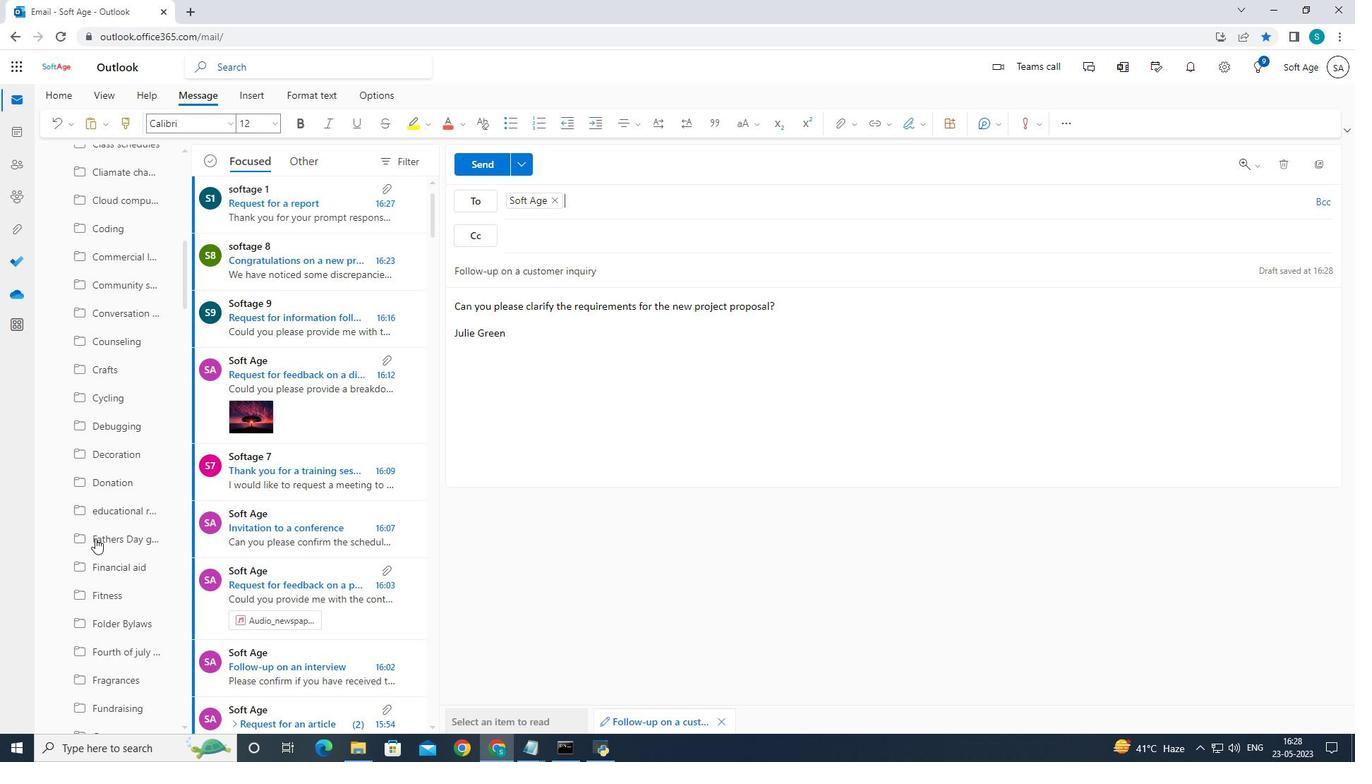 
Action: Mouse scrolled (95, 538) with delta (0, 0)
Screenshot: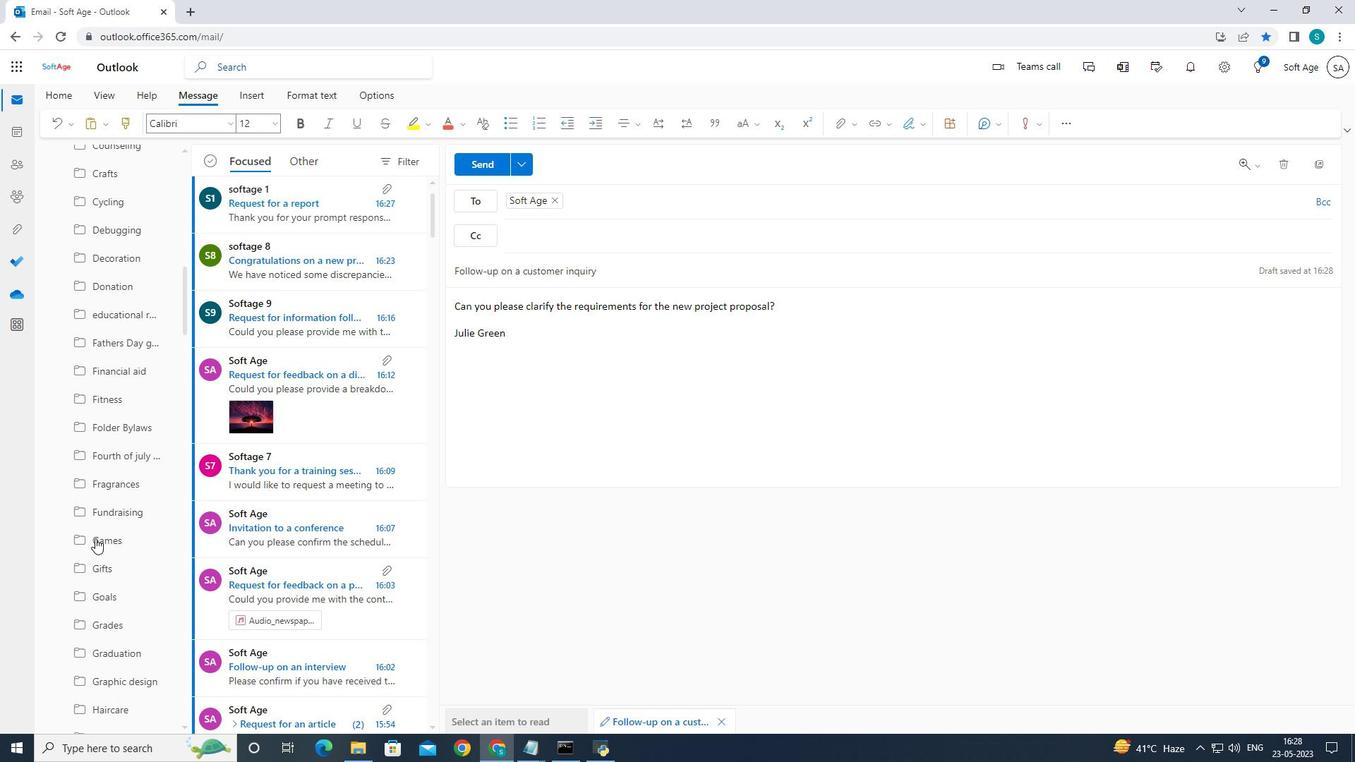 
Action: Mouse scrolled (95, 538) with delta (0, 0)
Screenshot: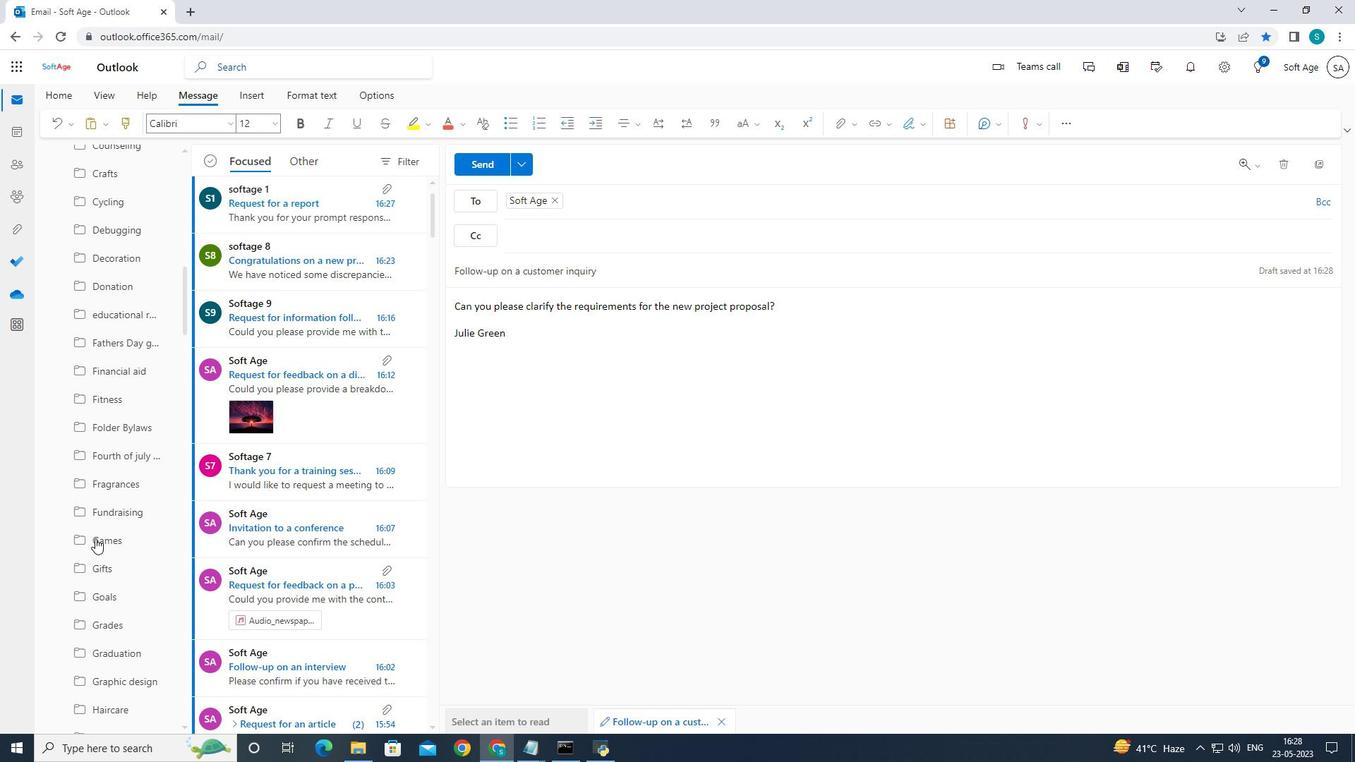 
Action: Mouse scrolled (95, 538) with delta (0, 0)
Screenshot: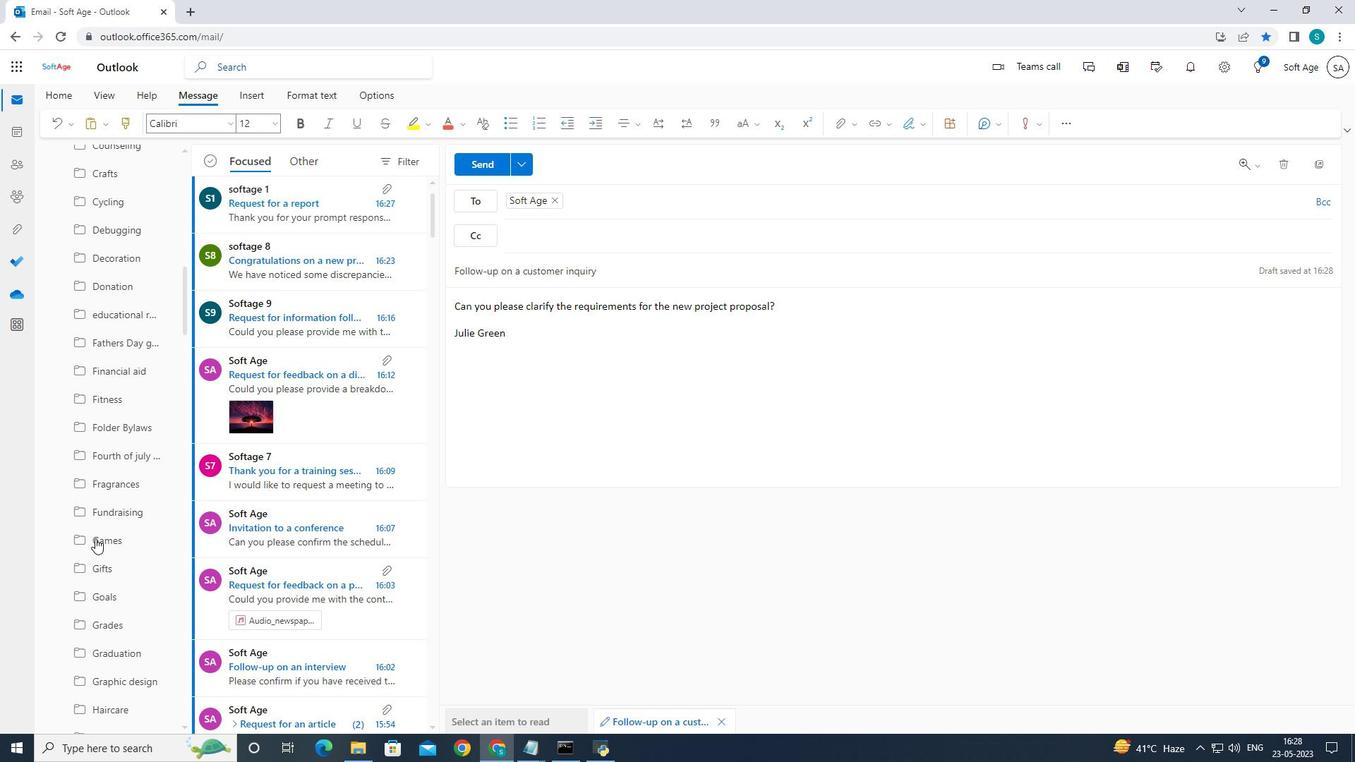 
Action: Mouse scrolled (95, 538) with delta (0, 0)
Screenshot: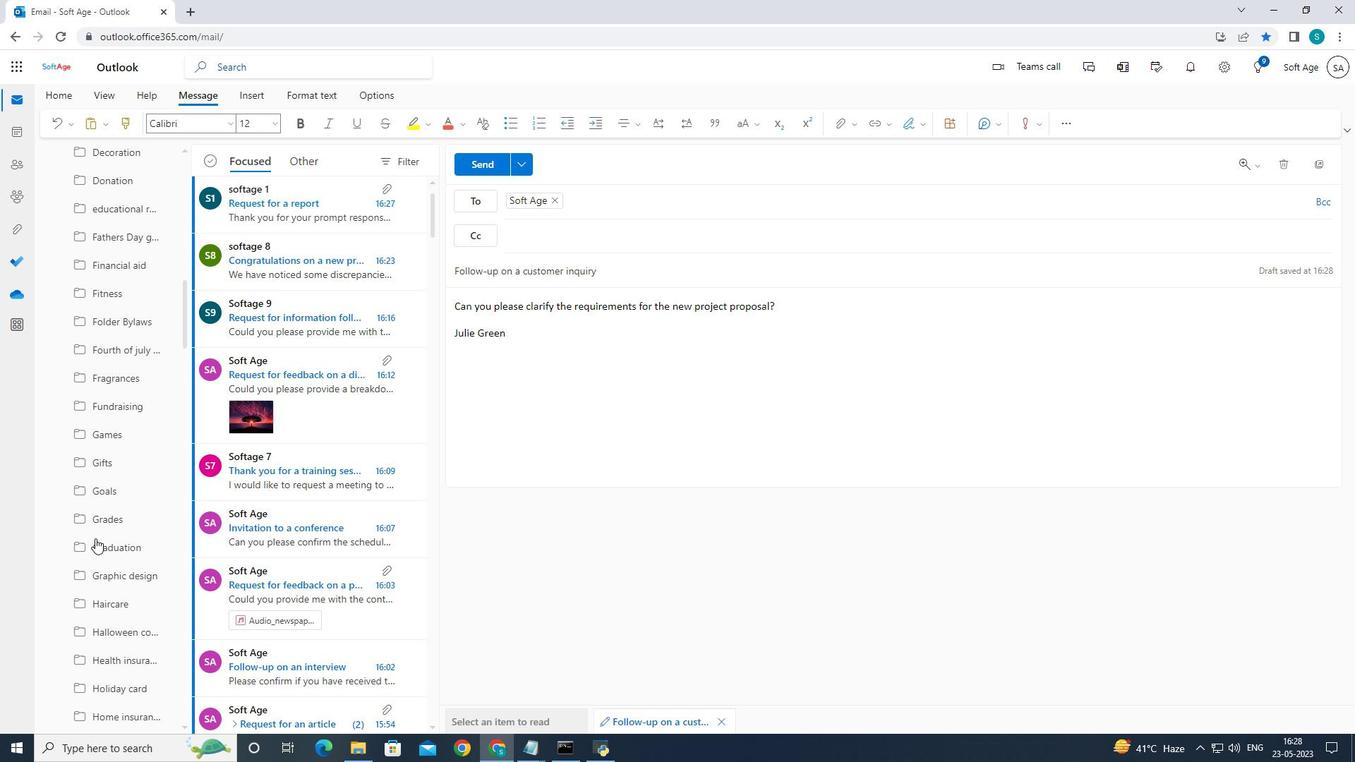 
Action: Mouse moved to (97, 538)
Screenshot: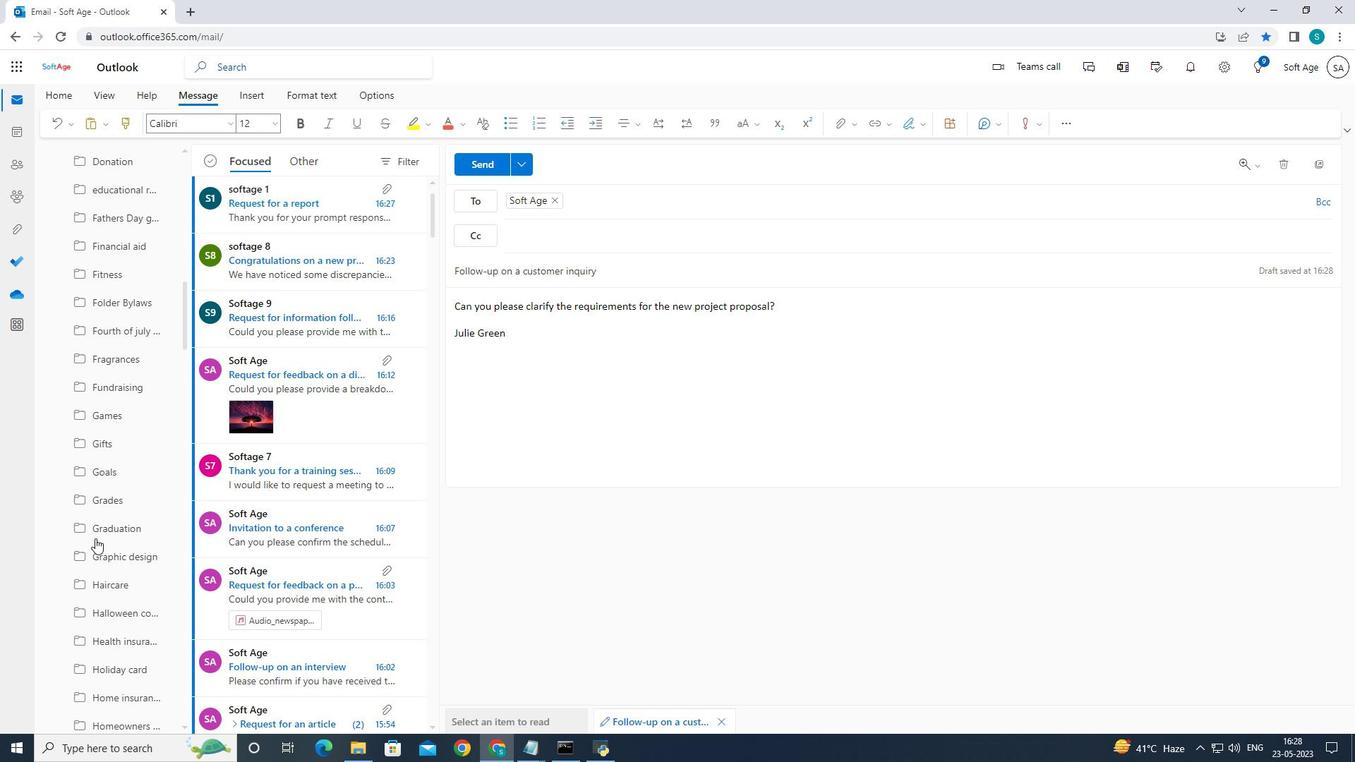
Action: Mouse scrolled (97, 538) with delta (0, 0)
Screenshot: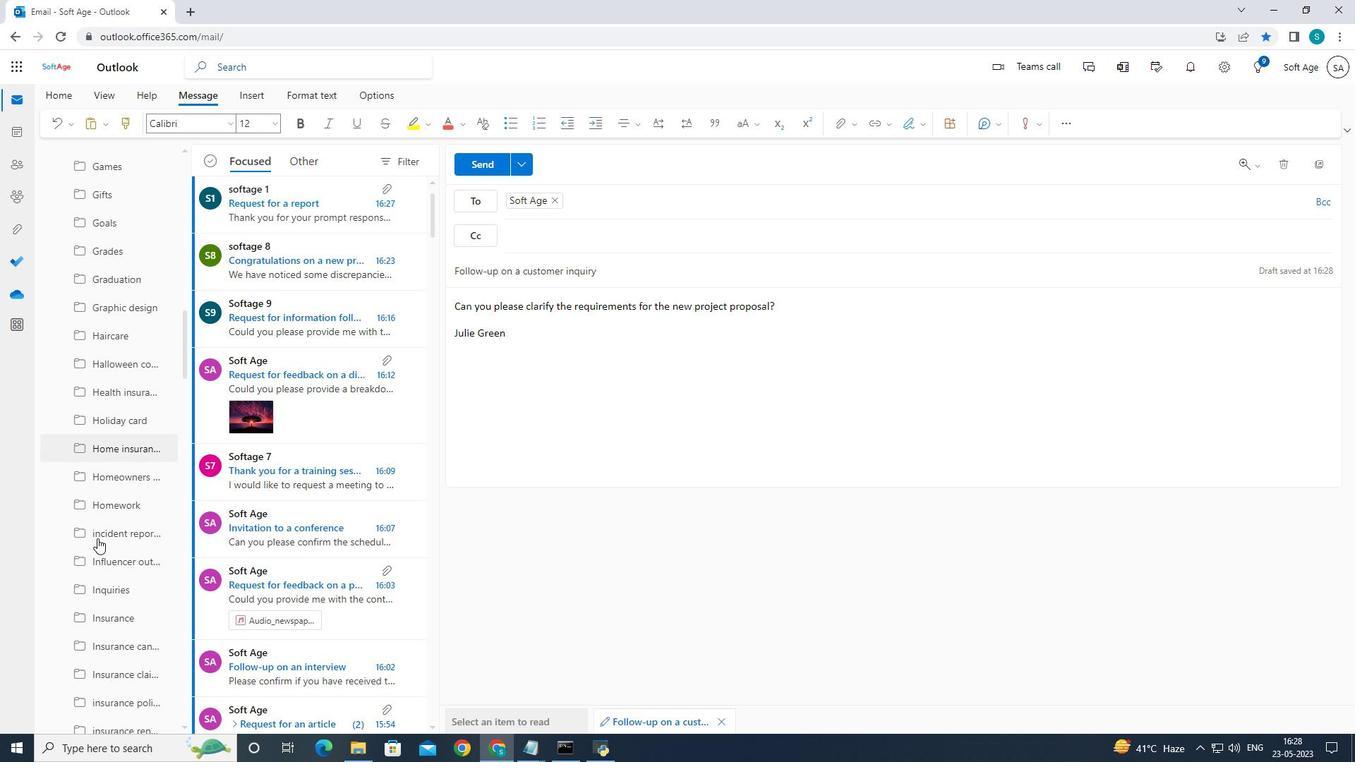 
Action: Mouse scrolled (97, 538) with delta (0, 0)
Screenshot: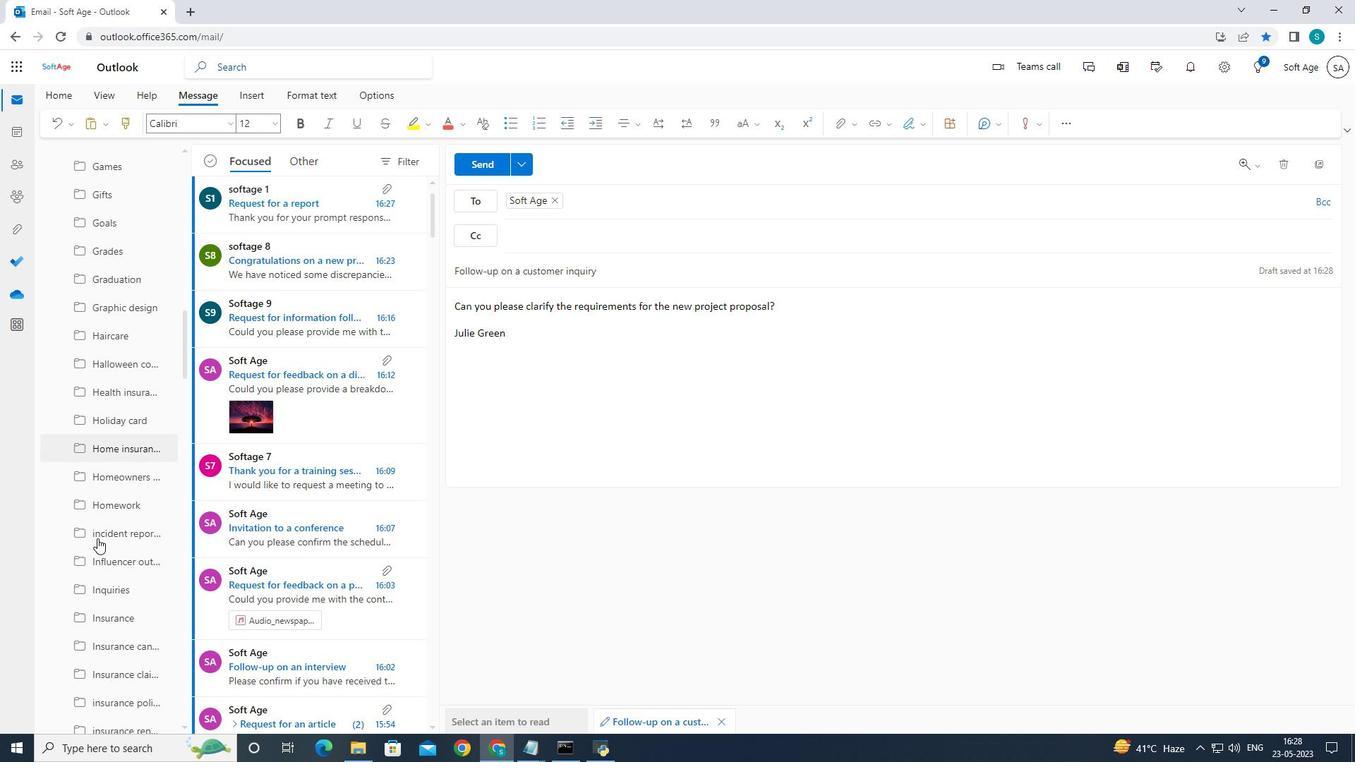 
Action: Mouse scrolled (97, 538) with delta (0, 0)
Screenshot: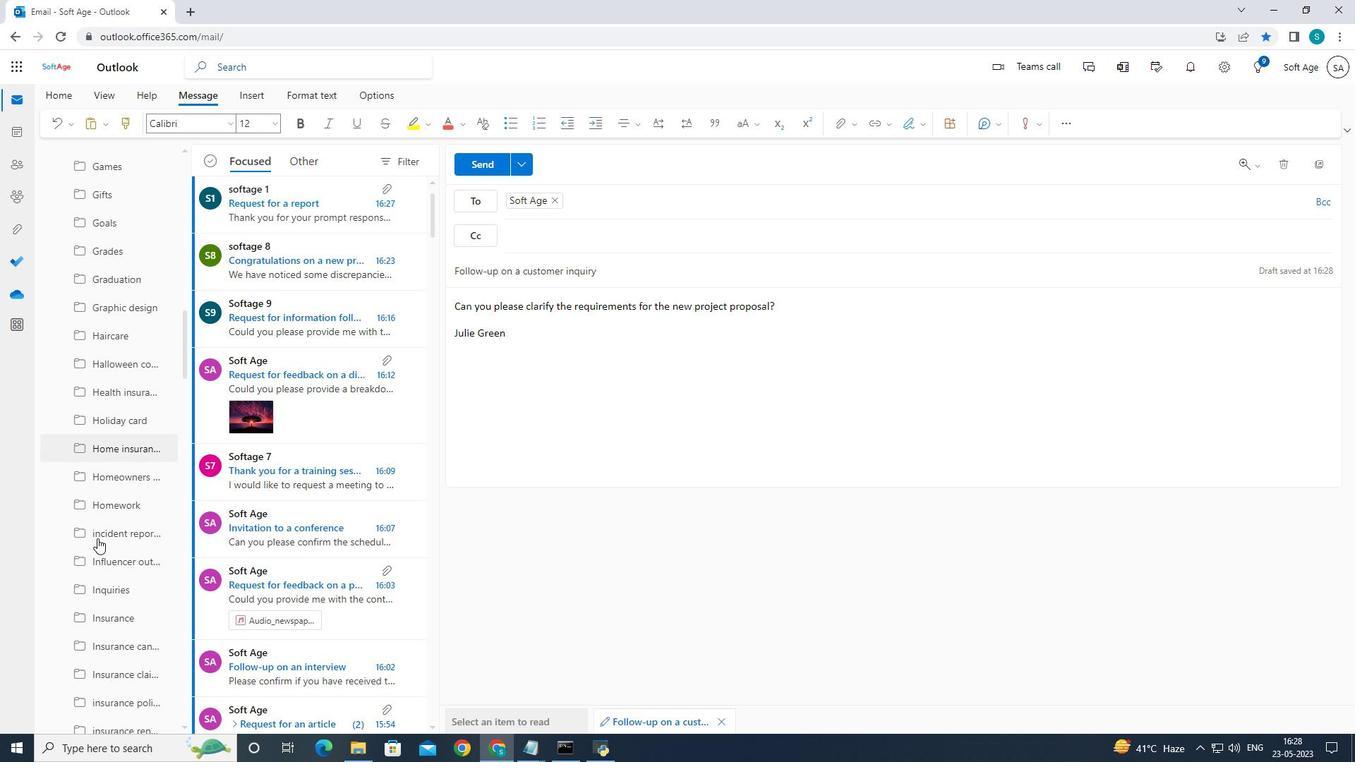 
Action: Mouse scrolled (97, 538) with delta (0, 0)
Screenshot: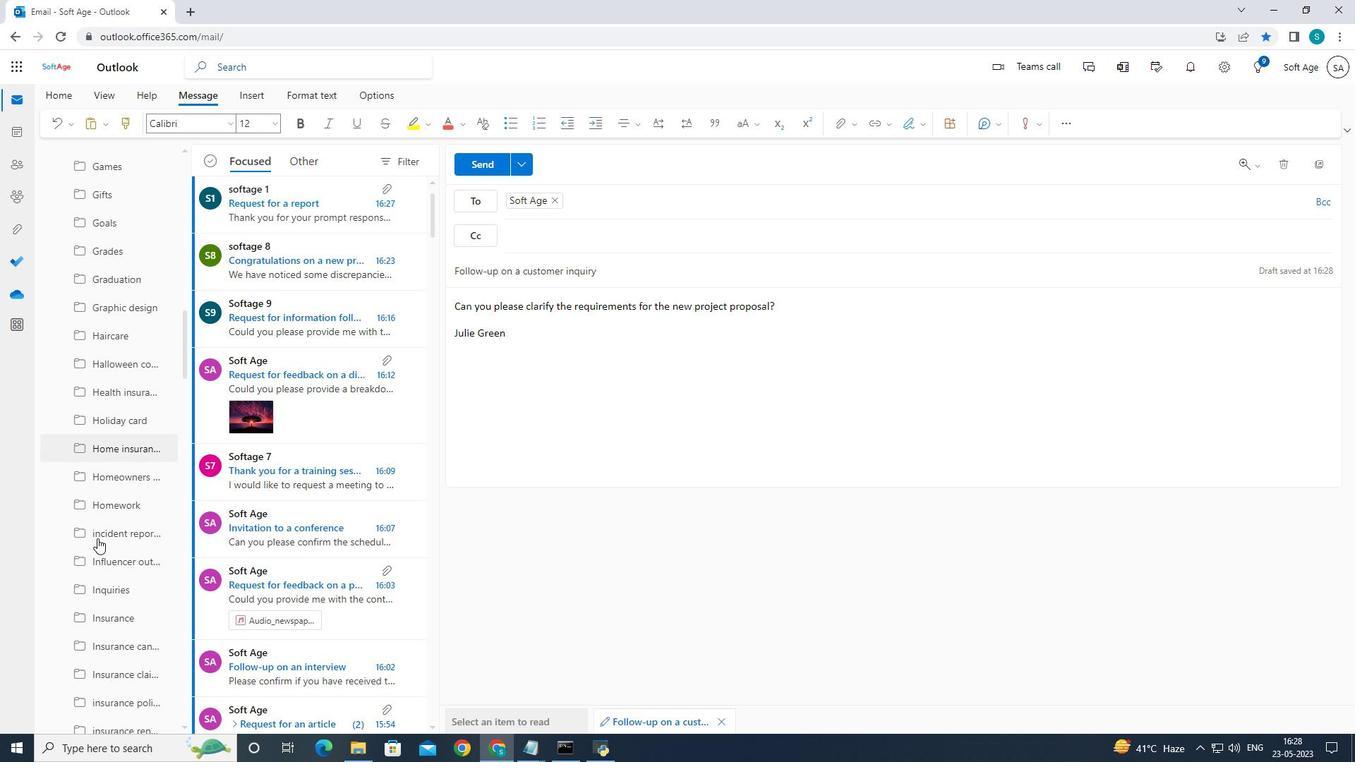 
Action: Mouse moved to (100, 542)
Screenshot: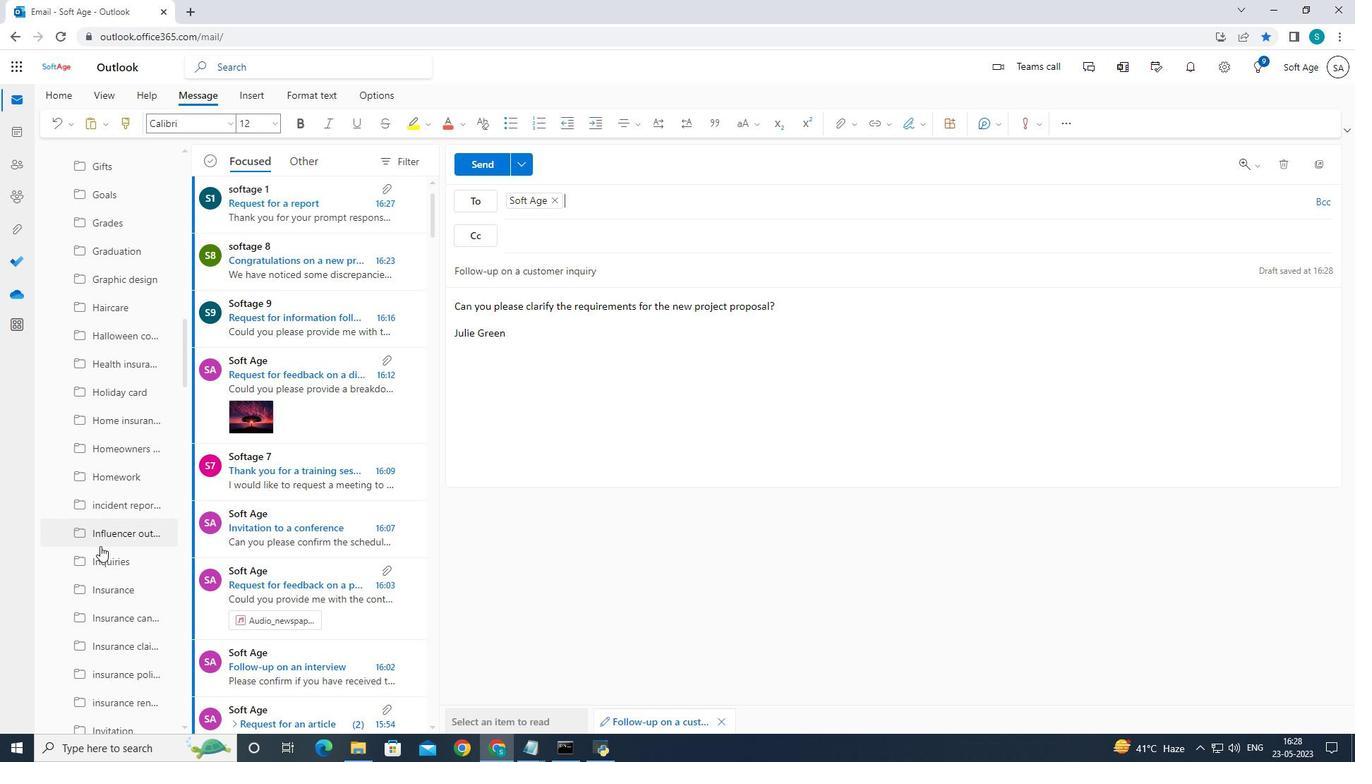 
Action: Mouse scrolled (100, 542) with delta (0, 0)
Screenshot: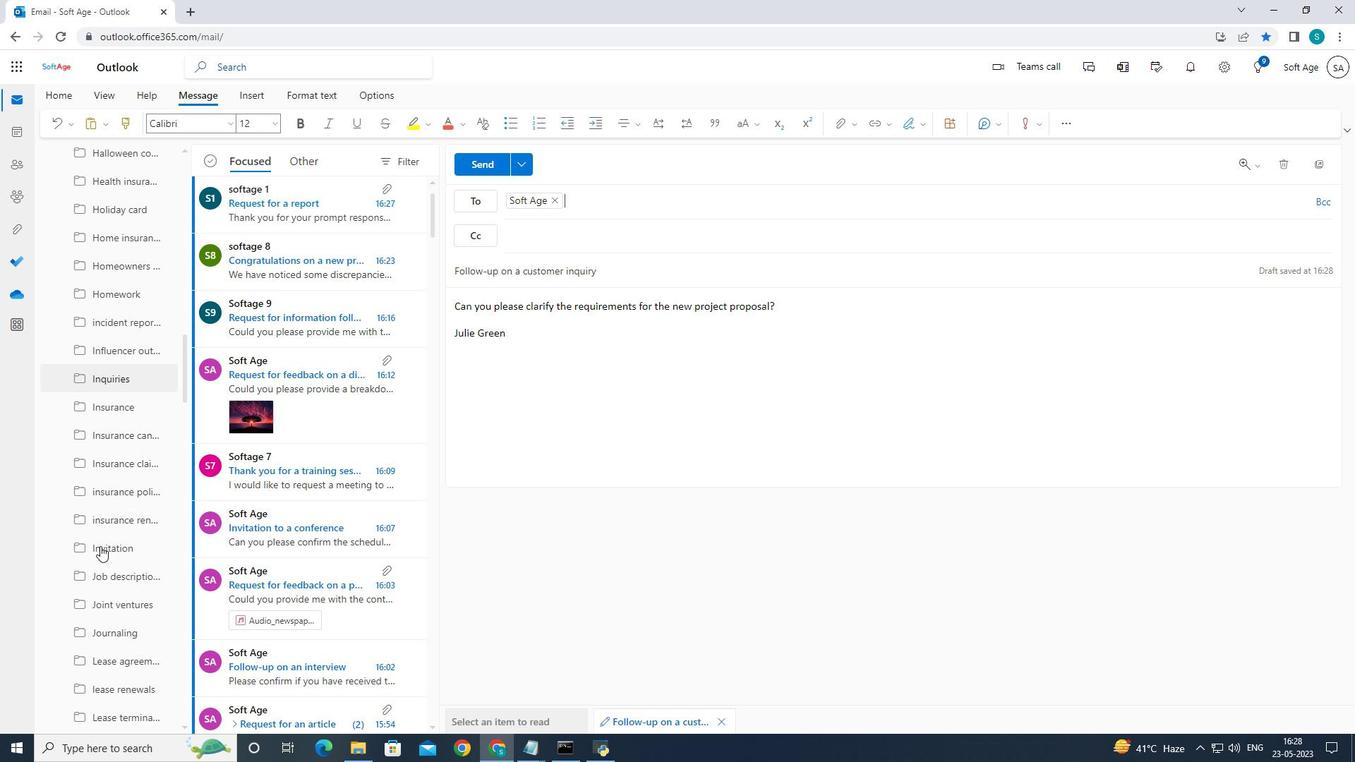 
Action: Mouse scrolled (100, 542) with delta (0, 0)
Screenshot: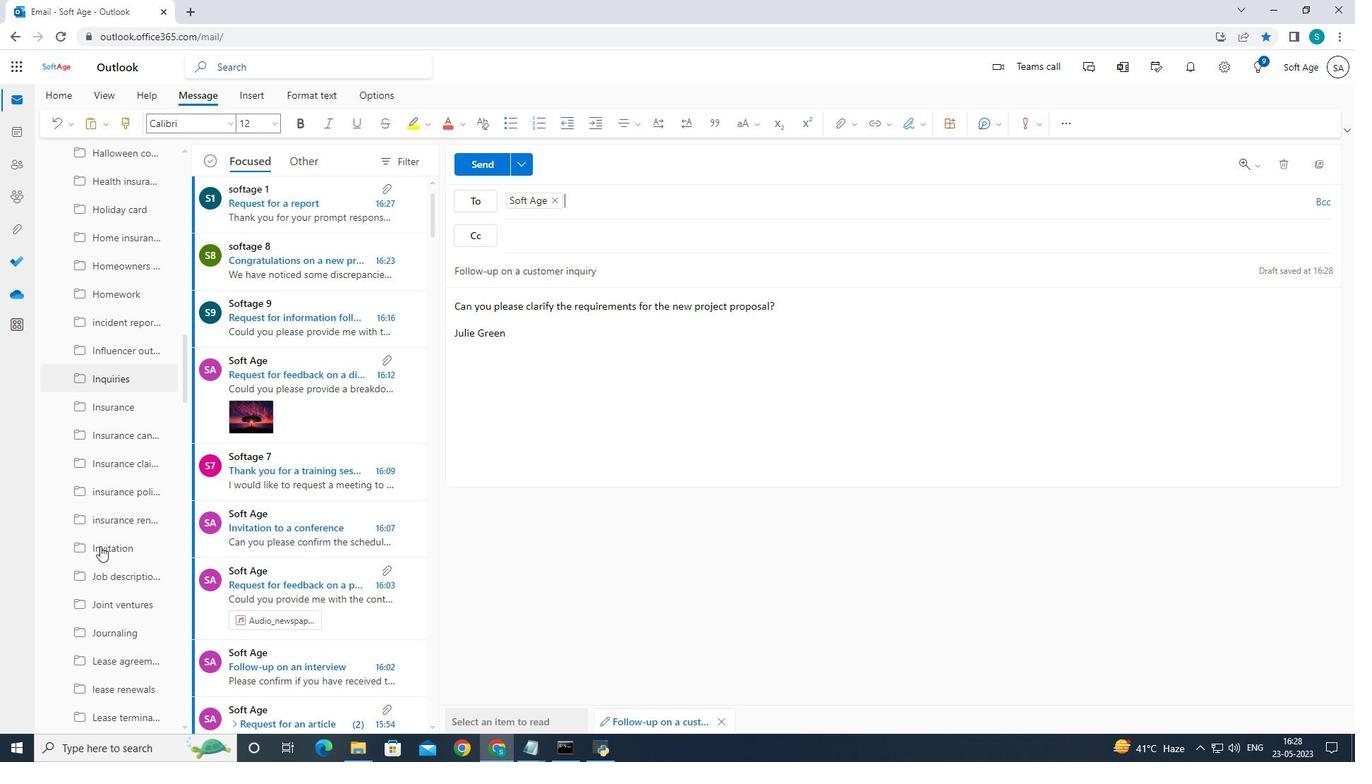 
Action: Mouse scrolled (100, 542) with delta (0, 0)
Screenshot: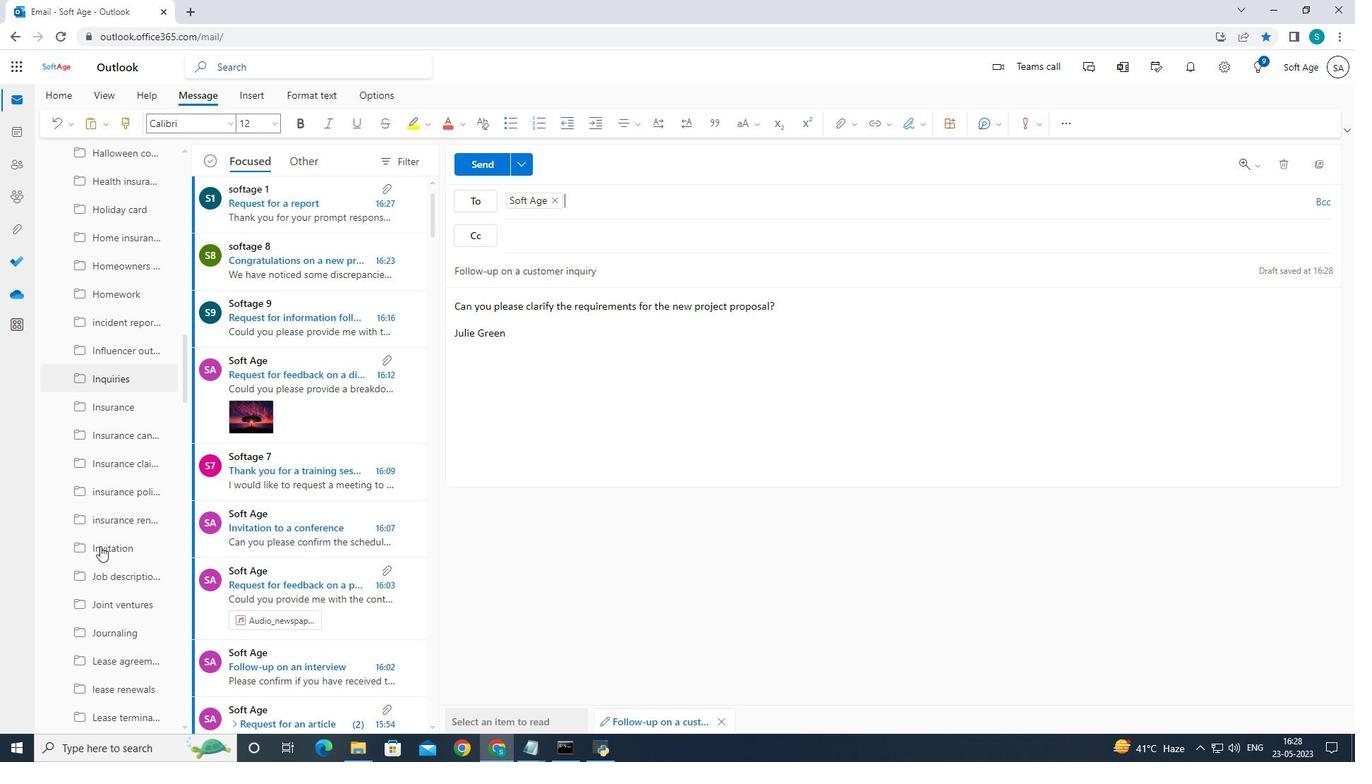 
Action: Mouse scrolled (100, 542) with delta (0, 0)
Screenshot: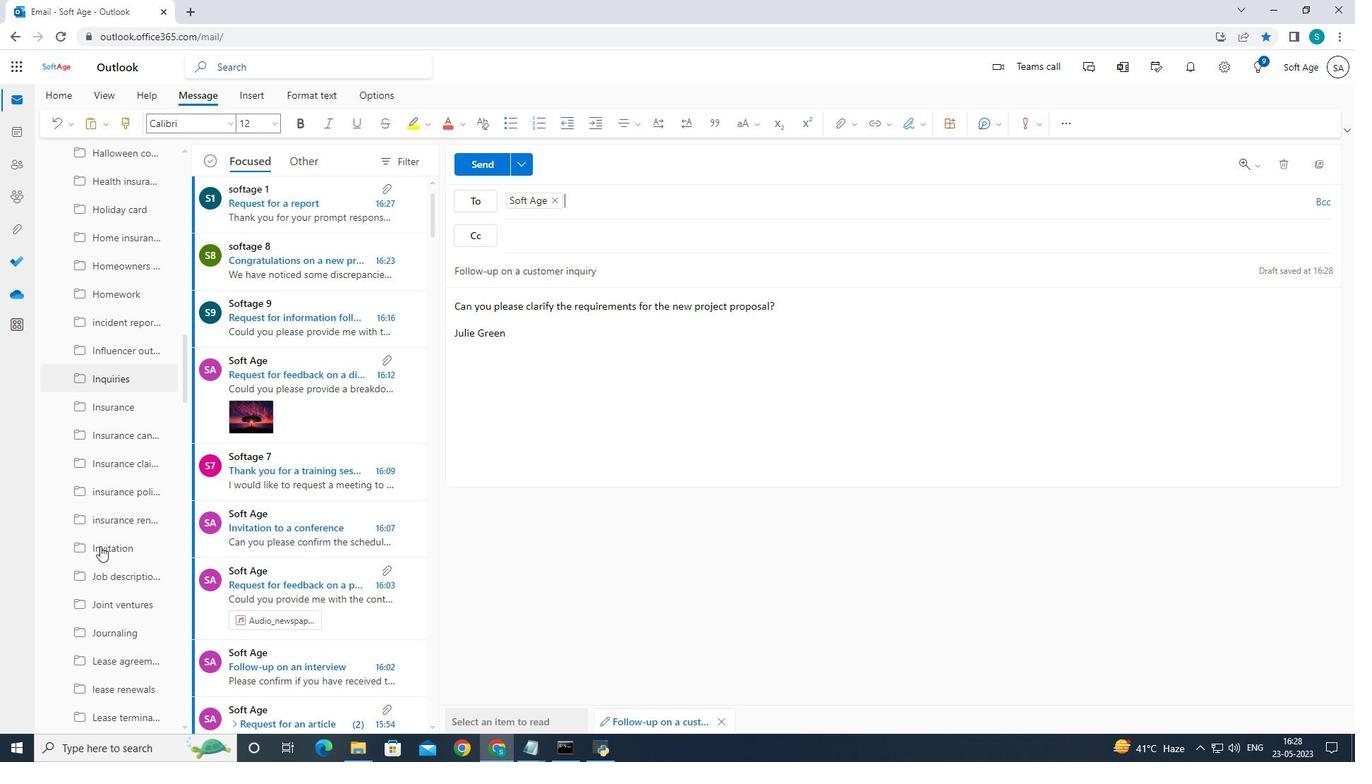 
Action: Mouse moved to (104, 545)
Screenshot: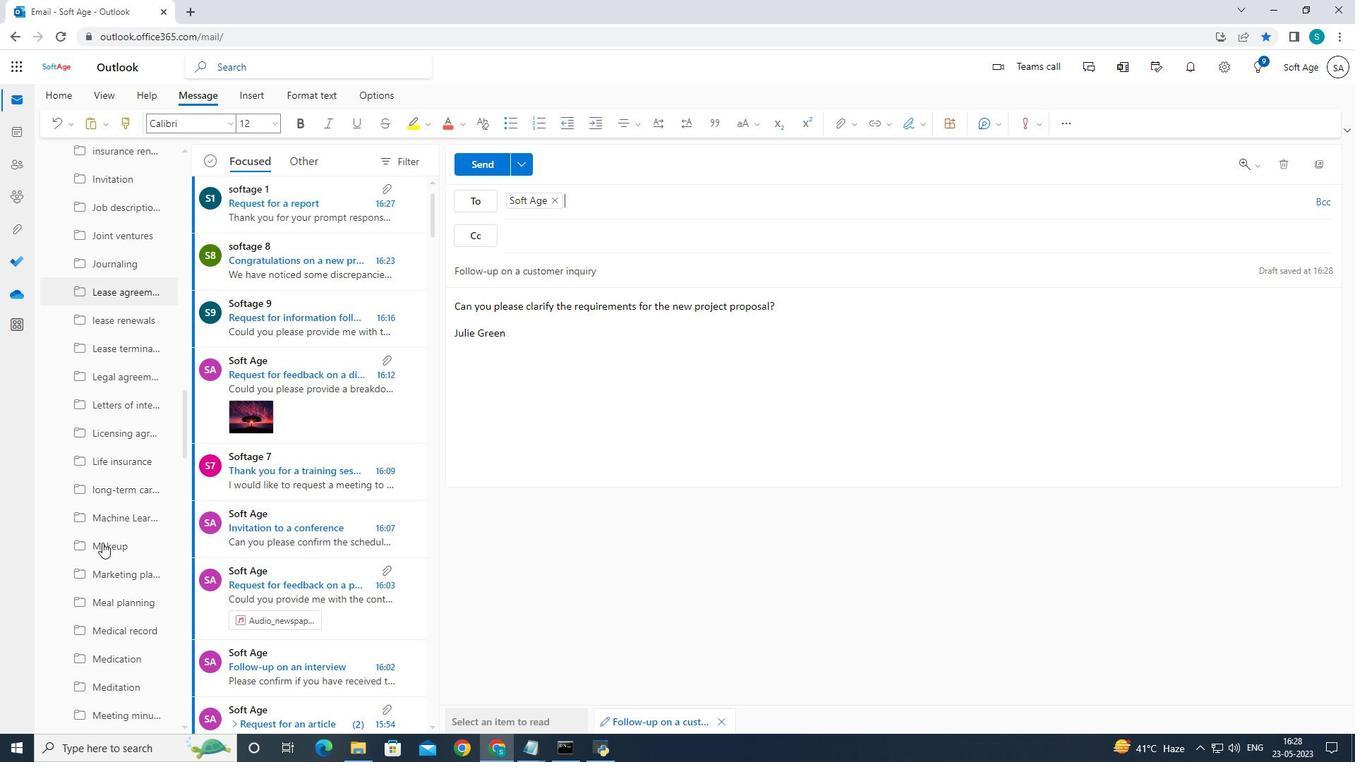
Action: Mouse scrolled (104, 544) with delta (0, 0)
Screenshot: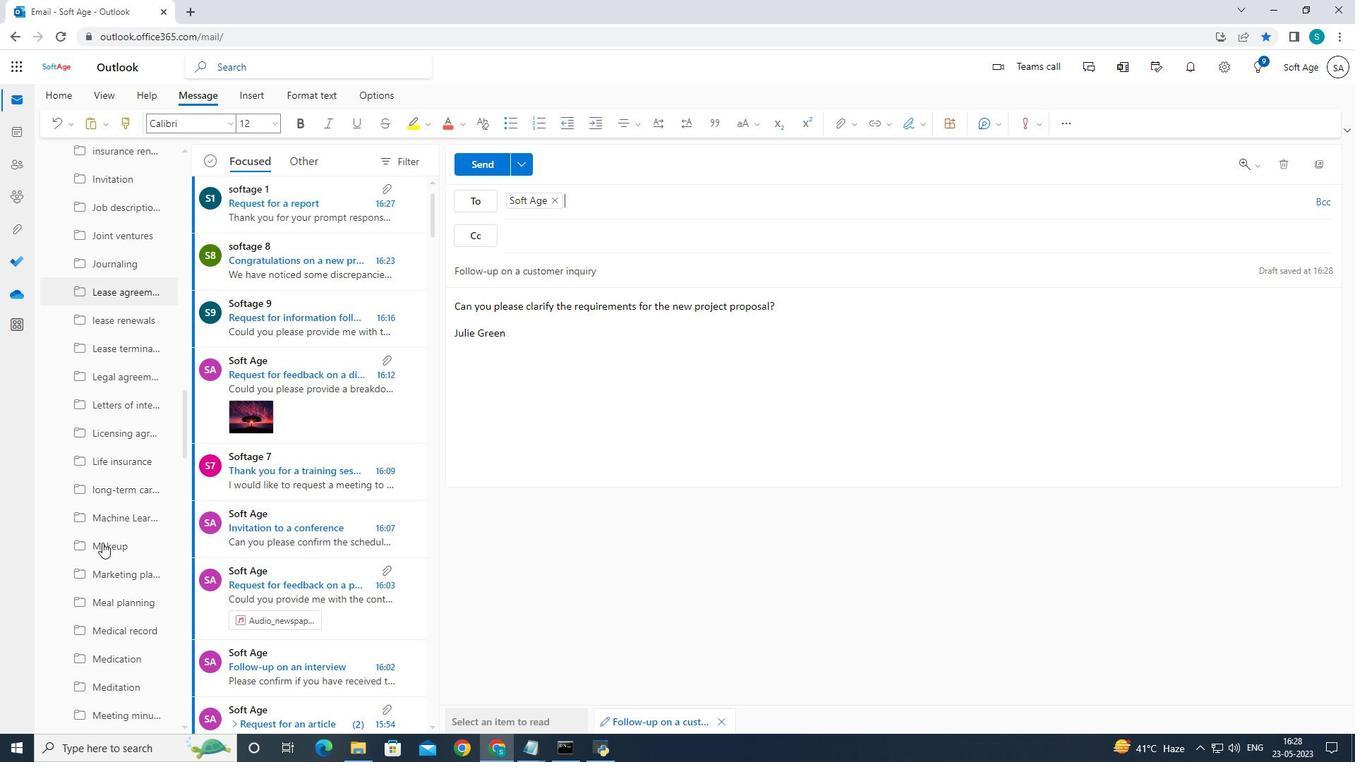 
Action: Mouse scrolled (104, 544) with delta (0, 0)
Screenshot: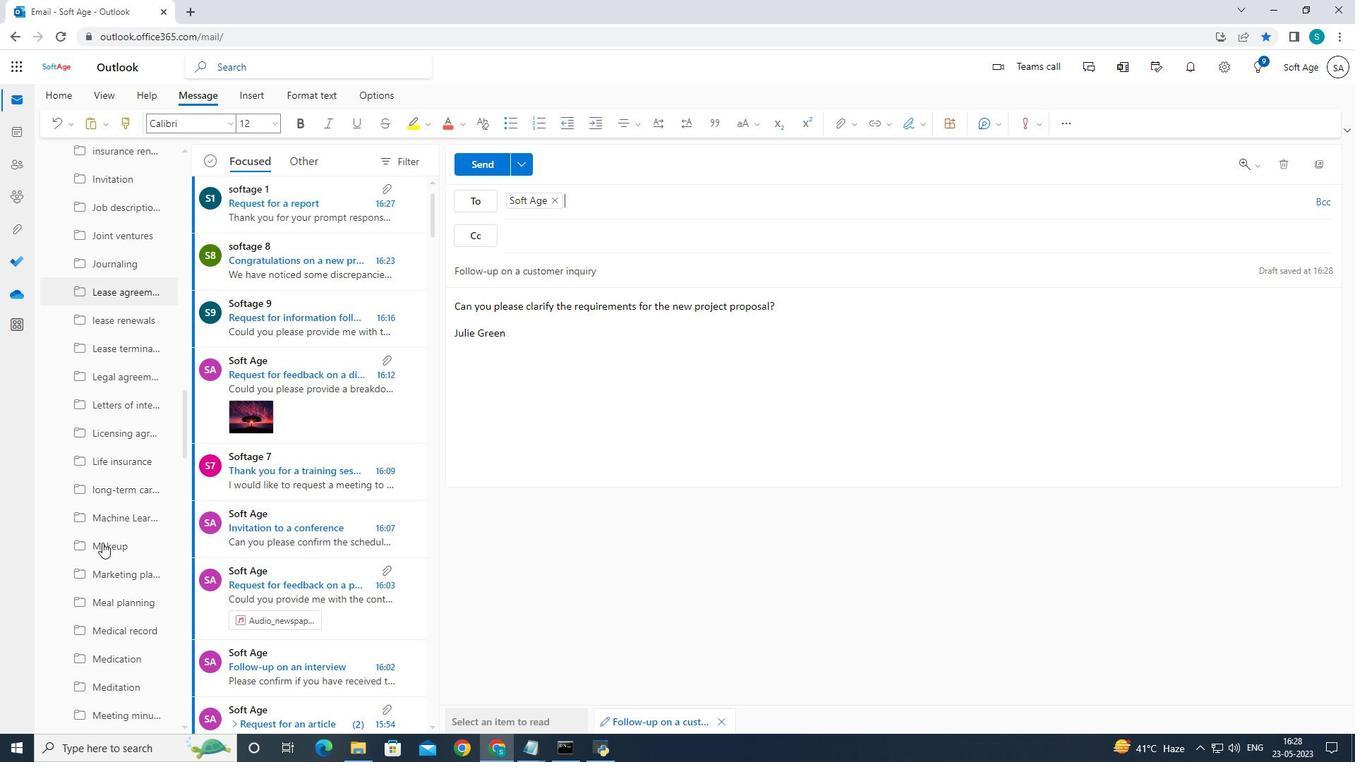 
Action: Mouse scrolled (104, 544) with delta (0, 0)
Screenshot: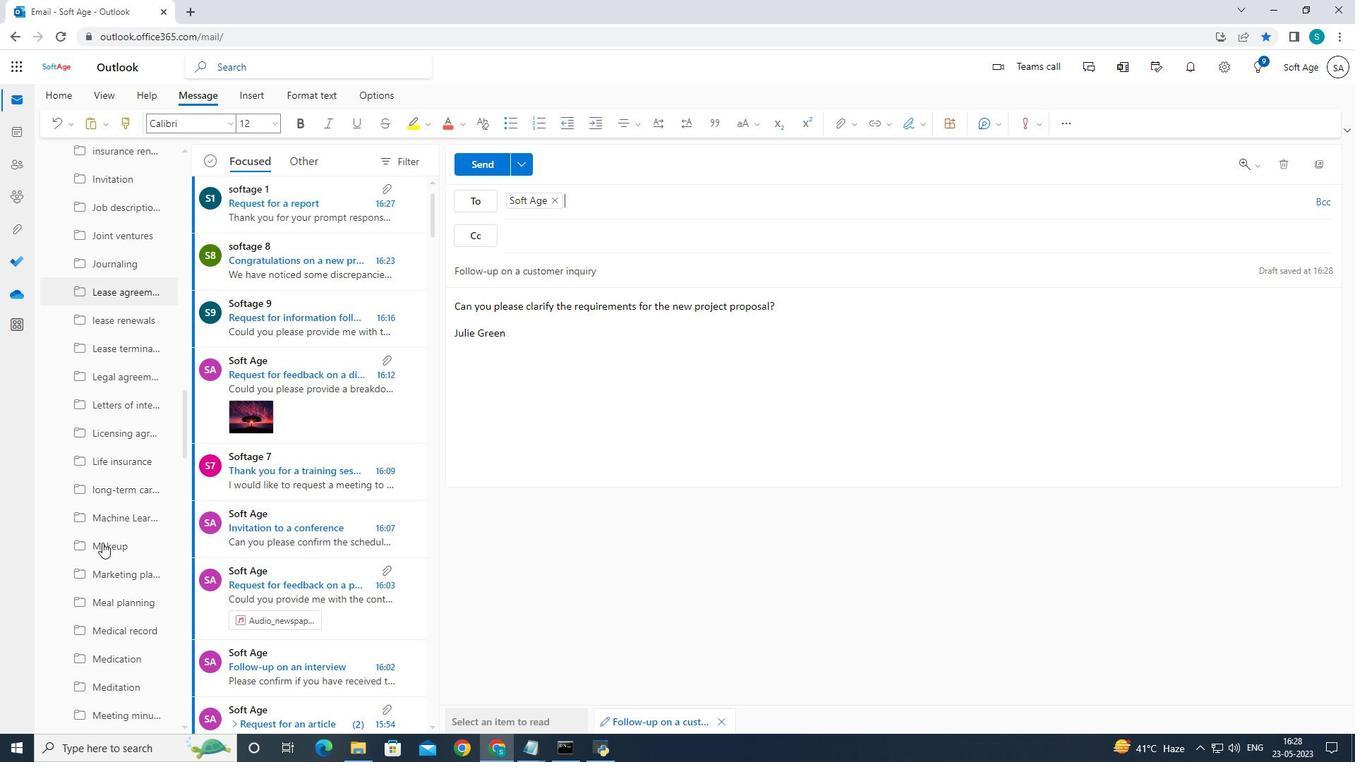 
Action: Mouse scrolled (104, 544) with delta (0, 0)
Screenshot: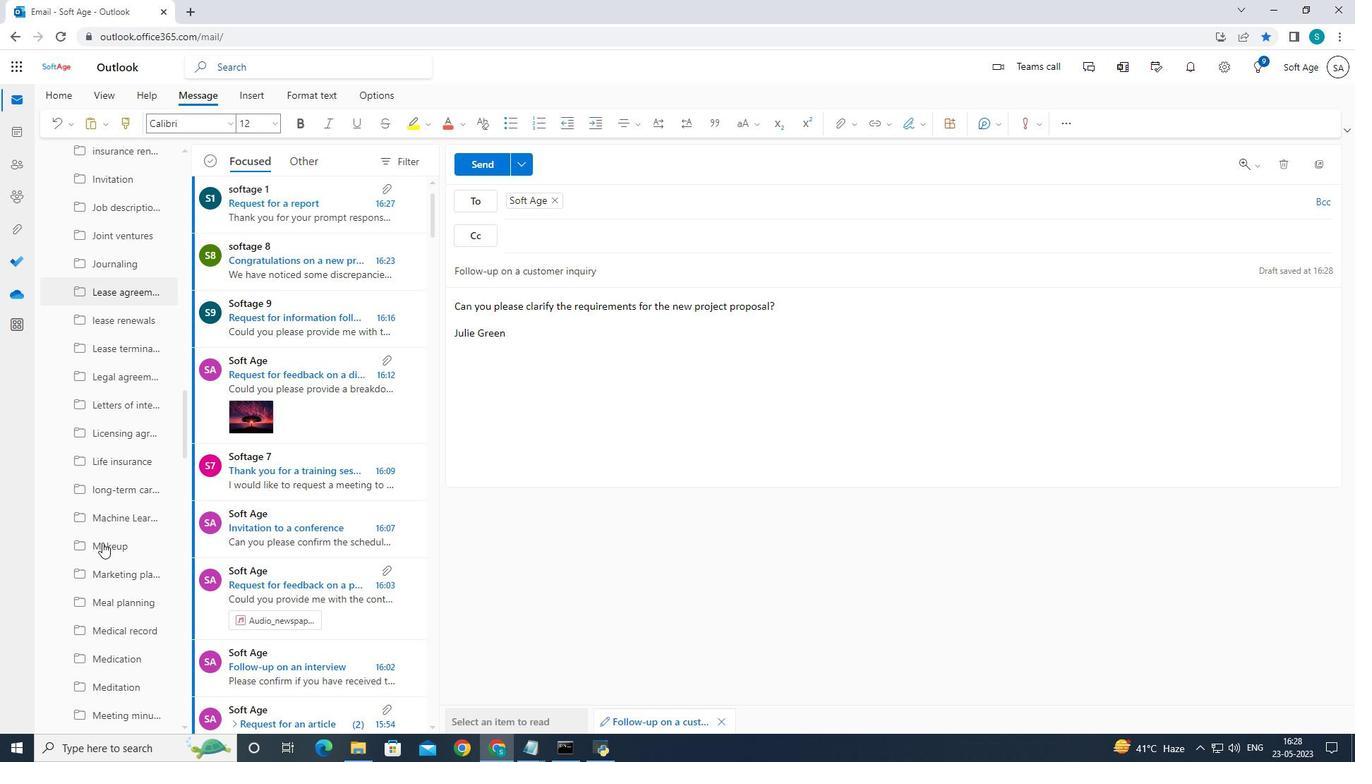
Action: Mouse moved to (105, 544)
Screenshot: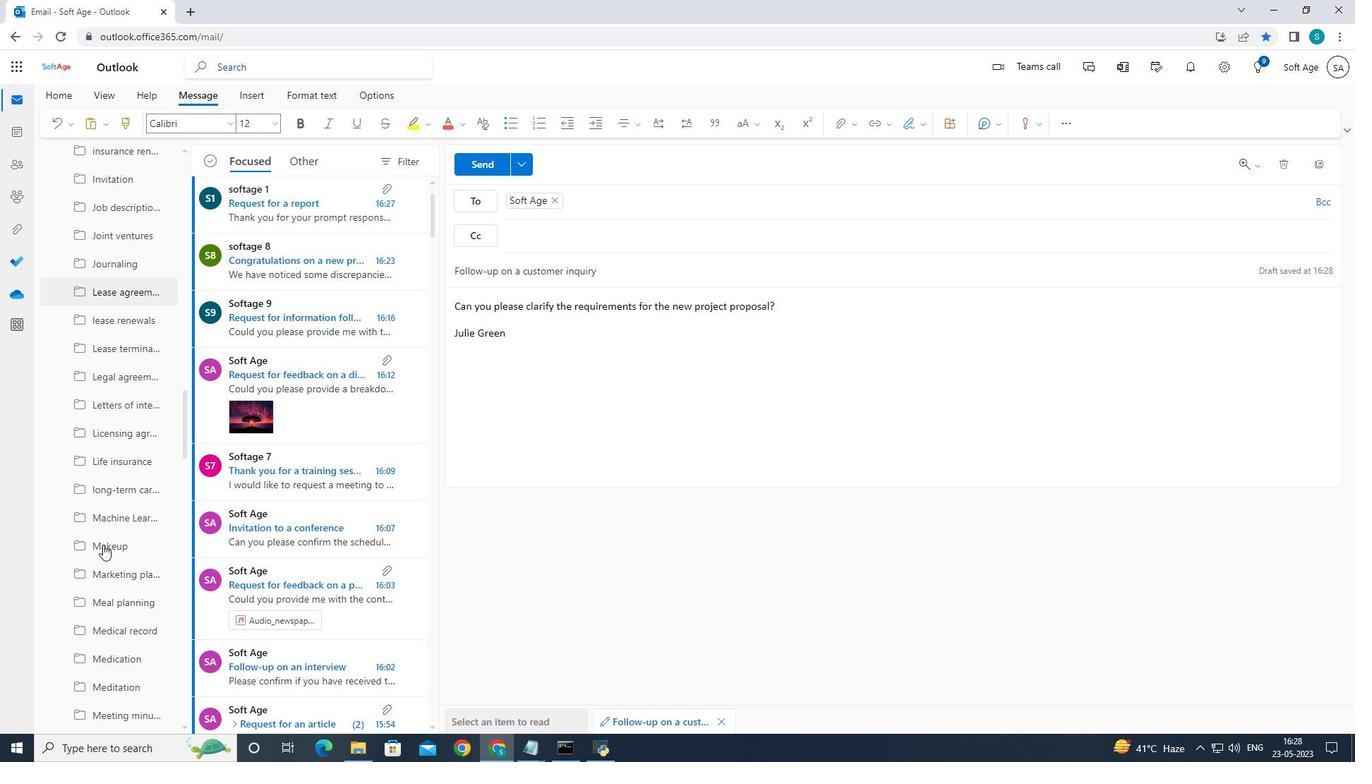 
Action: Mouse scrolled (105, 543) with delta (0, 0)
Screenshot: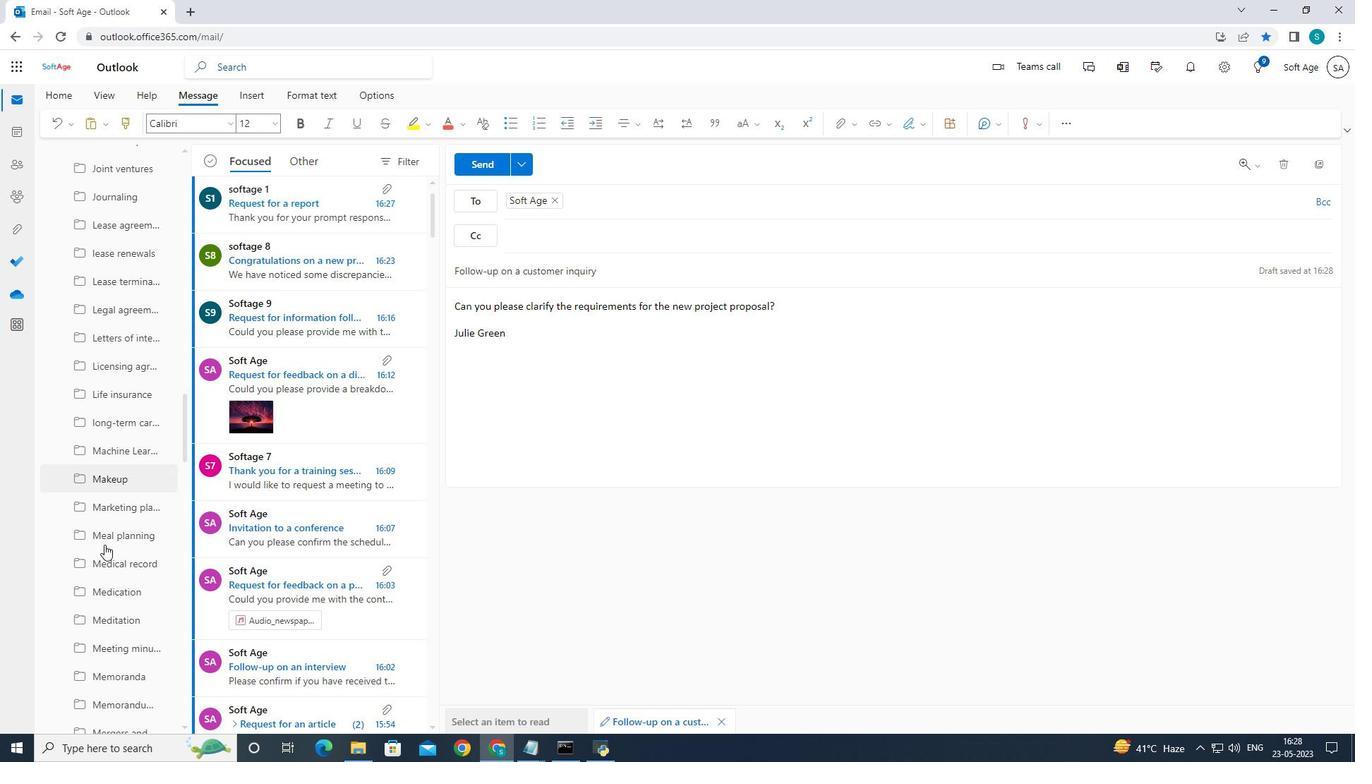 
Action: Mouse scrolled (105, 543) with delta (0, 0)
Screenshot: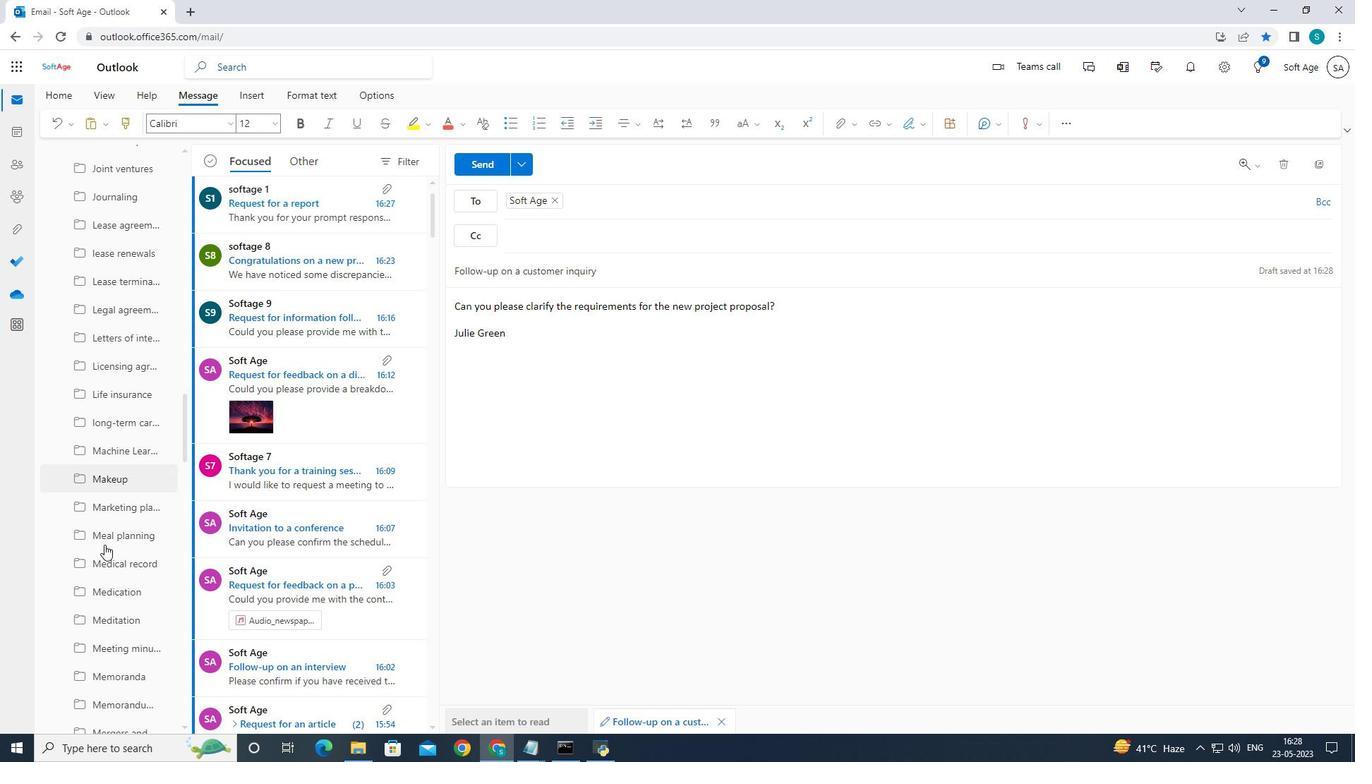 
Action: Mouse scrolled (105, 543) with delta (0, 0)
Screenshot: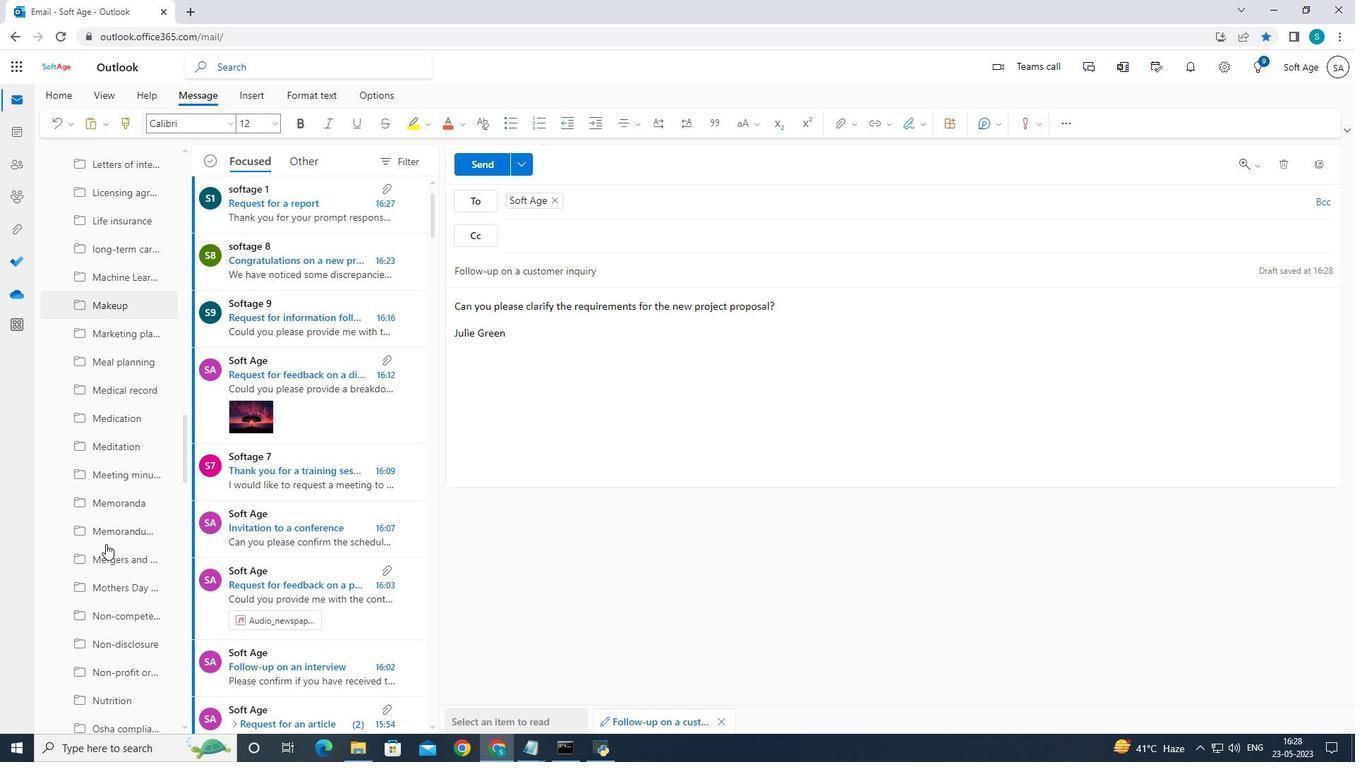 
Action: Mouse moved to (106, 544)
Screenshot: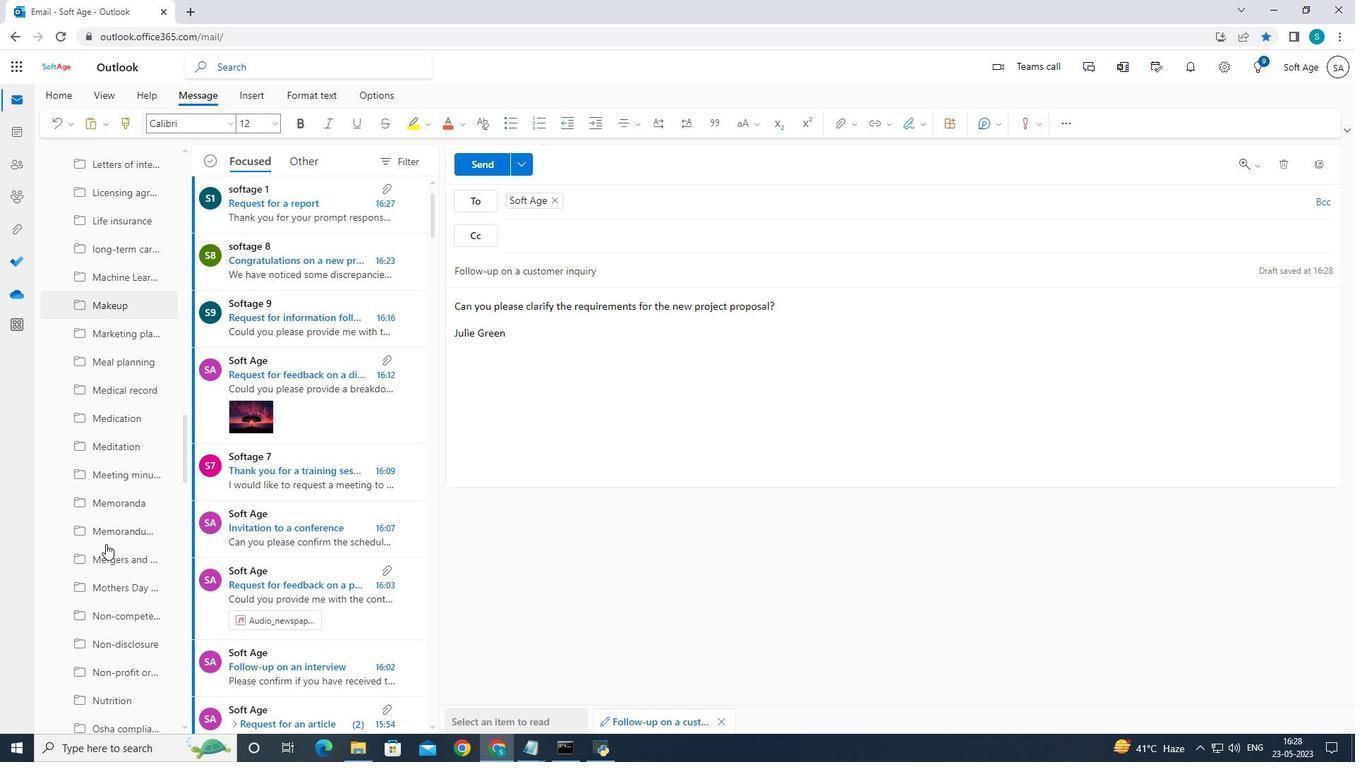 
Action: Mouse scrolled (106, 543) with delta (0, 0)
Screenshot: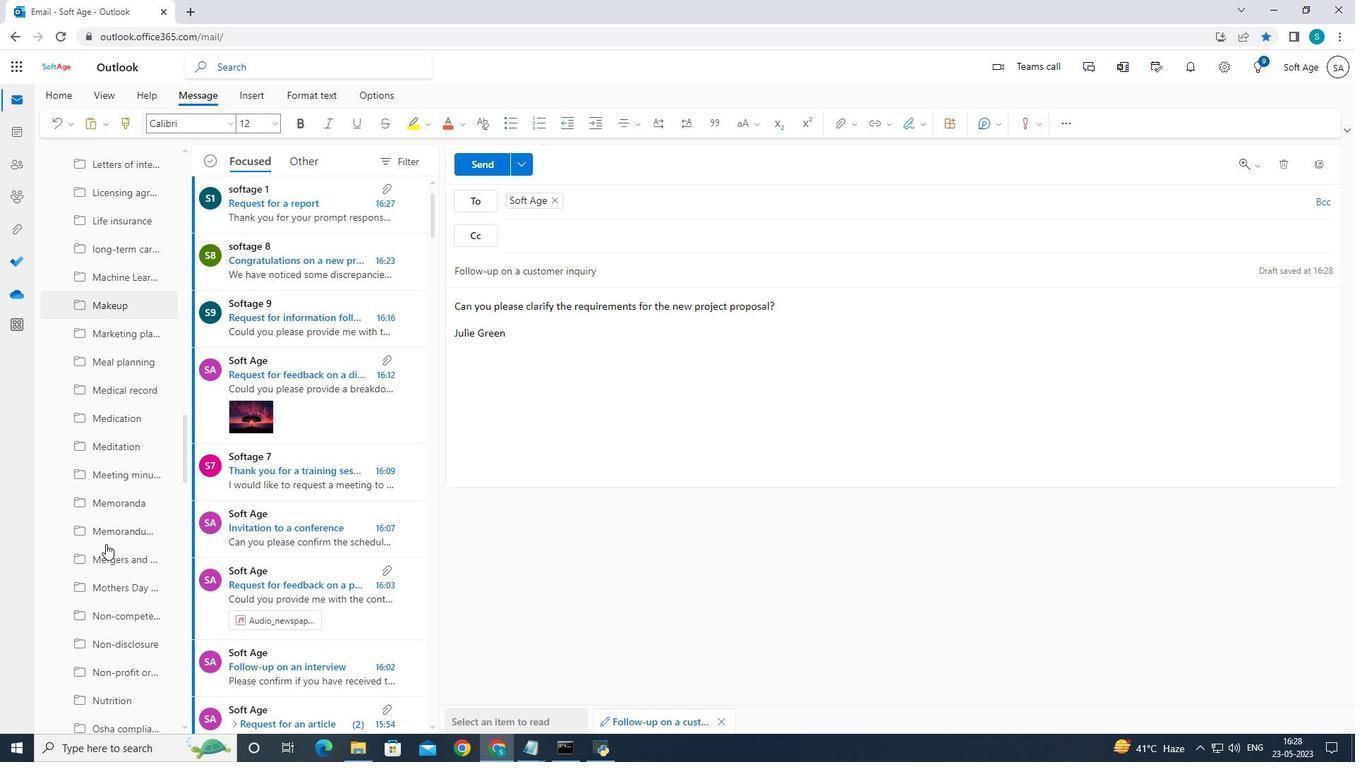 
Action: Mouse moved to (109, 548)
Screenshot: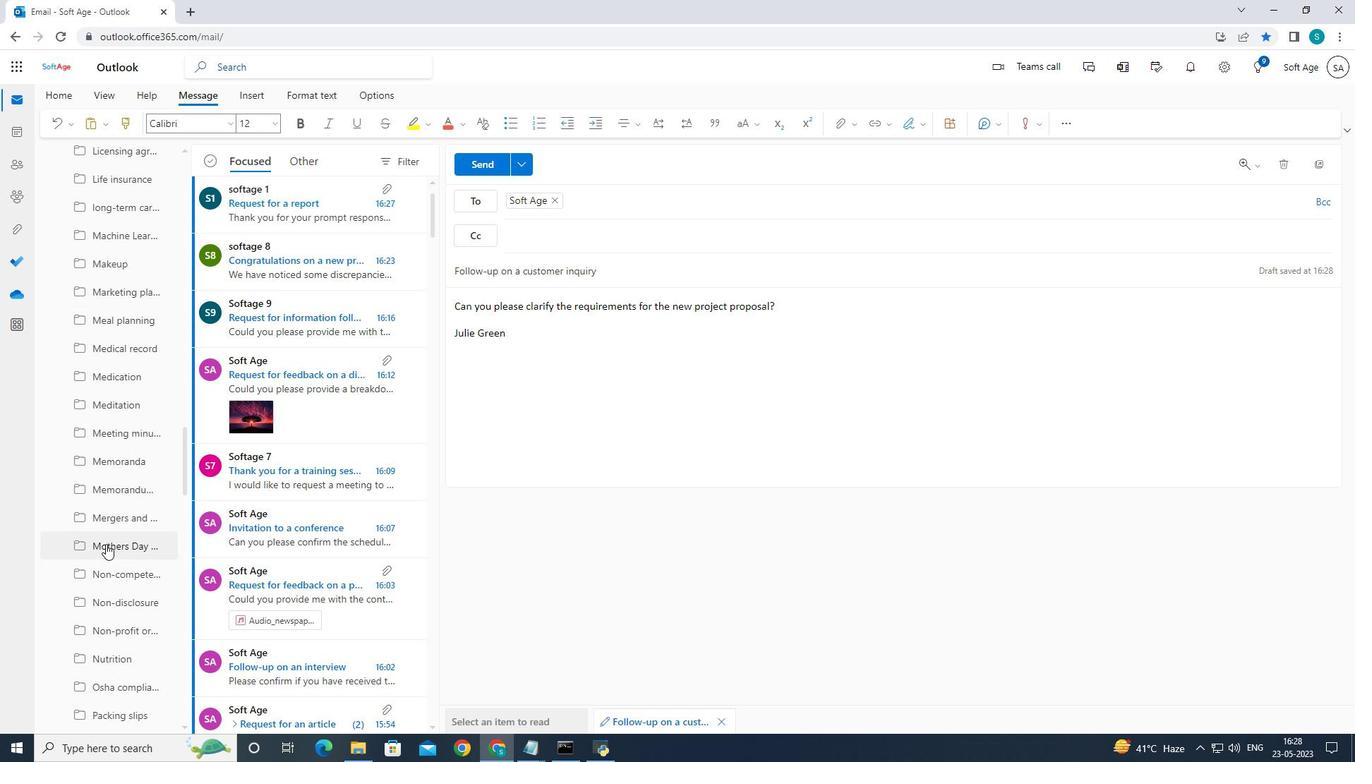 
Action: Mouse scrolled (109, 547) with delta (0, 0)
Screenshot: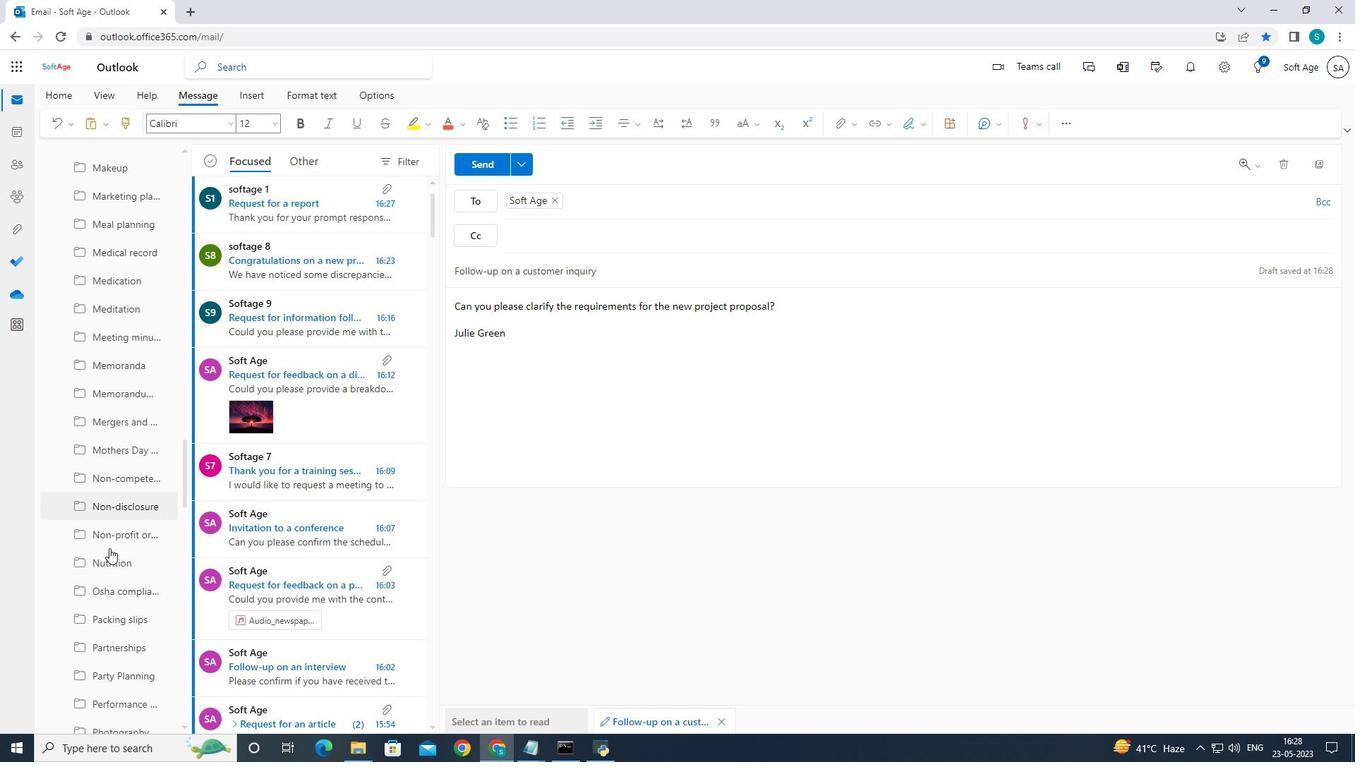 
Action: Mouse scrolled (109, 547) with delta (0, 0)
Screenshot: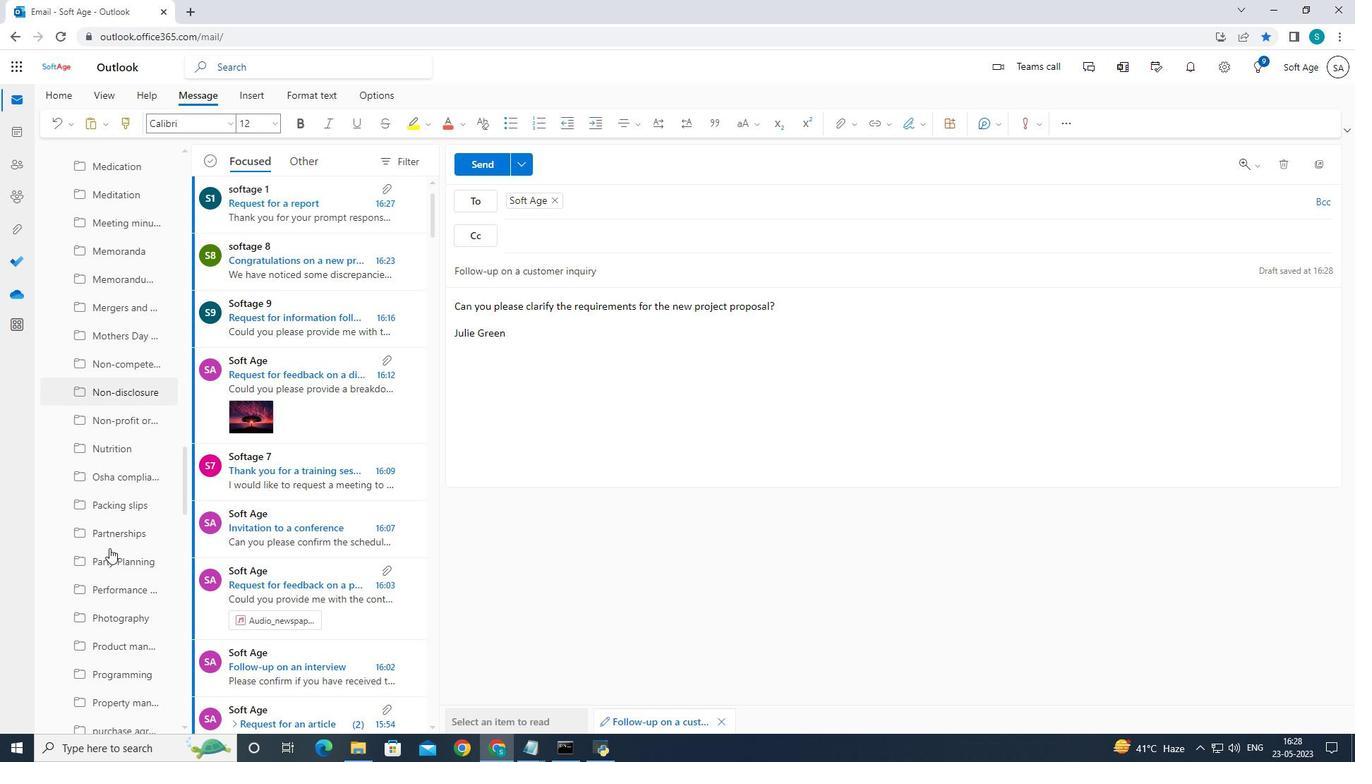 
Action: Mouse scrolled (109, 547) with delta (0, 0)
Screenshot: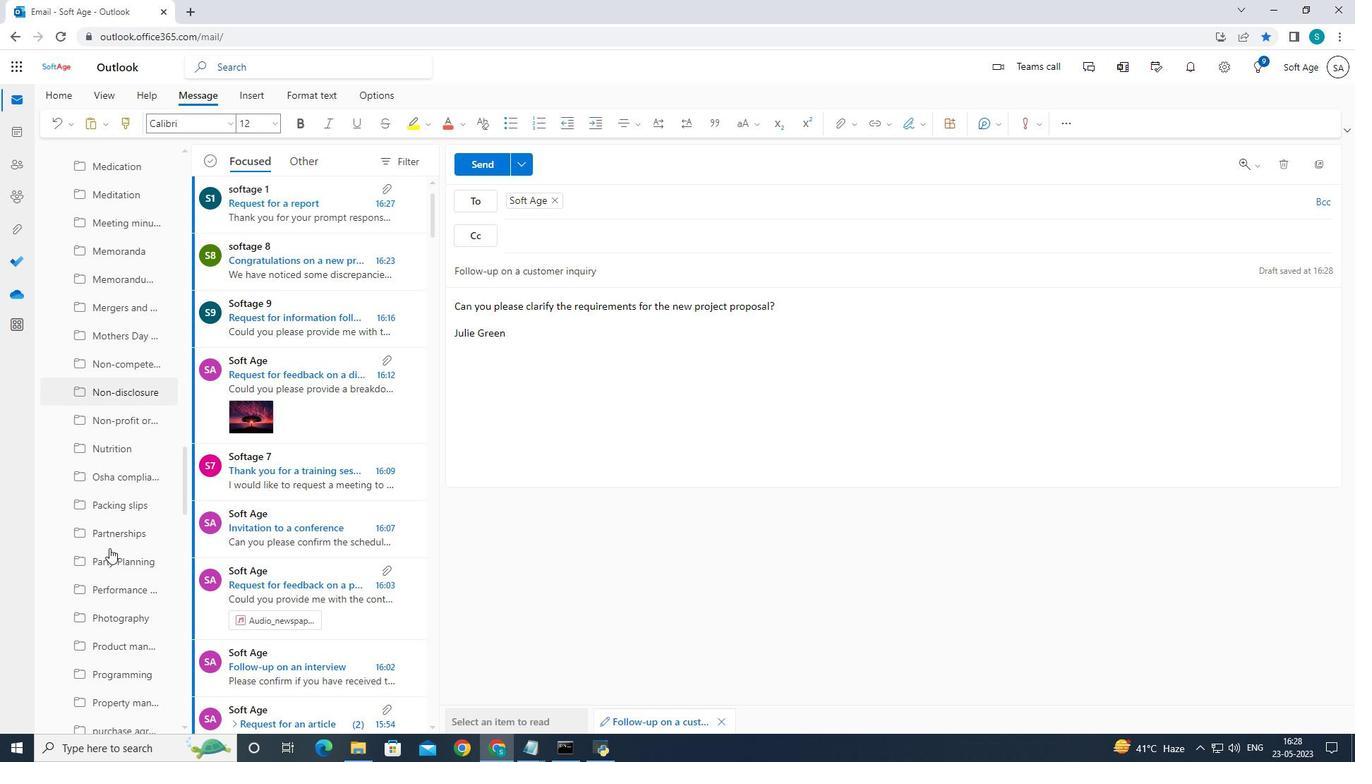 
Action: Mouse scrolled (109, 547) with delta (0, 0)
Screenshot: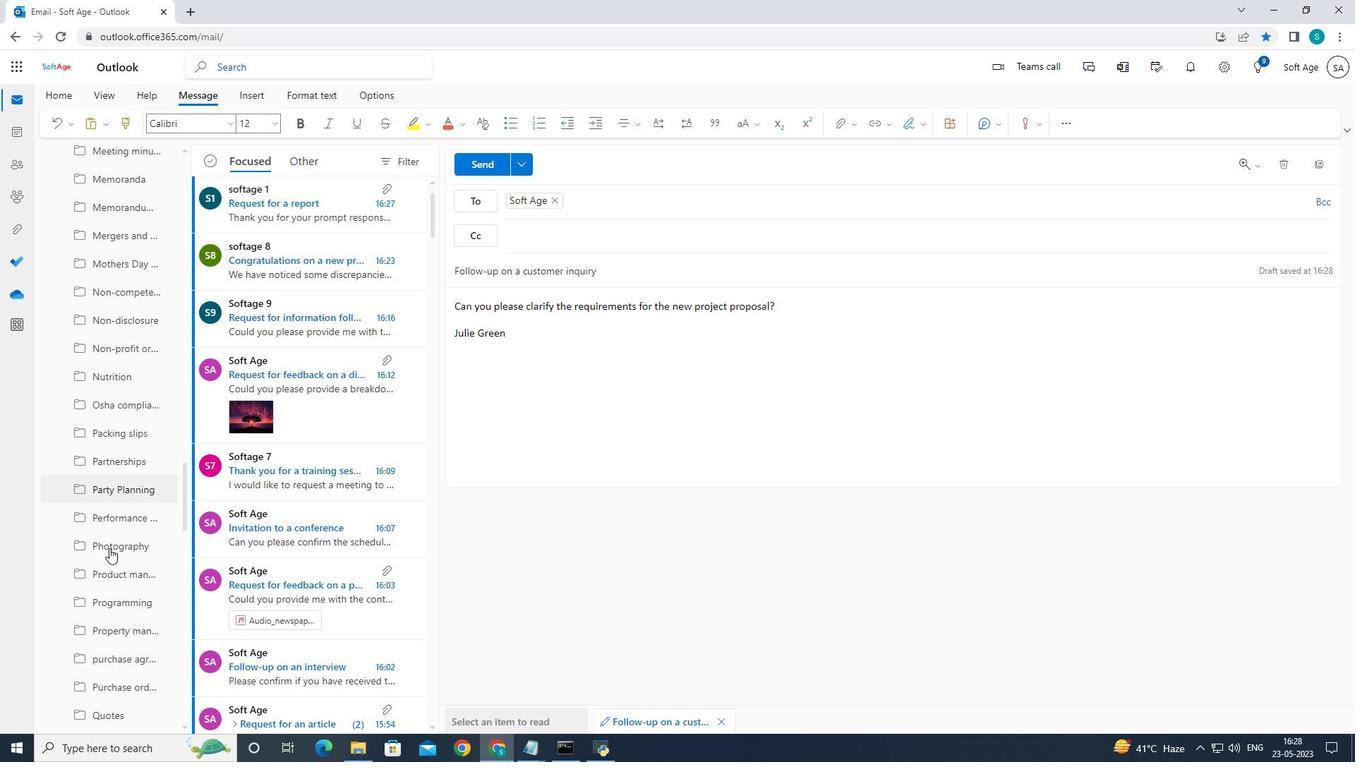 
Action: Mouse scrolled (109, 547) with delta (0, 0)
Screenshot: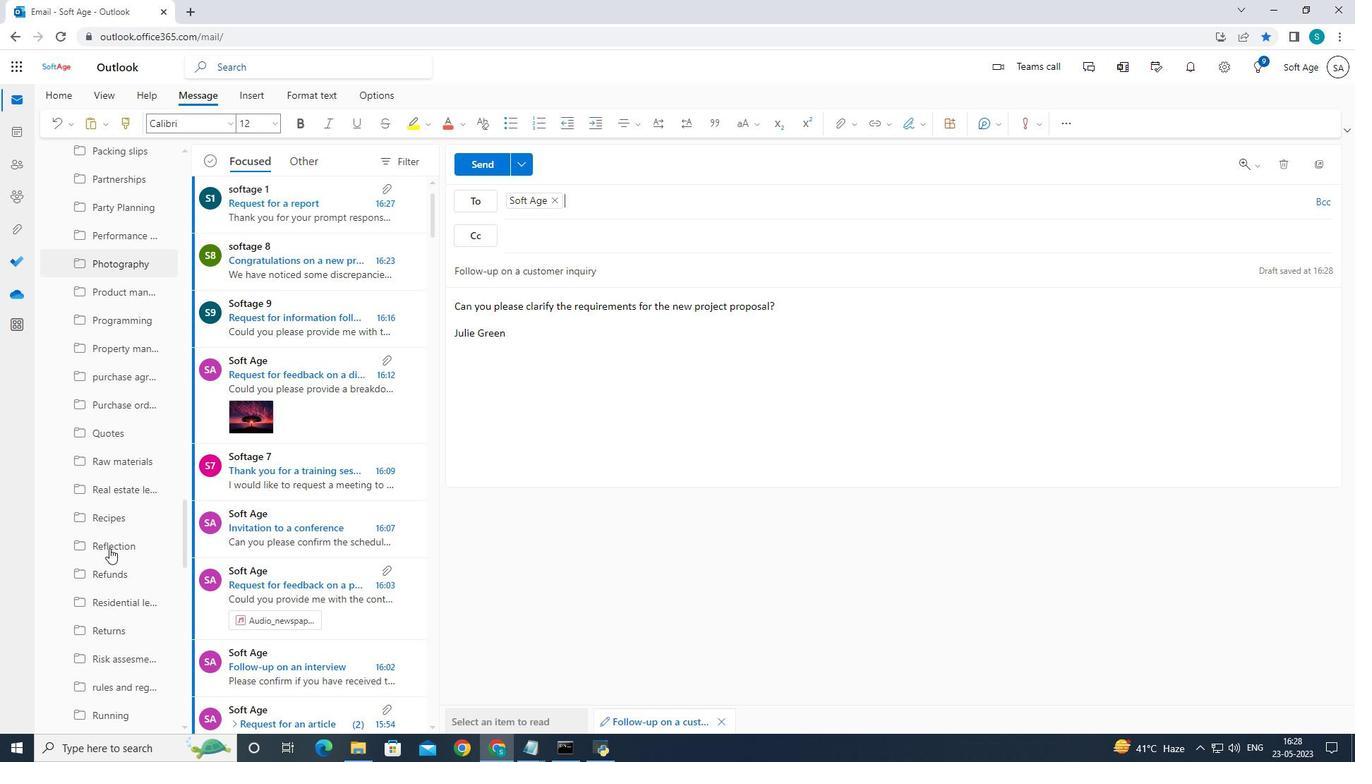 
Action: Mouse scrolled (109, 547) with delta (0, 0)
Screenshot: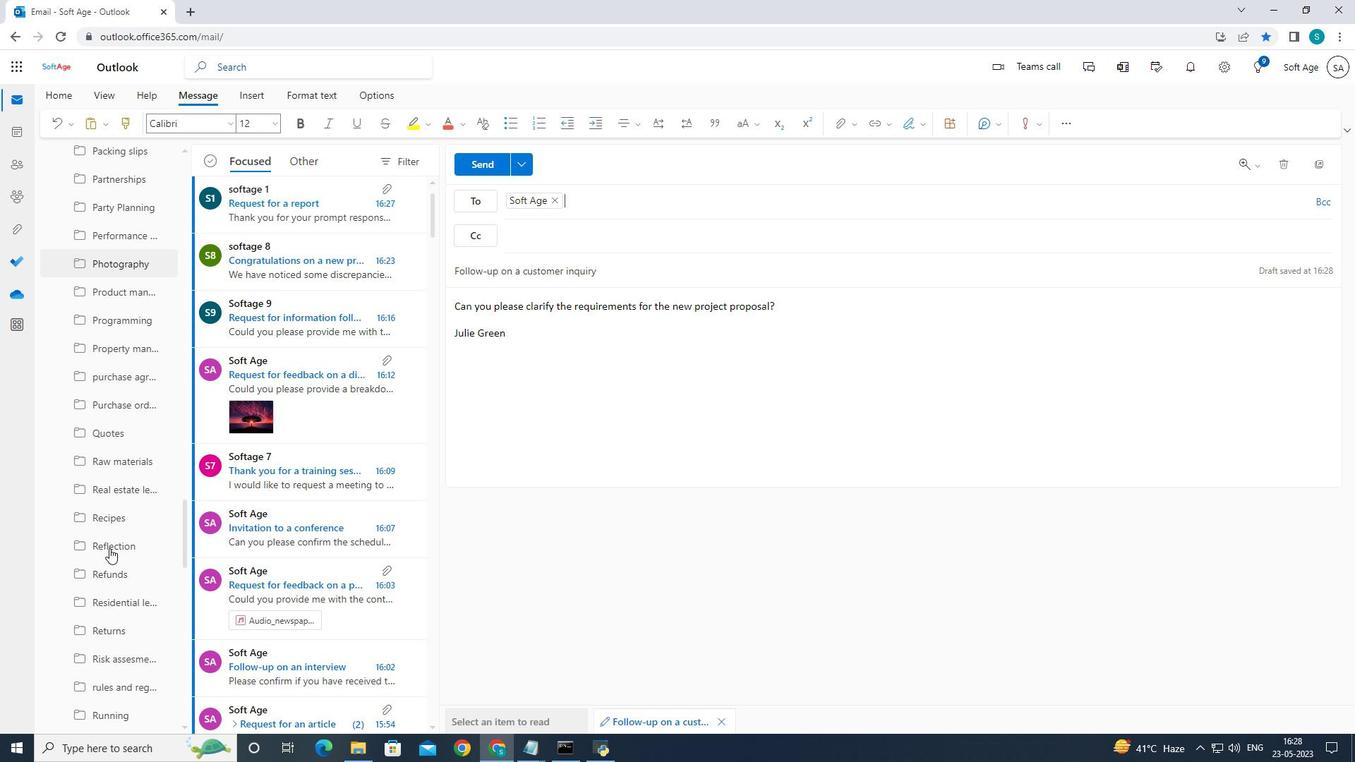 
Action: Mouse scrolled (109, 547) with delta (0, 0)
Screenshot: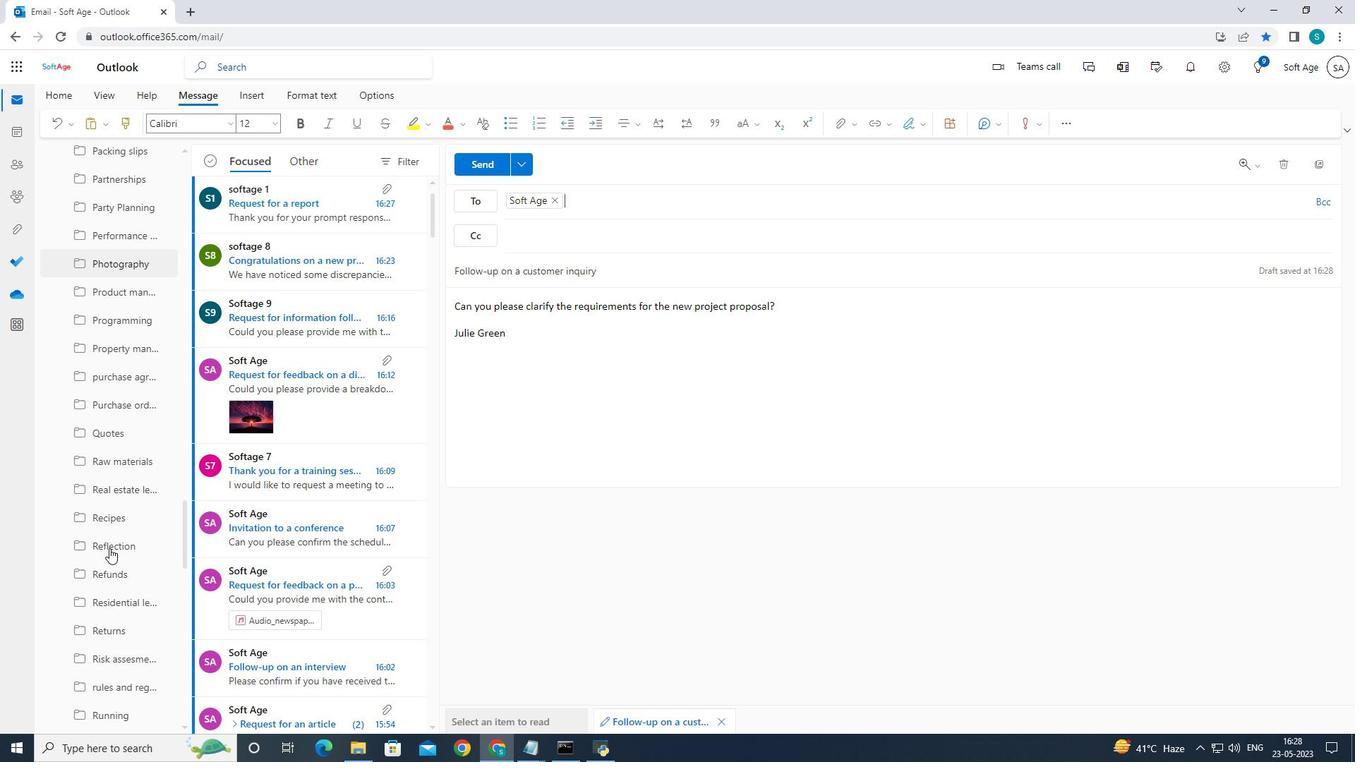 
Action: Mouse scrolled (109, 547) with delta (0, 0)
Screenshot: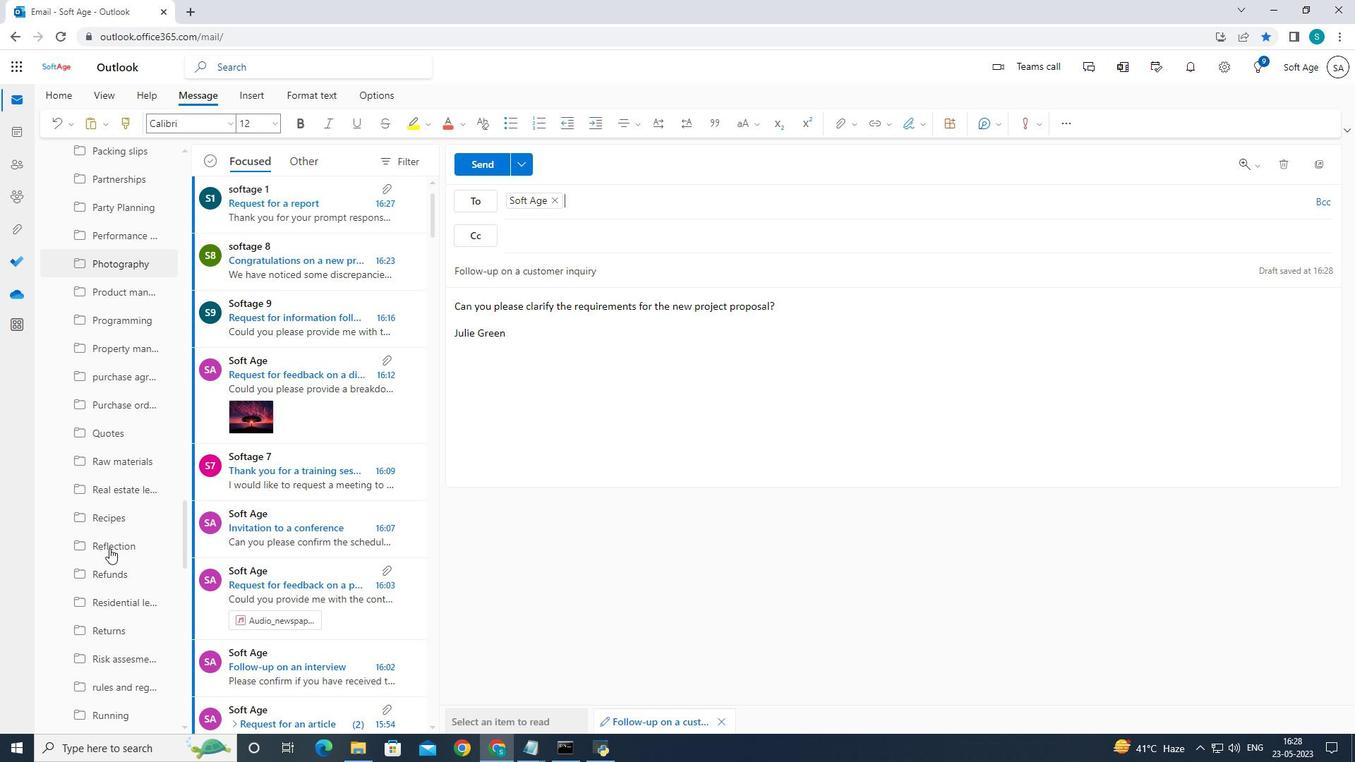 
Action: Mouse moved to (112, 540)
Screenshot: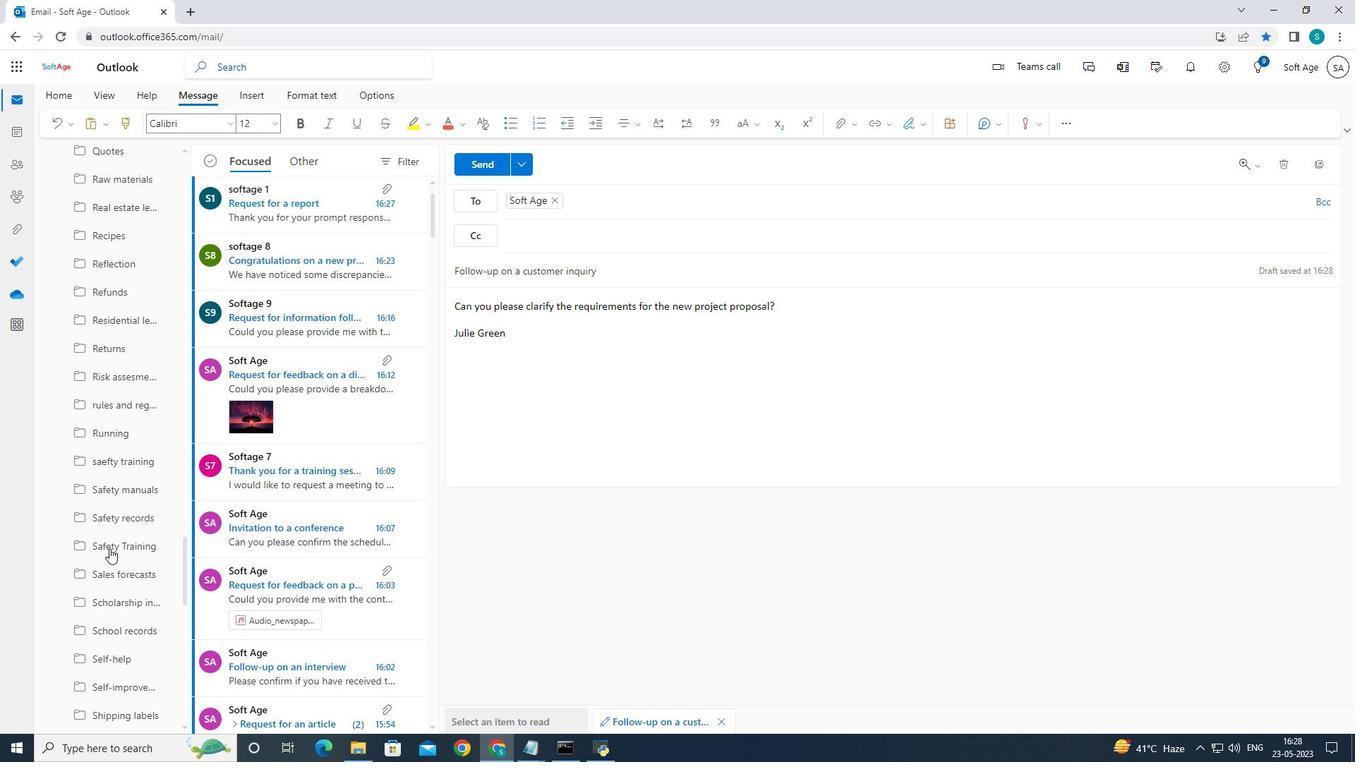 
Action: Mouse scrolled (112, 540) with delta (0, 0)
Screenshot: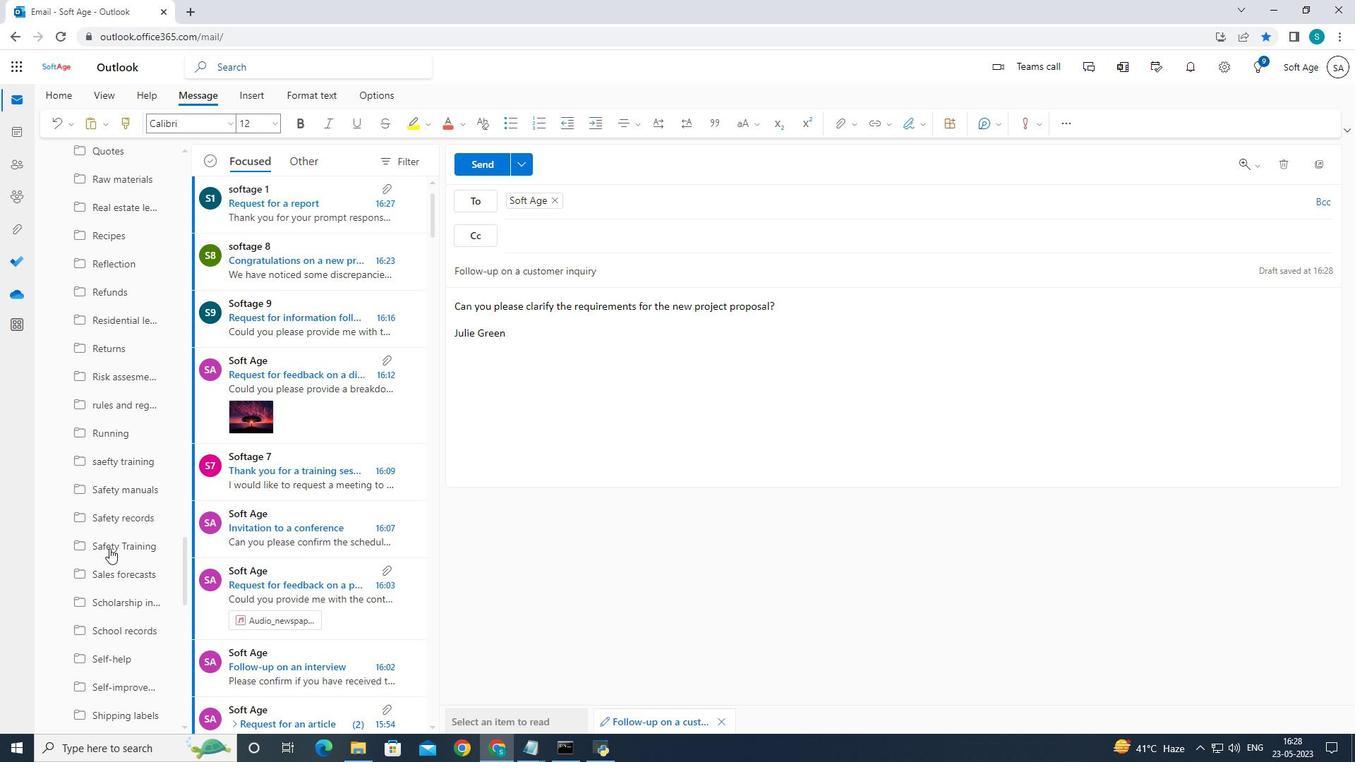 
Action: Mouse scrolled (112, 540) with delta (0, 0)
Screenshot: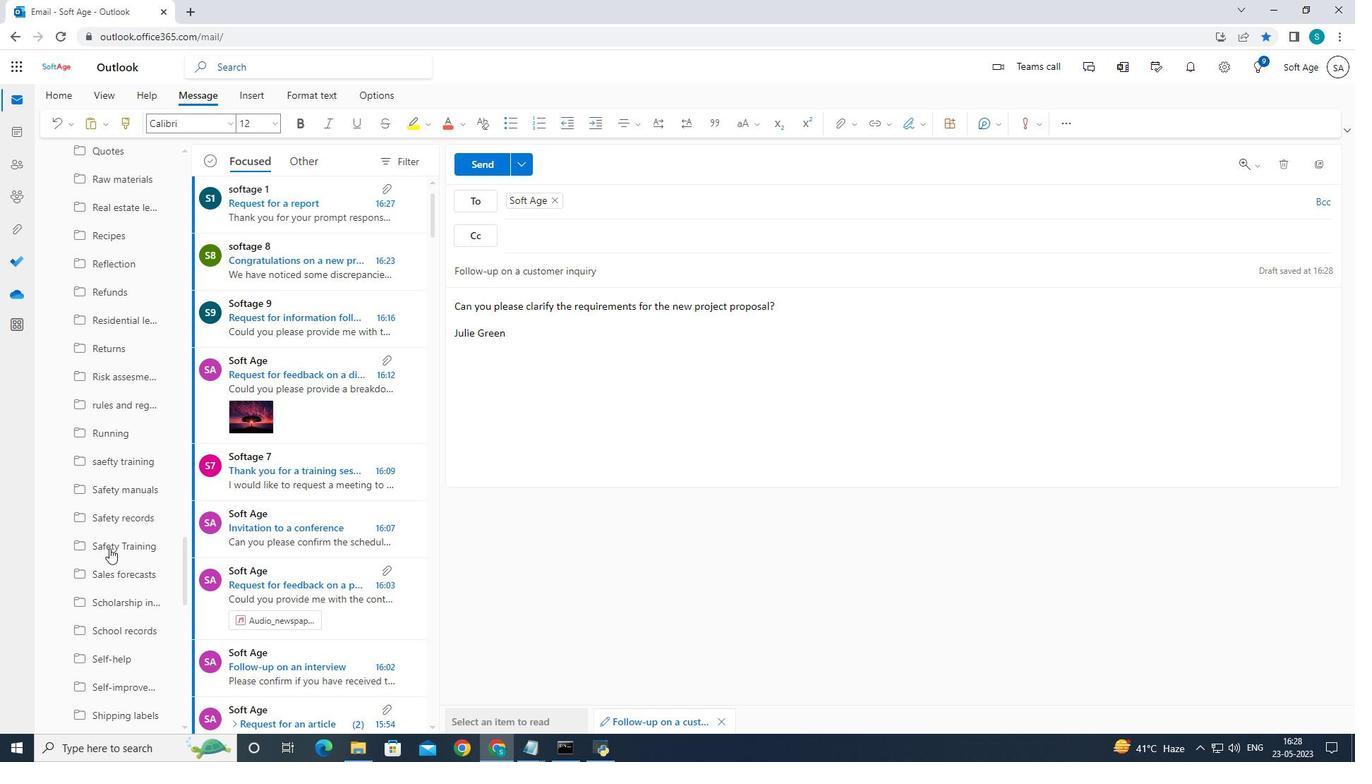 
Action: Mouse scrolled (112, 540) with delta (0, 0)
Screenshot: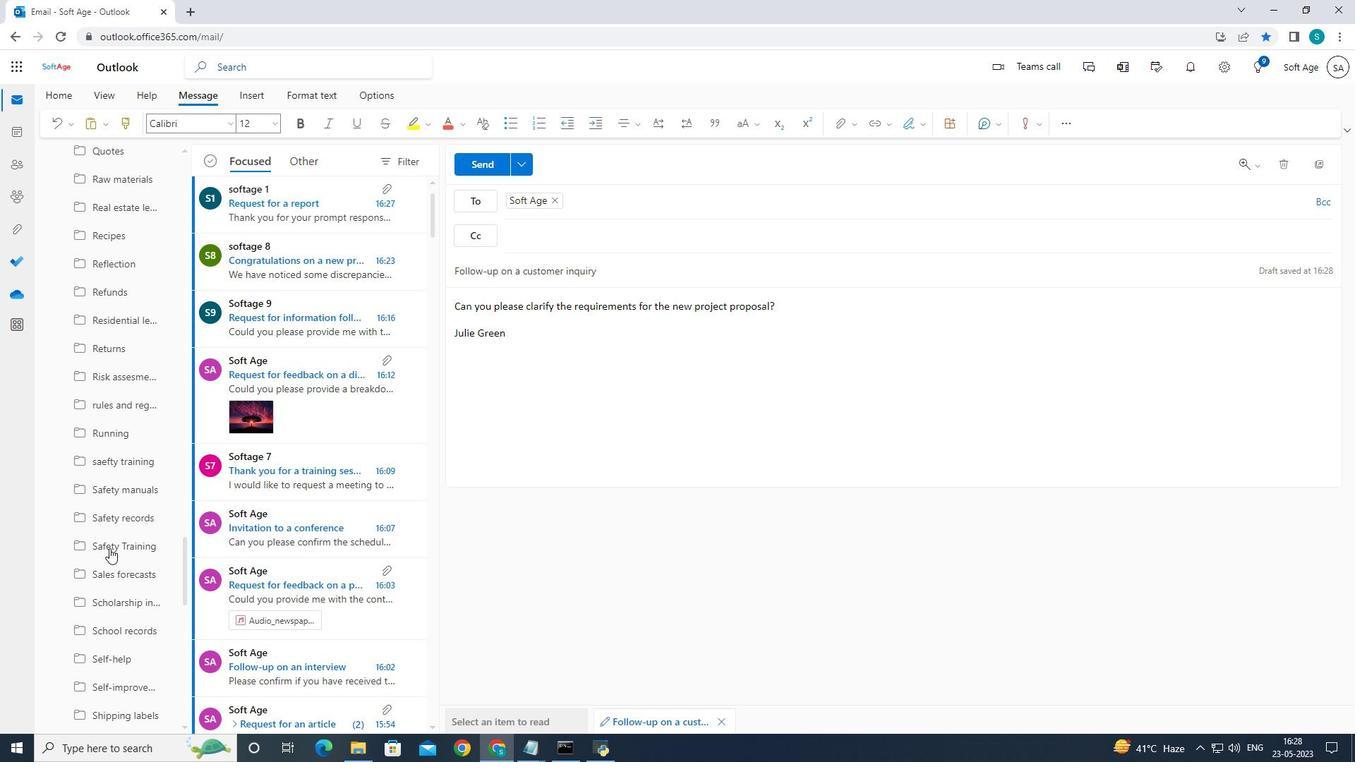 
Action: Mouse scrolled (112, 540) with delta (0, 0)
Screenshot: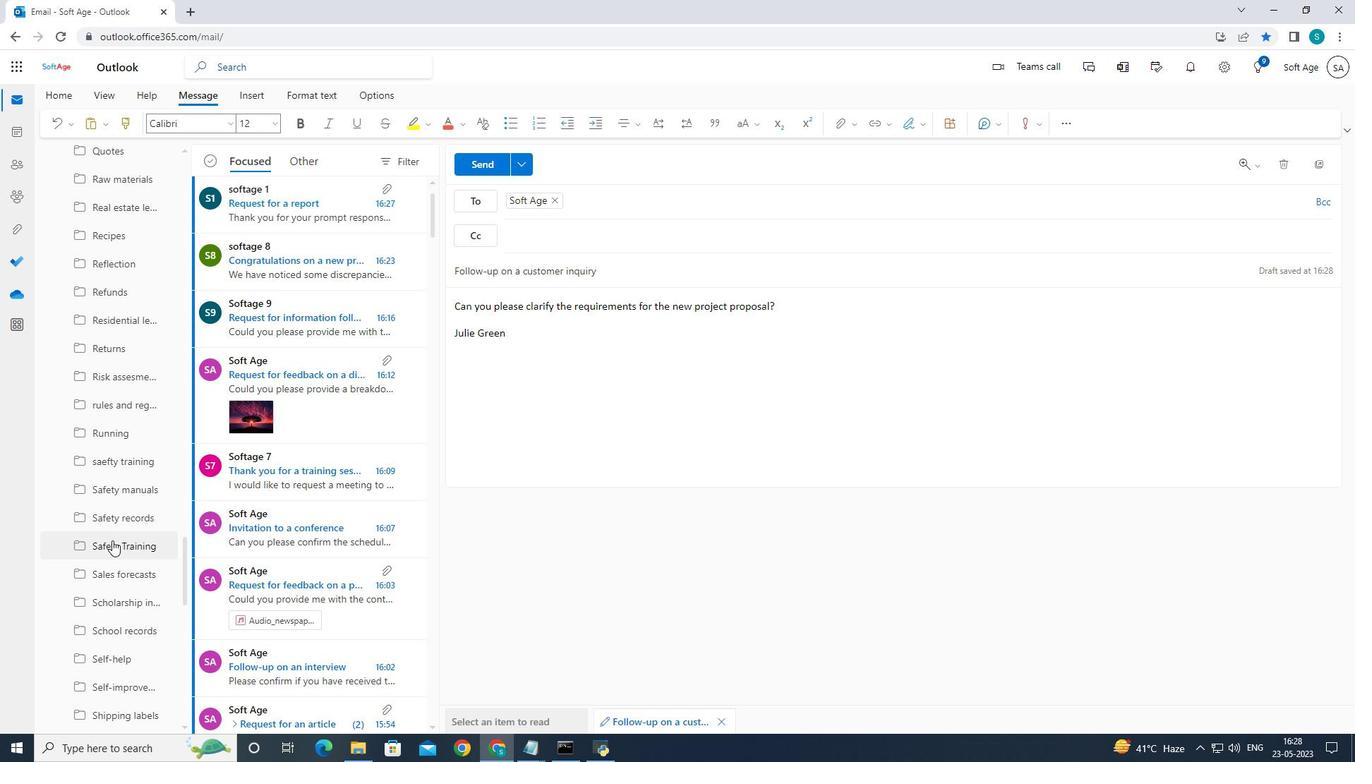 
Action: Mouse scrolled (112, 540) with delta (0, 0)
Screenshot: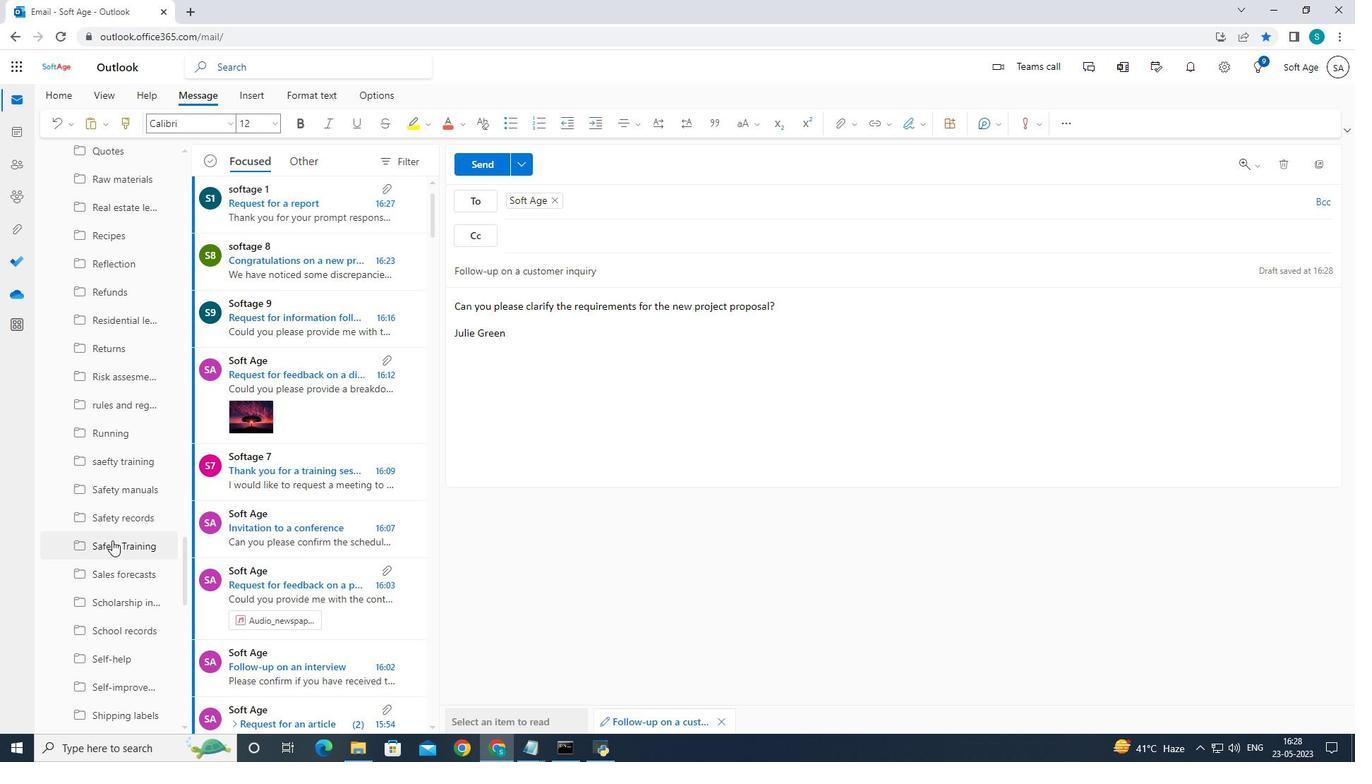 
Action: Mouse moved to (112, 535)
Screenshot: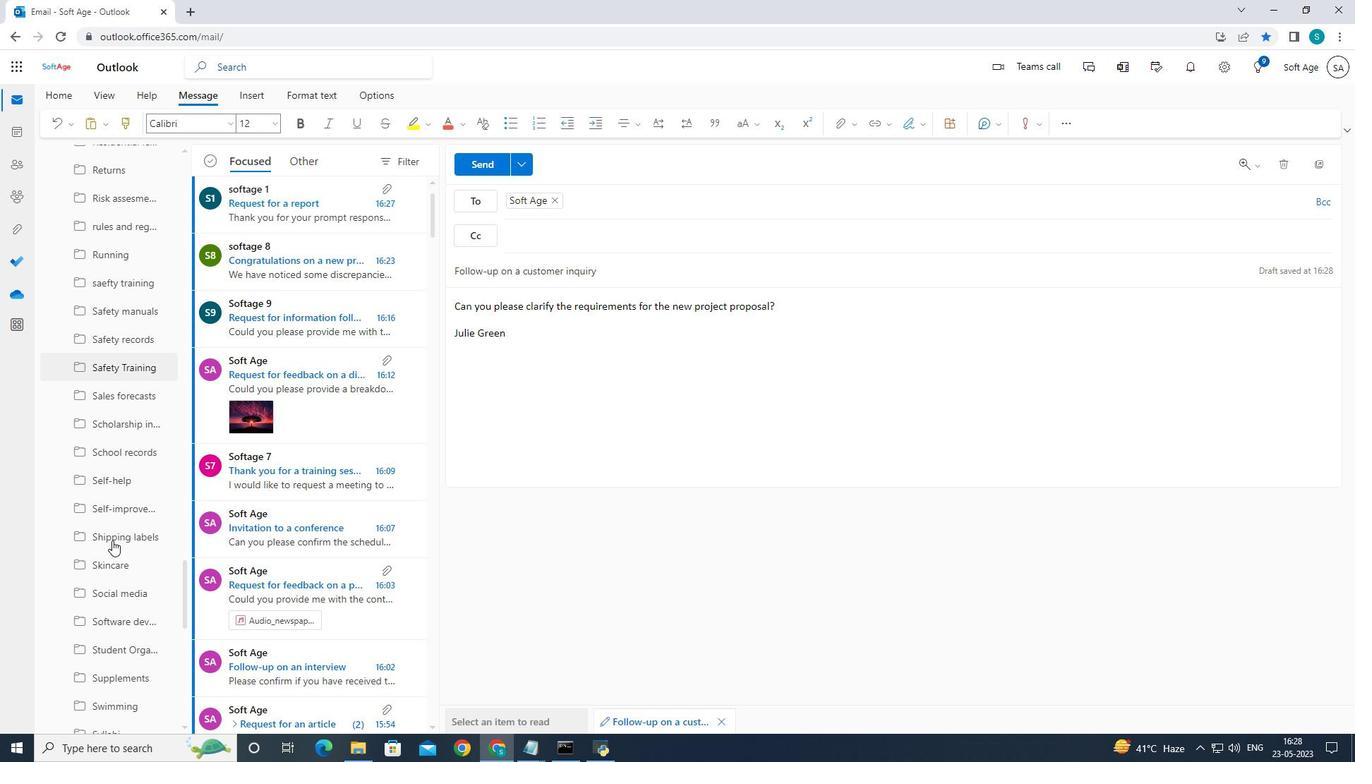 
Action: Mouse scrolled (112, 535) with delta (0, 0)
Screenshot: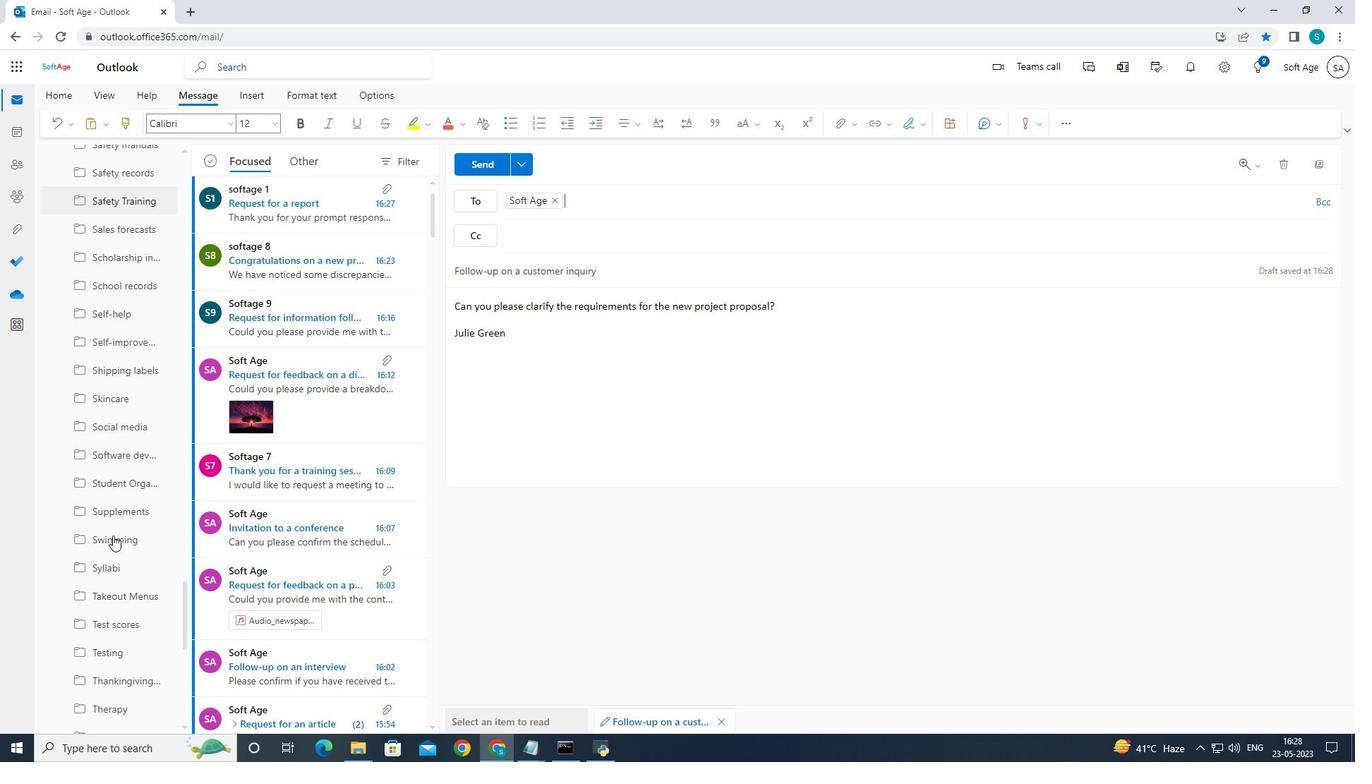
Action: Mouse scrolled (112, 535) with delta (0, 0)
Screenshot: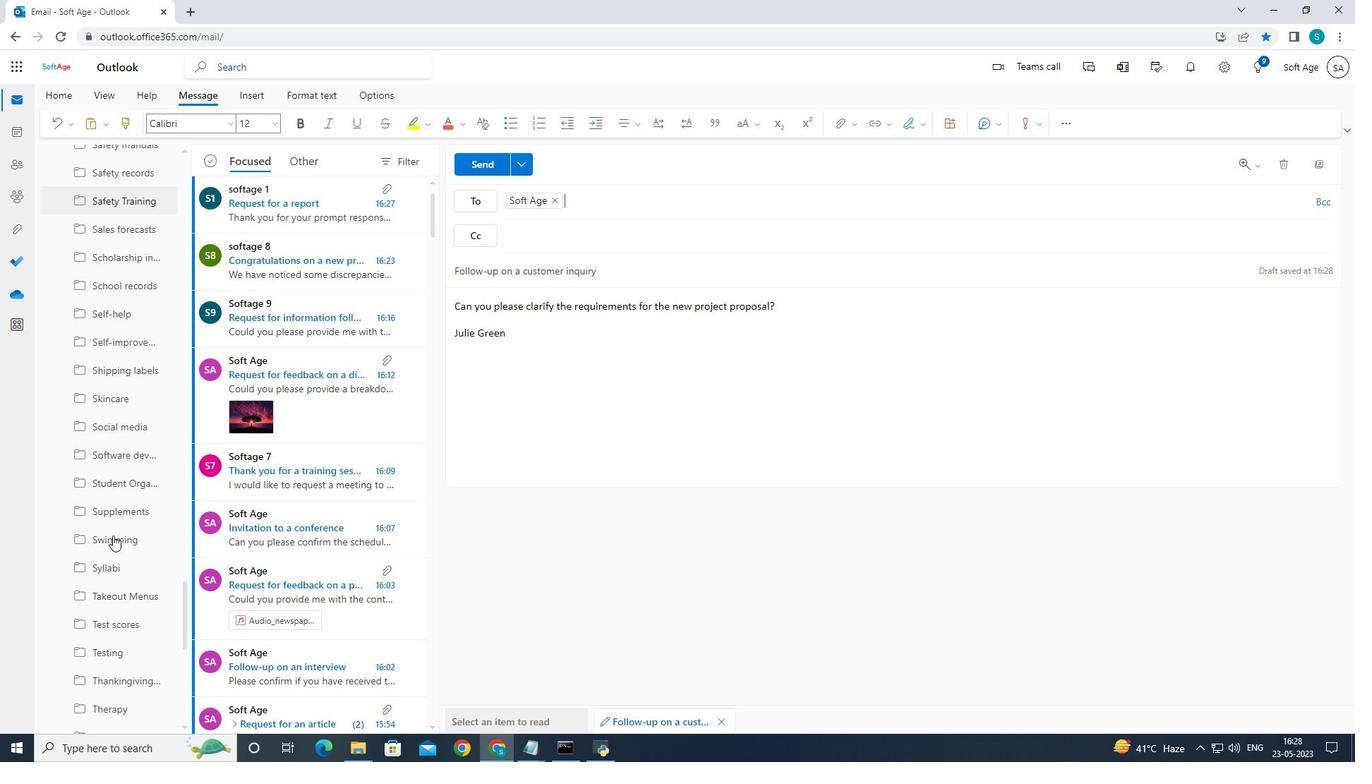 
Action: Mouse scrolled (112, 535) with delta (0, 0)
Screenshot: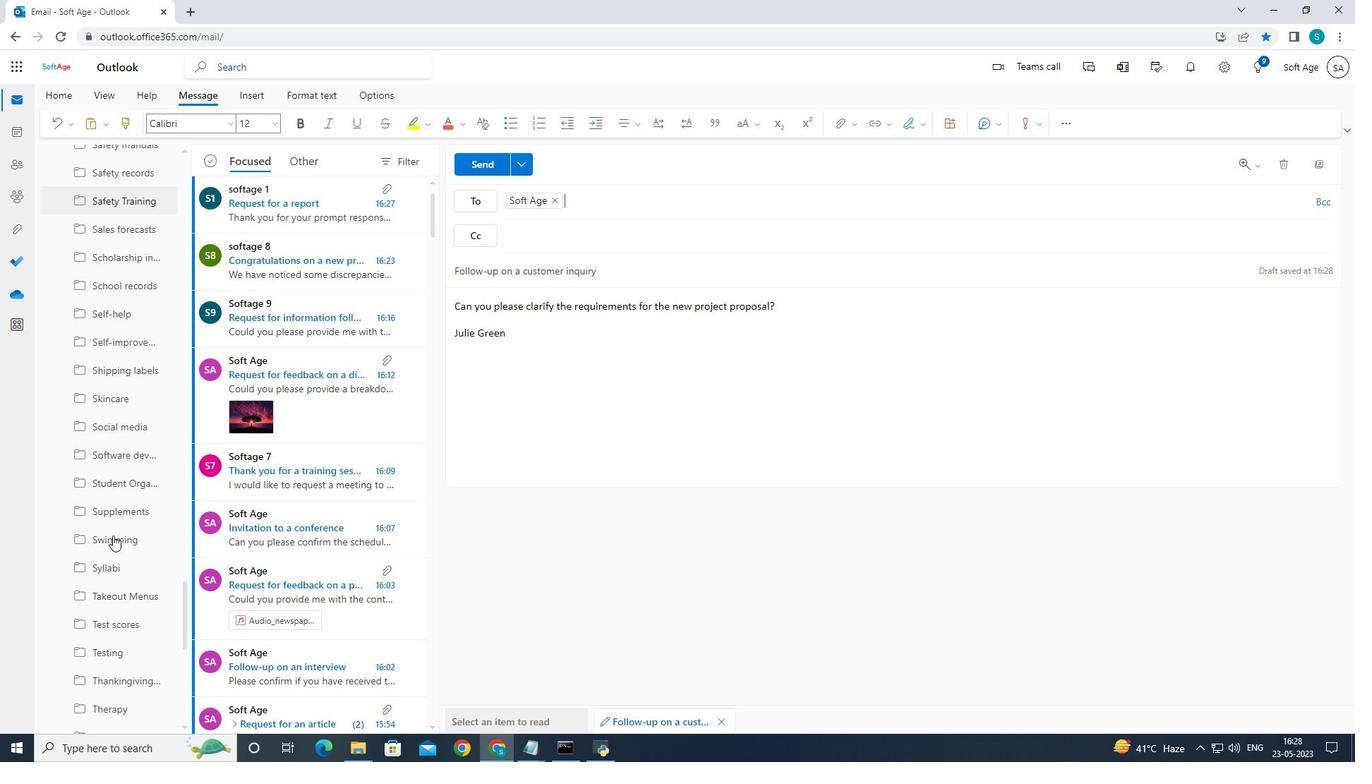 
Action: Mouse scrolled (112, 535) with delta (0, 0)
Screenshot: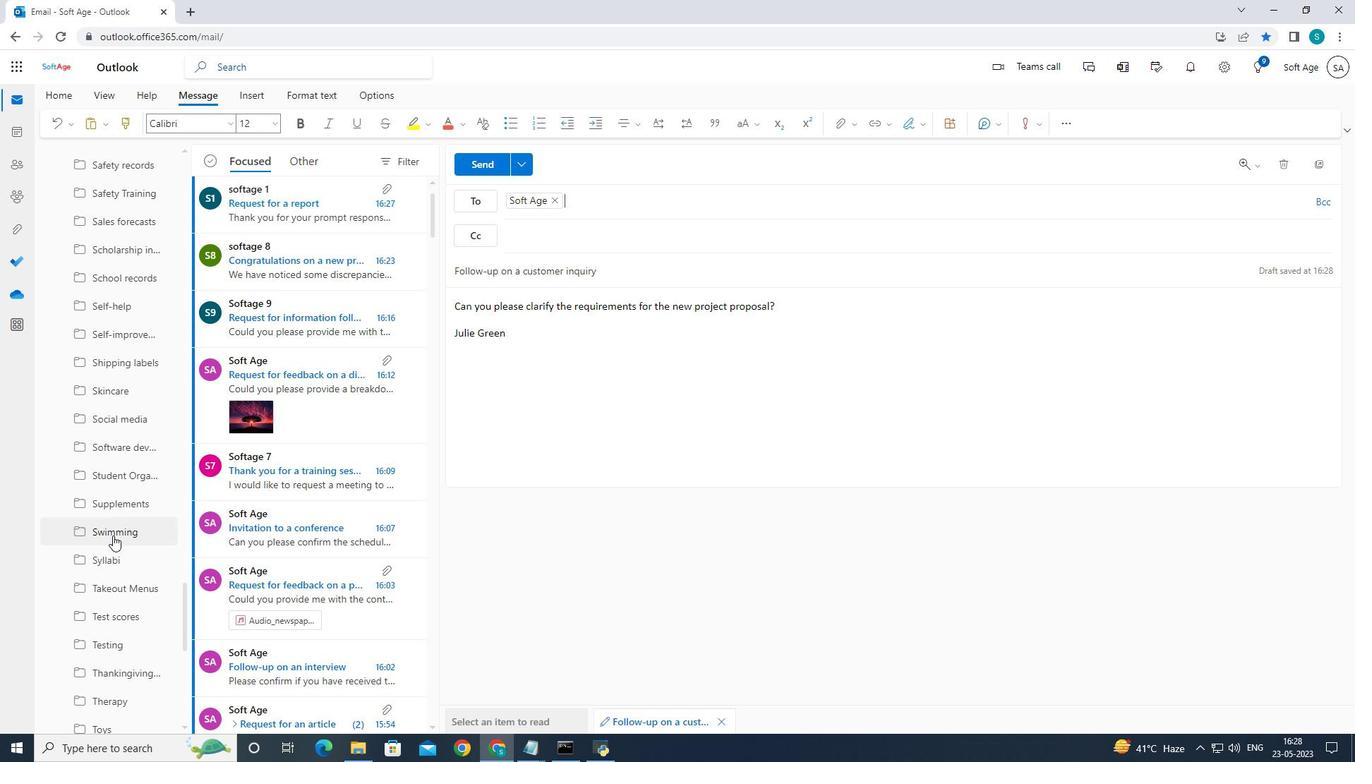 
Action: Mouse moved to (112, 531)
Screenshot: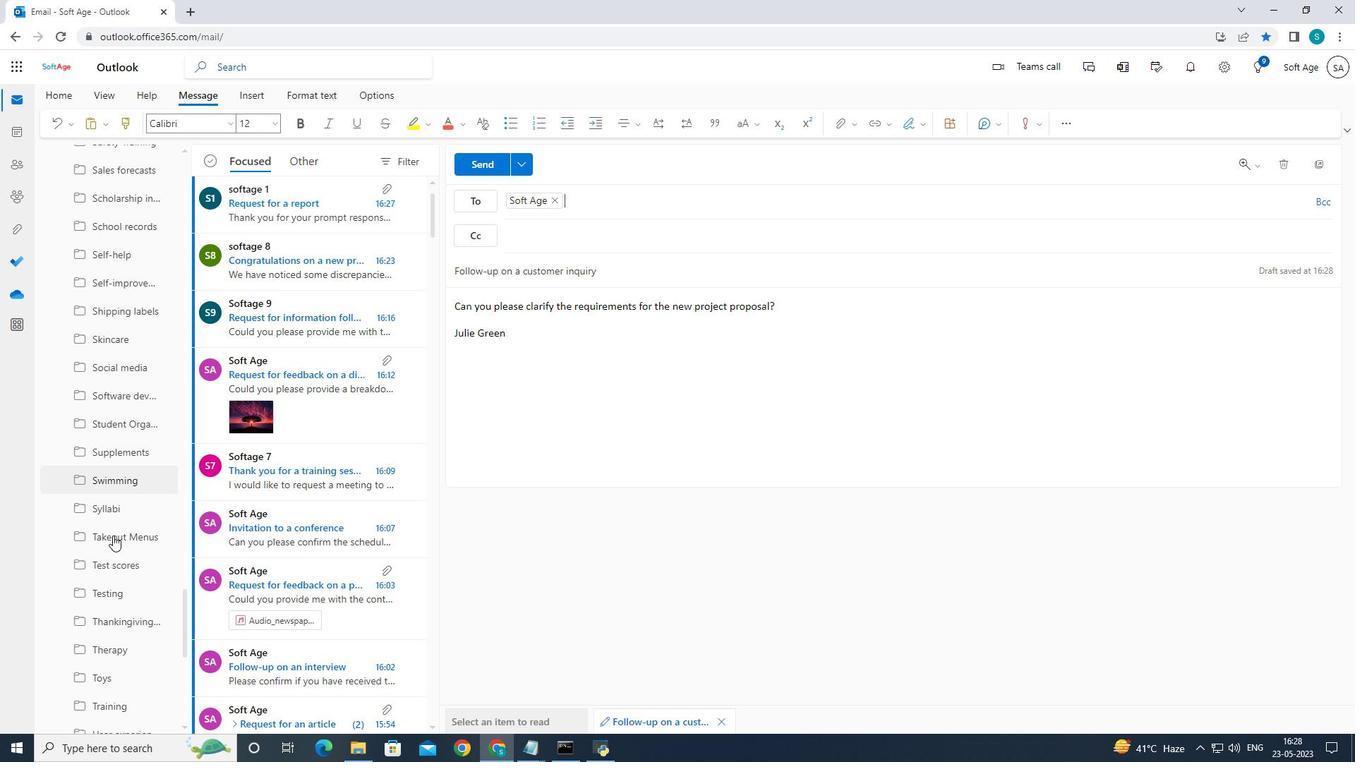 
Action: Mouse scrolled (112, 530) with delta (0, 0)
Screenshot: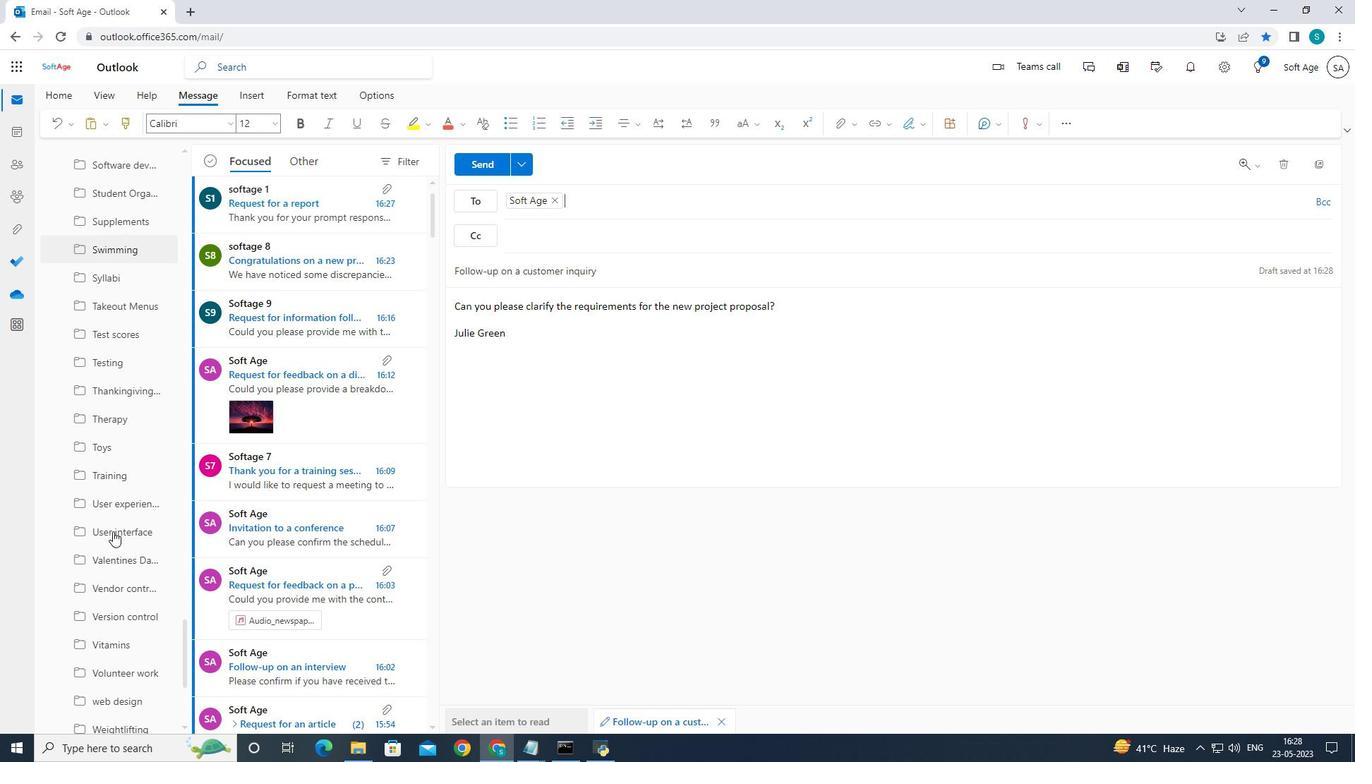 
Action: Mouse scrolled (112, 530) with delta (0, 0)
Screenshot: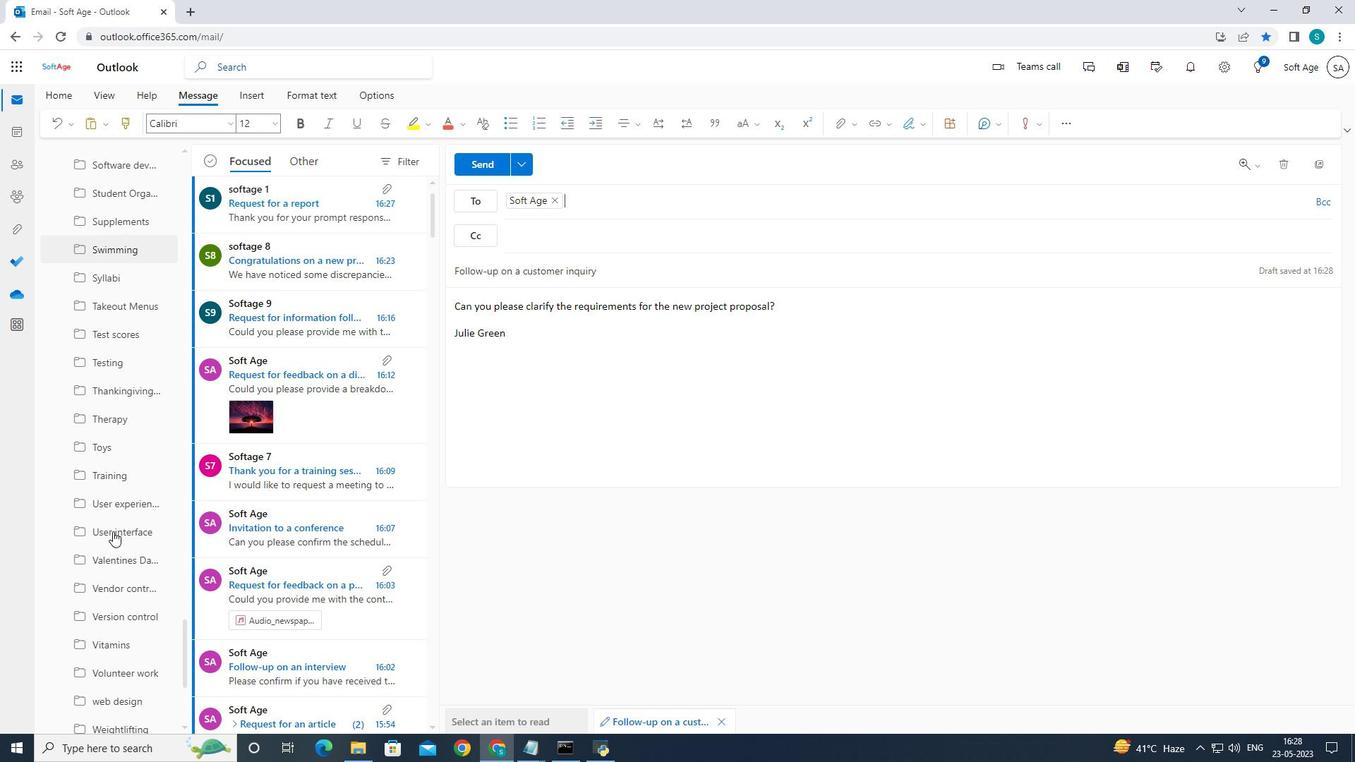 
Action: Mouse scrolled (112, 530) with delta (0, 0)
Screenshot: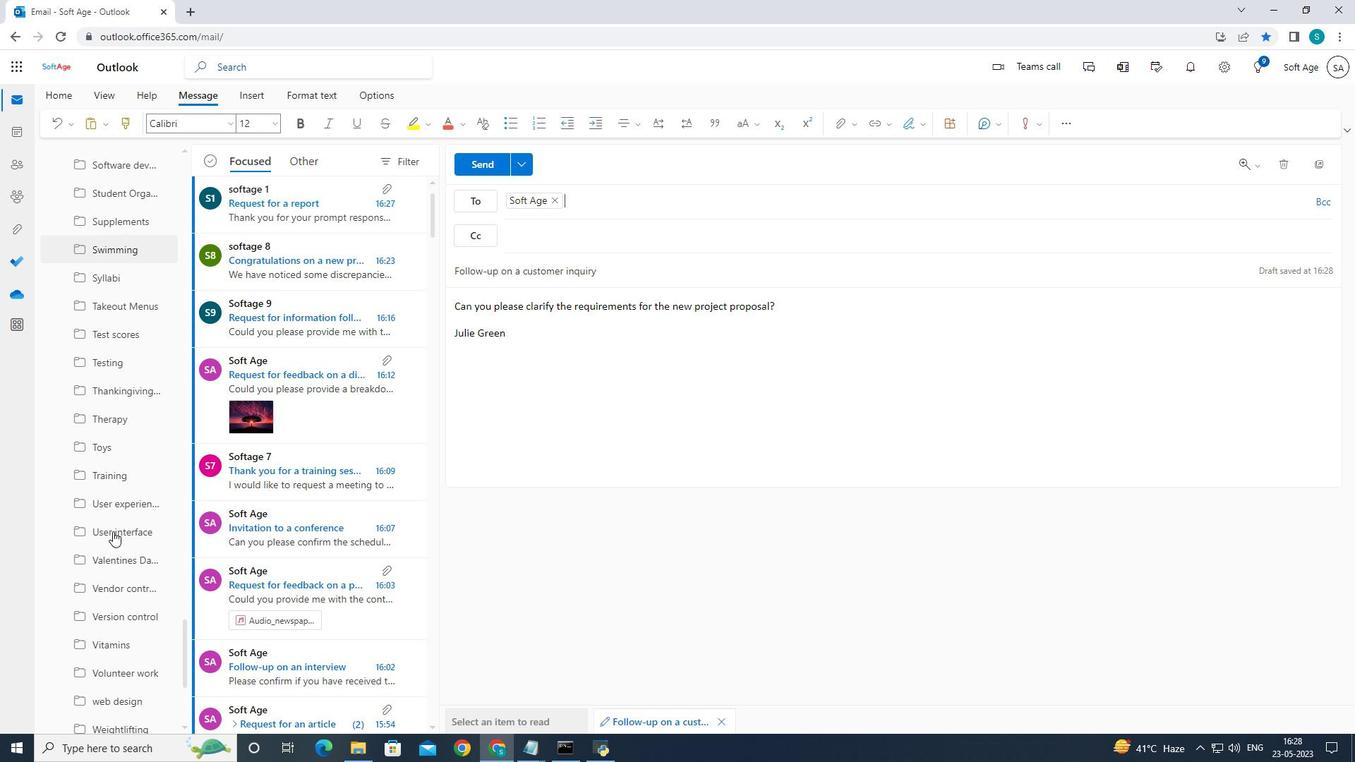 
Action: Mouse scrolled (112, 530) with delta (0, 0)
Screenshot: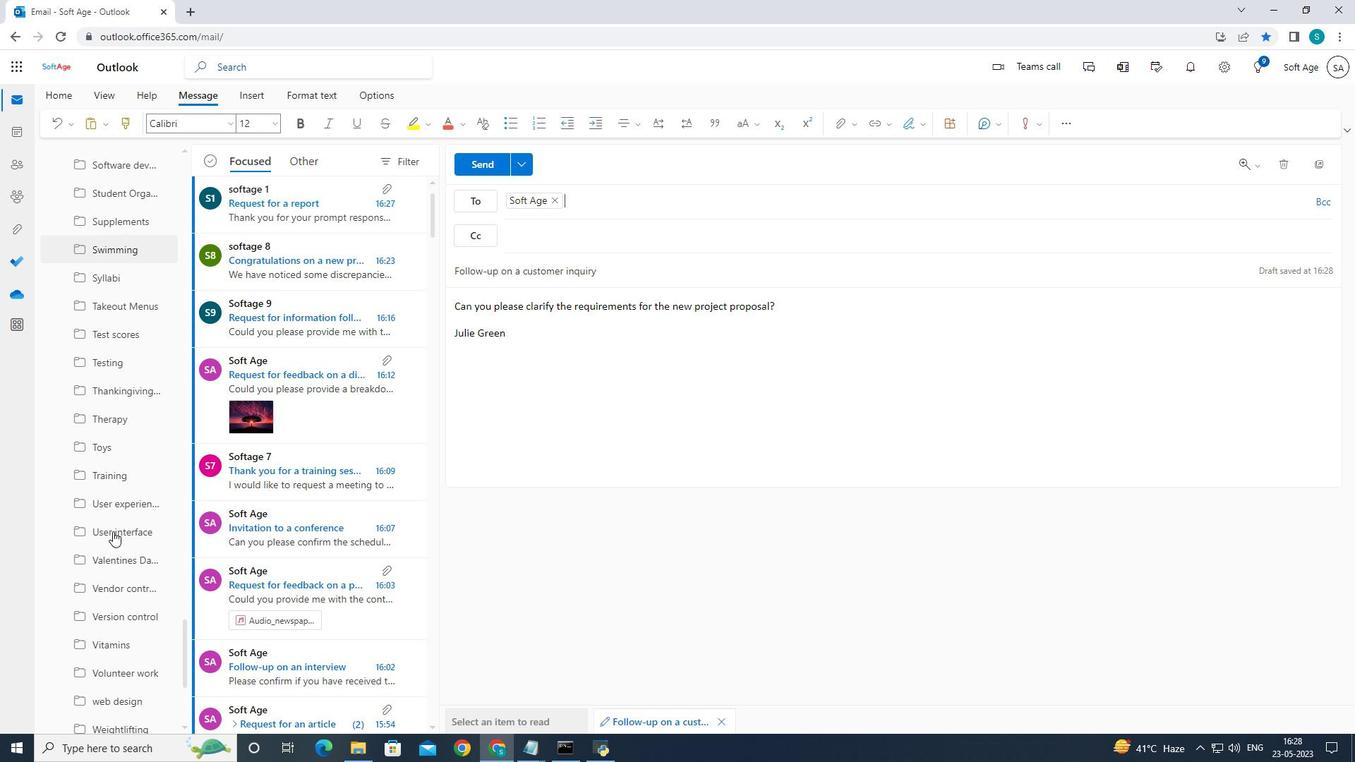 
Action: Mouse moved to (115, 535)
Screenshot: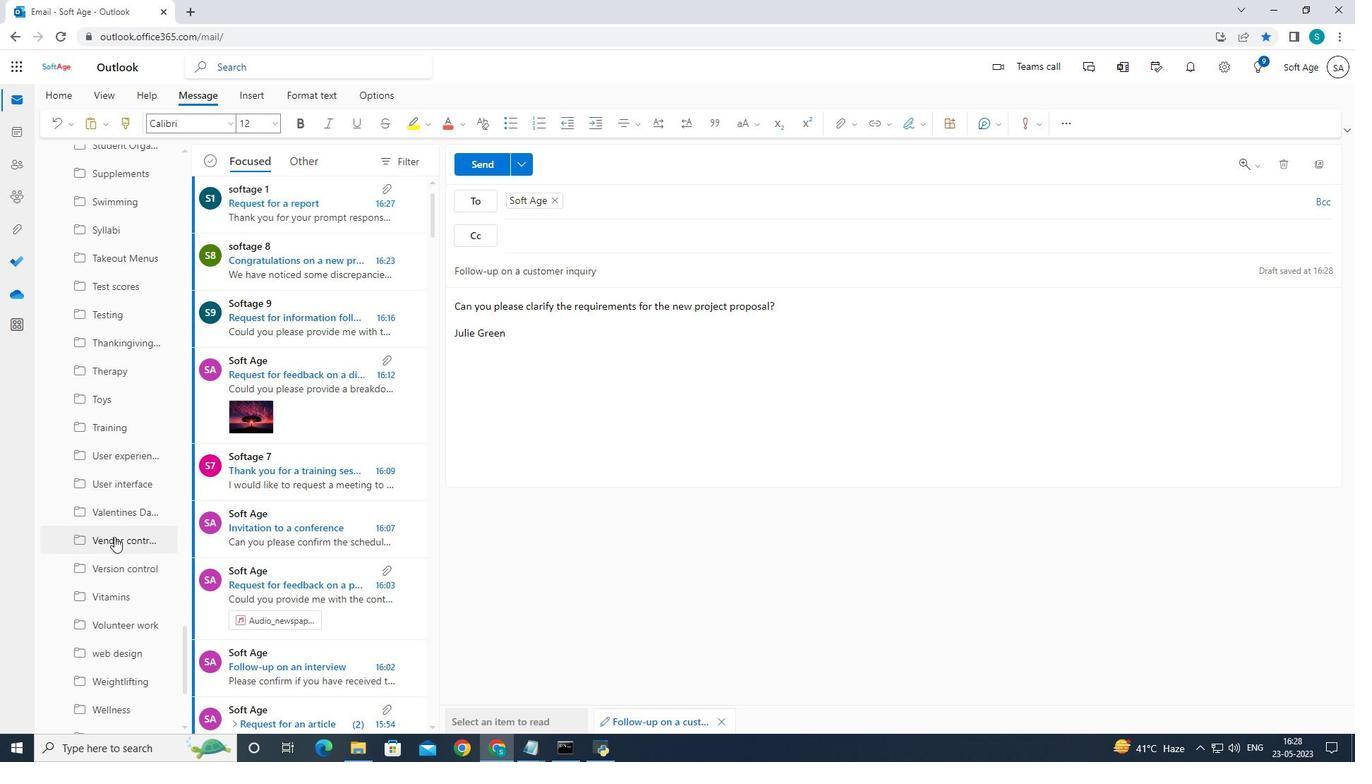
Action: Mouse scrolled (115, 535) with delta (0, 0)
Screenshot: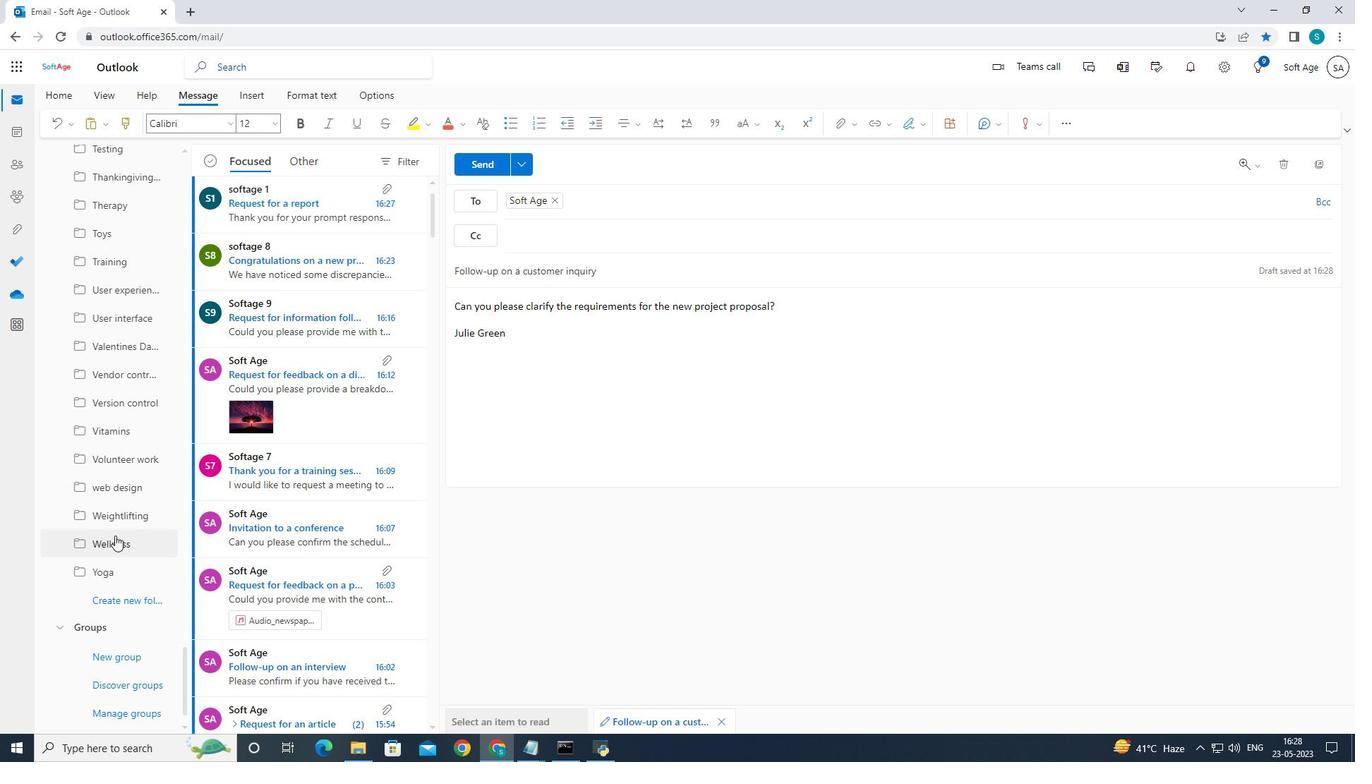 
Action: Mouse scrolled (115, 535) with delta (0, 0)
Screenshot: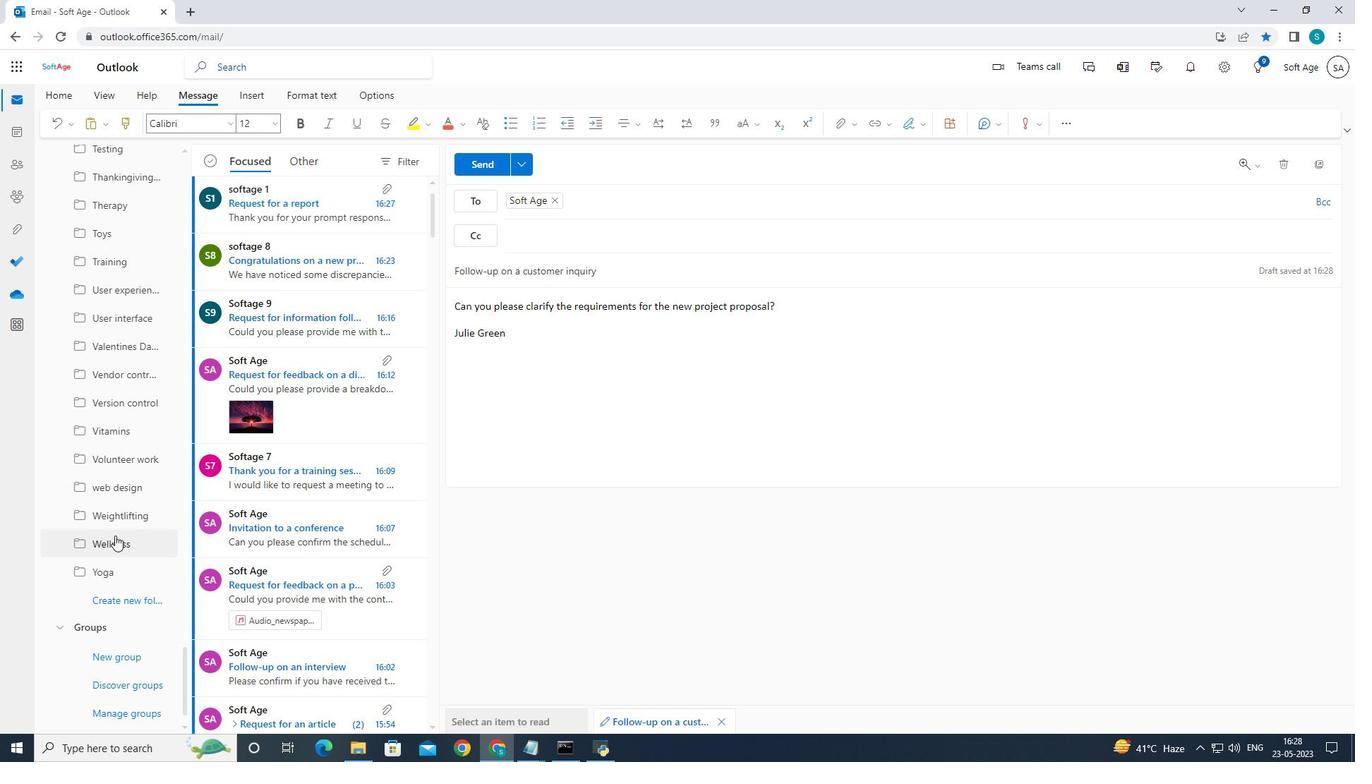 
Action: Mouse scrolled (115, 535) with delta (0, 0)
Screenshot: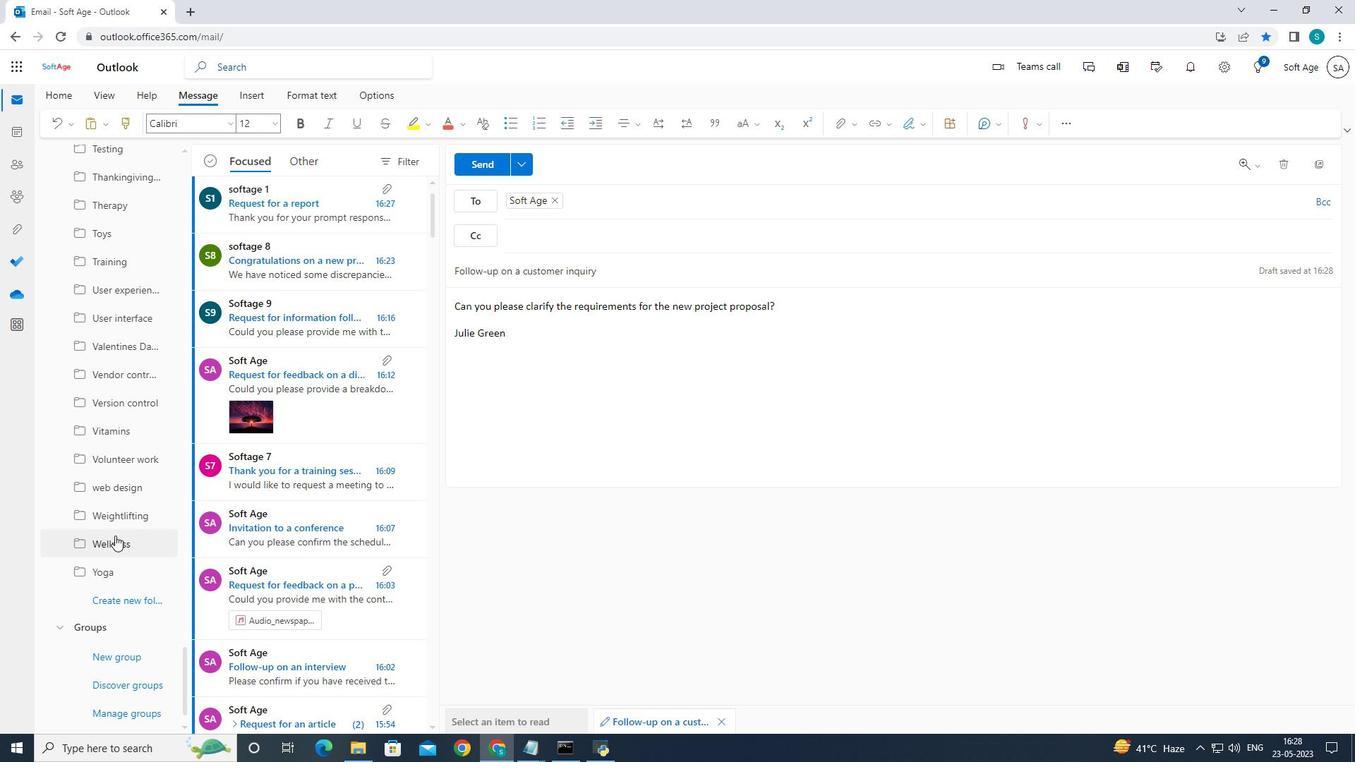 
Action: Mouse scrolled (115, 535) with delta (0, 0)
Screenshot: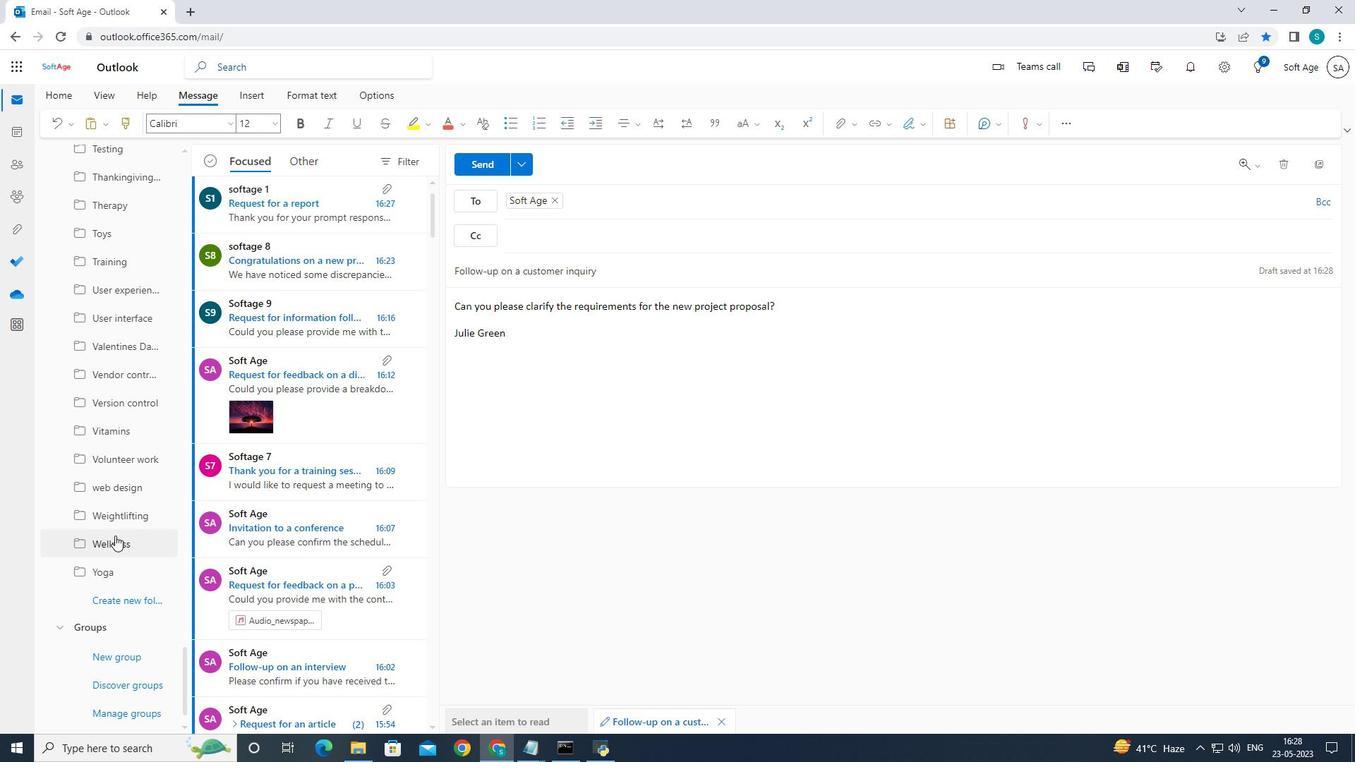 
Action: Mouse moved to (139, 593)
Screenshot: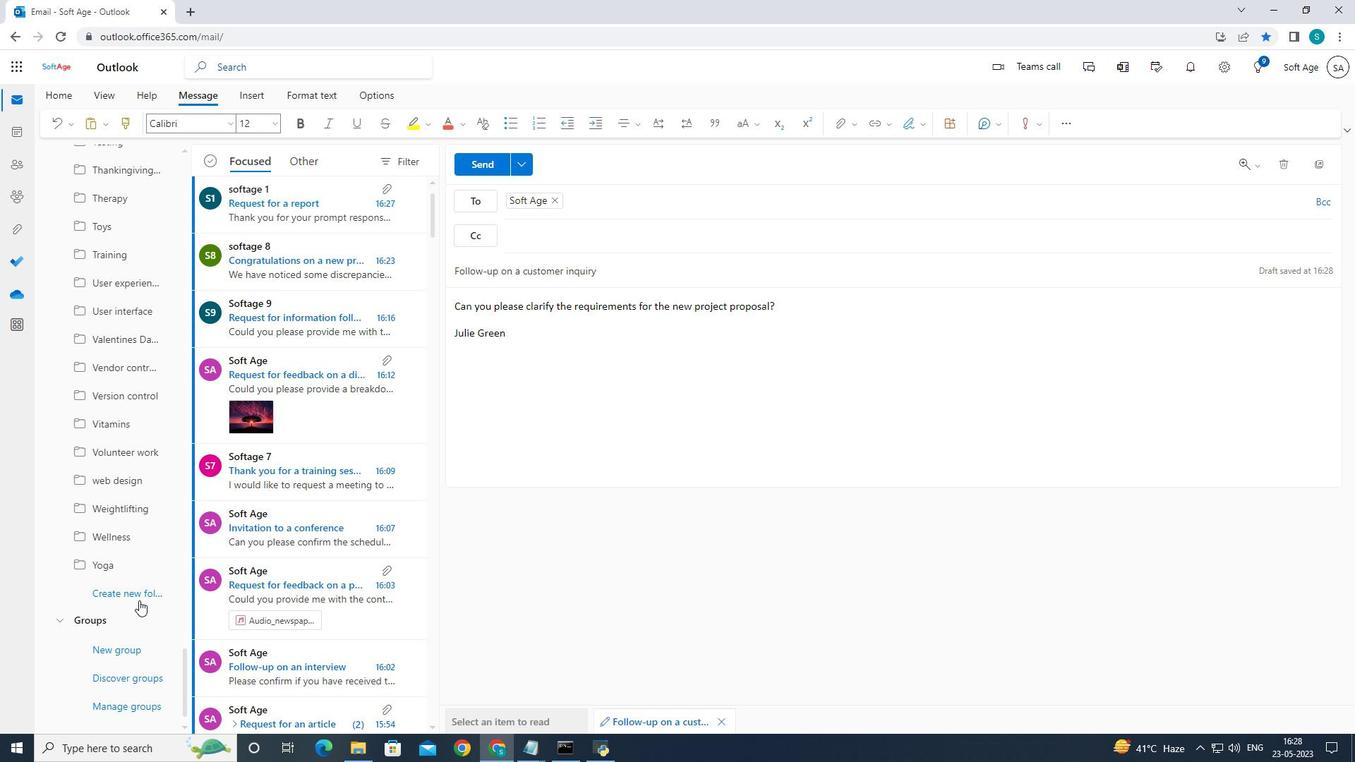 
Action: Mouse pressed left at (139, 593)
Screenshot: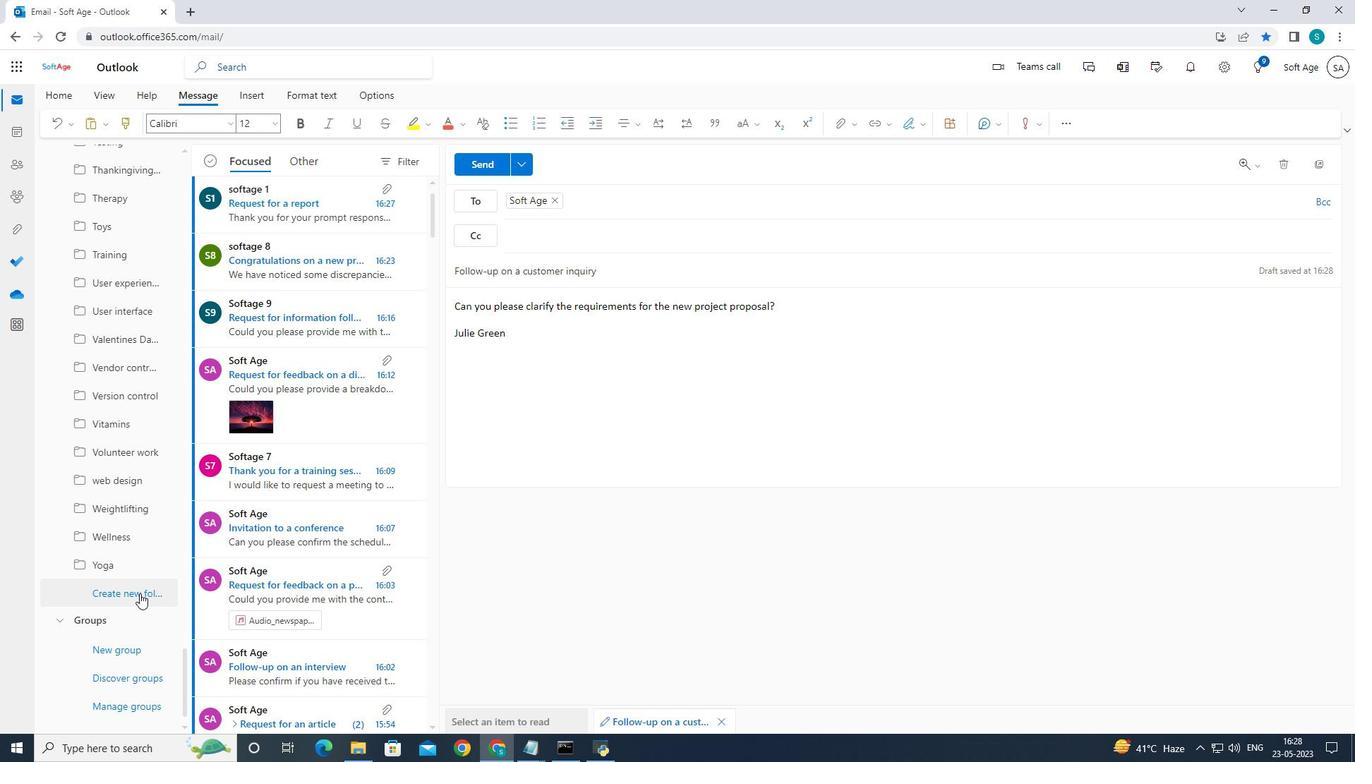 
Action: Mouse moved to (149, 556)
Screenshot: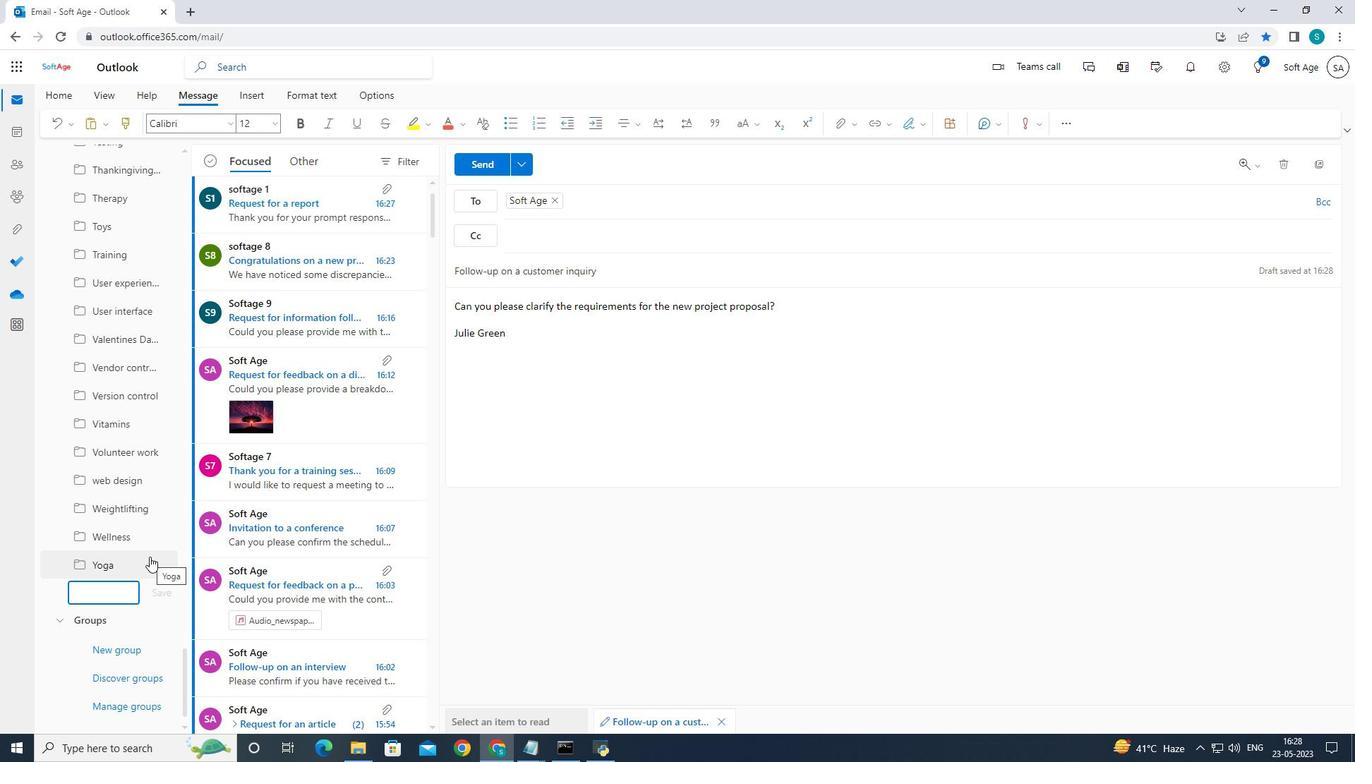 
Action: Key pressed <Key.caps_lock>D<Key.caps_lock>ta<Key.backspace><Key.backspace>ata<Key.space>science
Screenshot: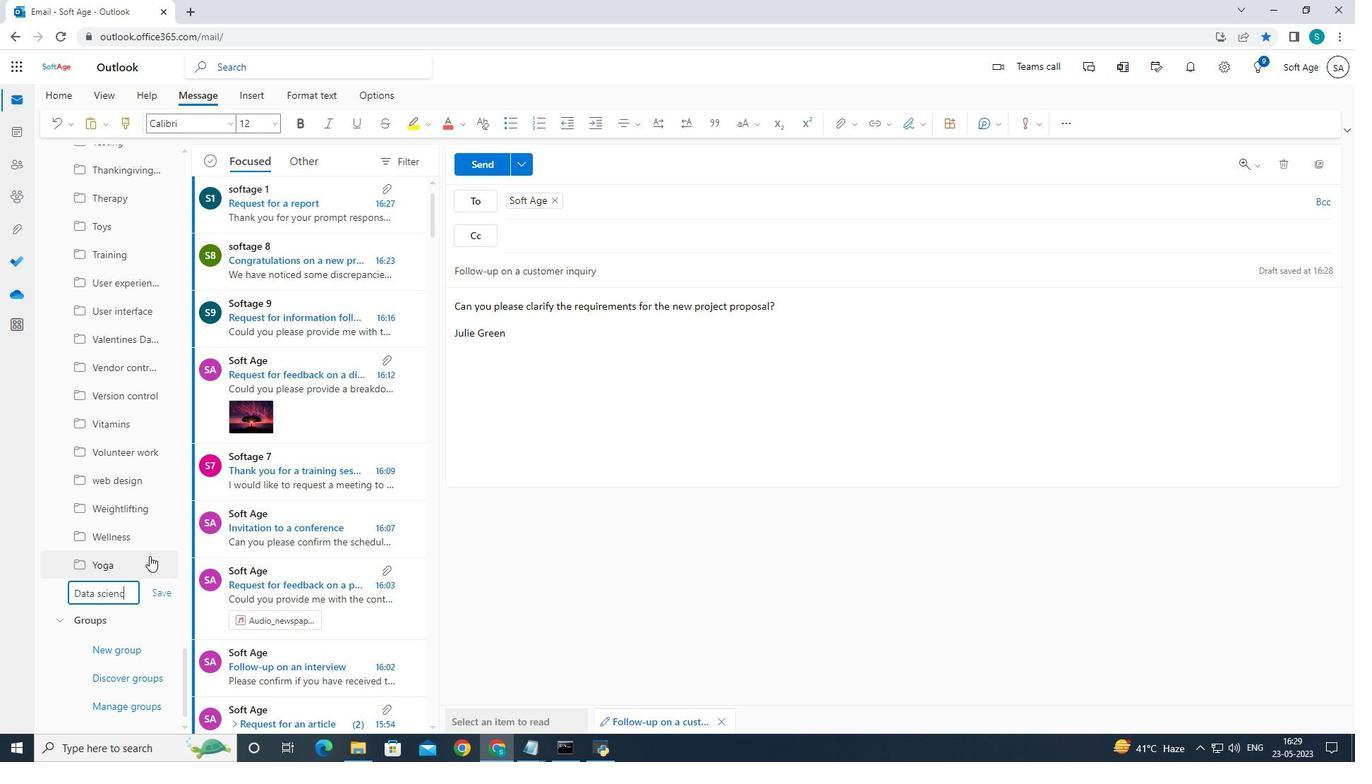 
Action: Mouse moved to (160, 591)
Screenshot: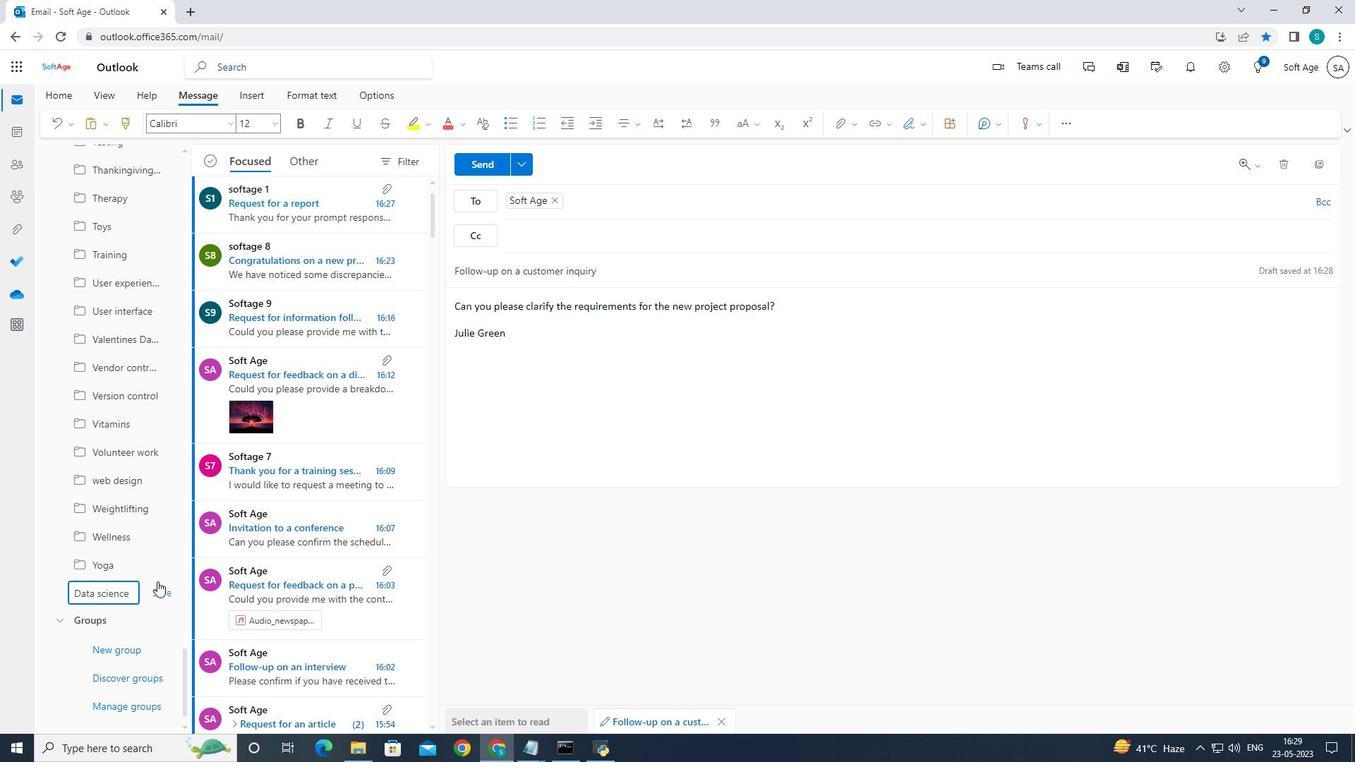 
Action: Mouse pressed left at (160, 591)
Screenshot: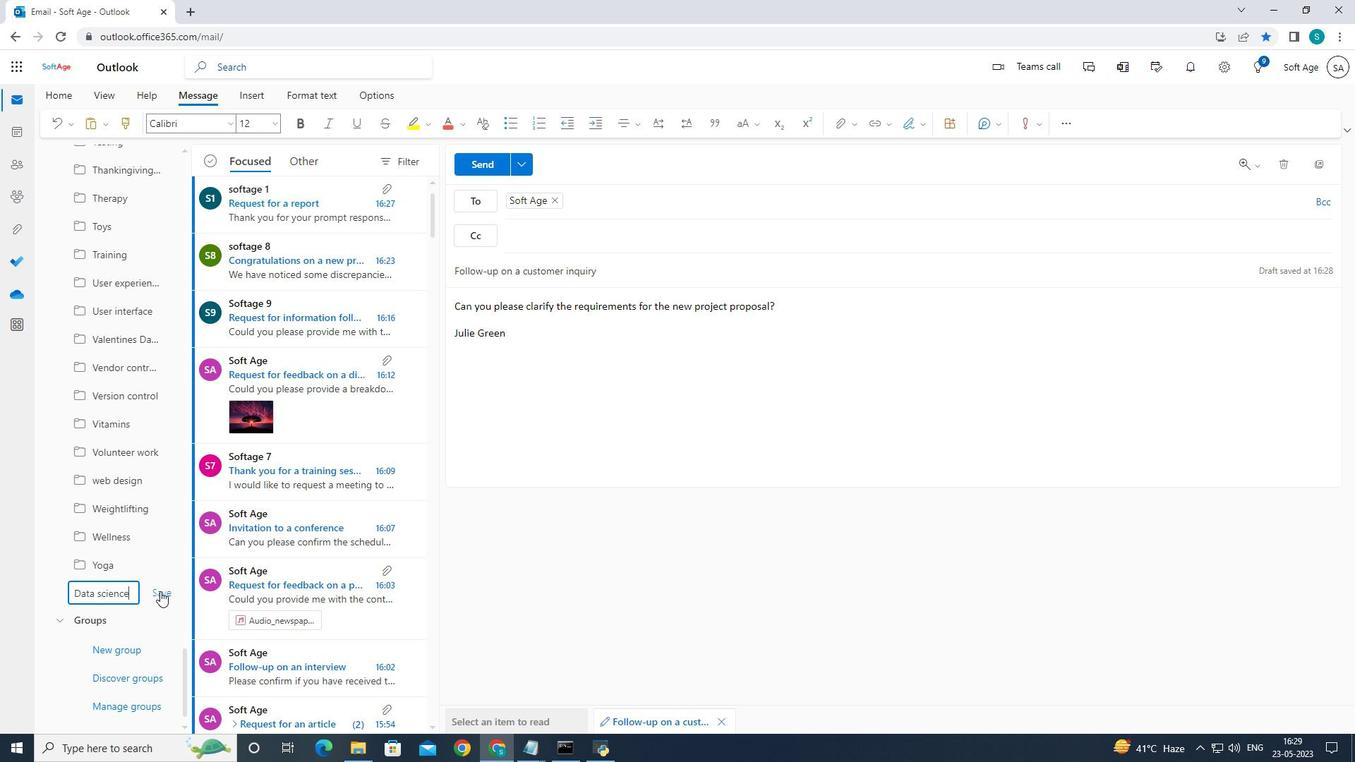 
Action: Mouse moved to (730, 421)
Screenshot: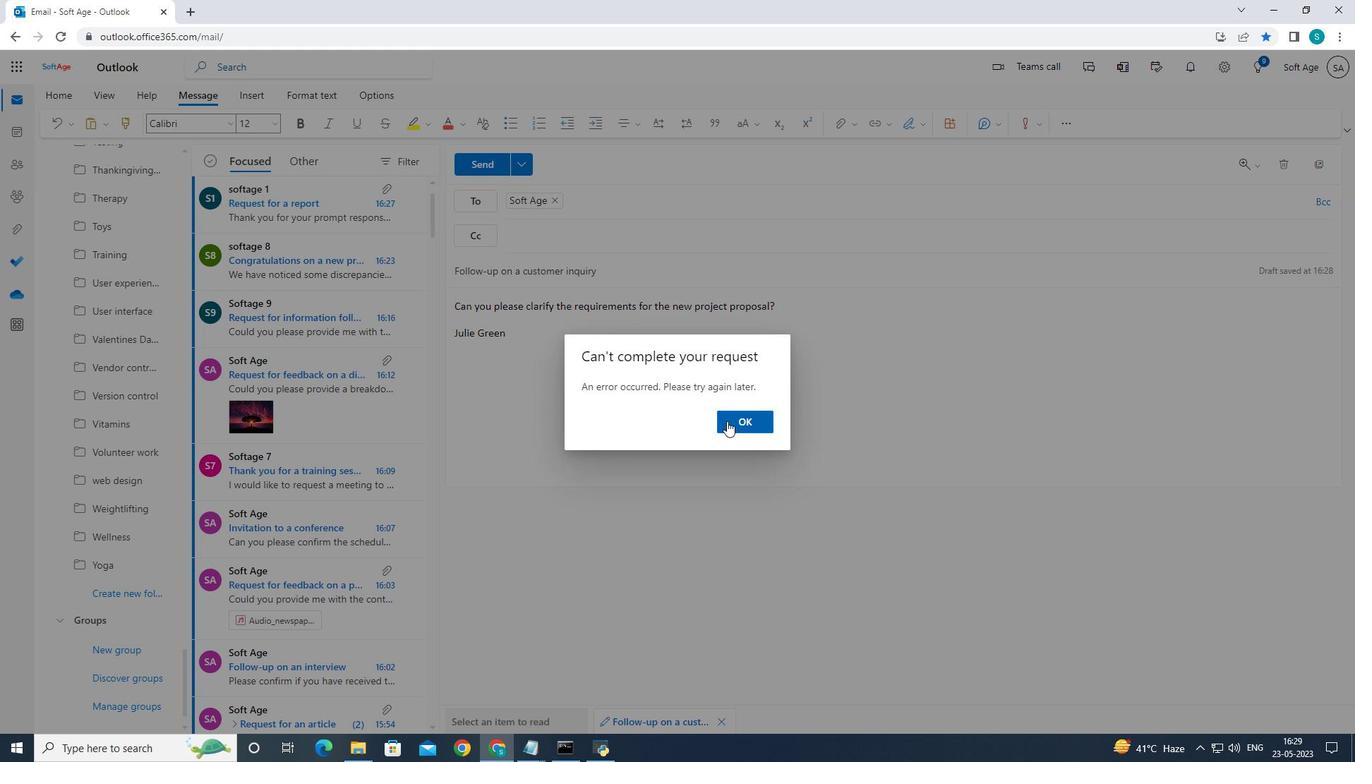 
Action: Mouse pressed left at (730, 421)
Screenshot: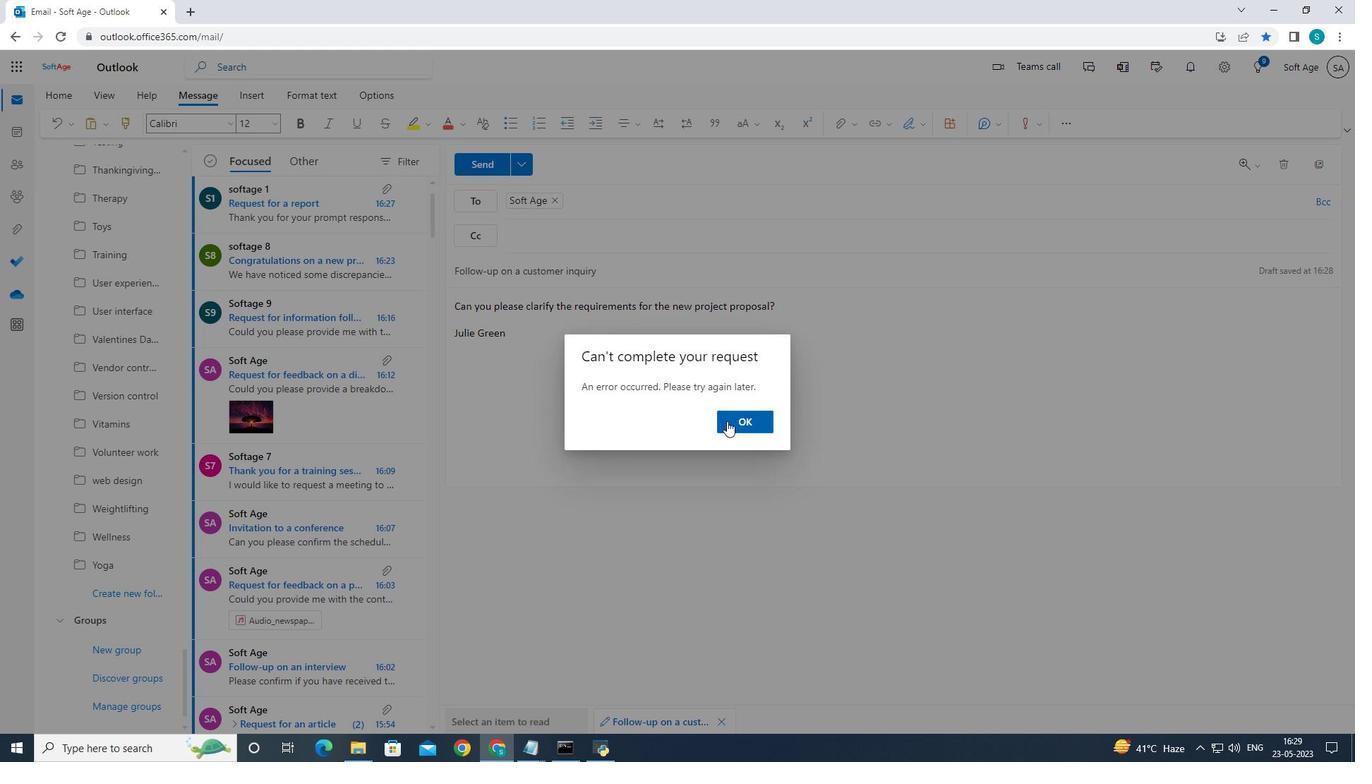 
Action: Mouse moved to (480, 166)
Screenshot: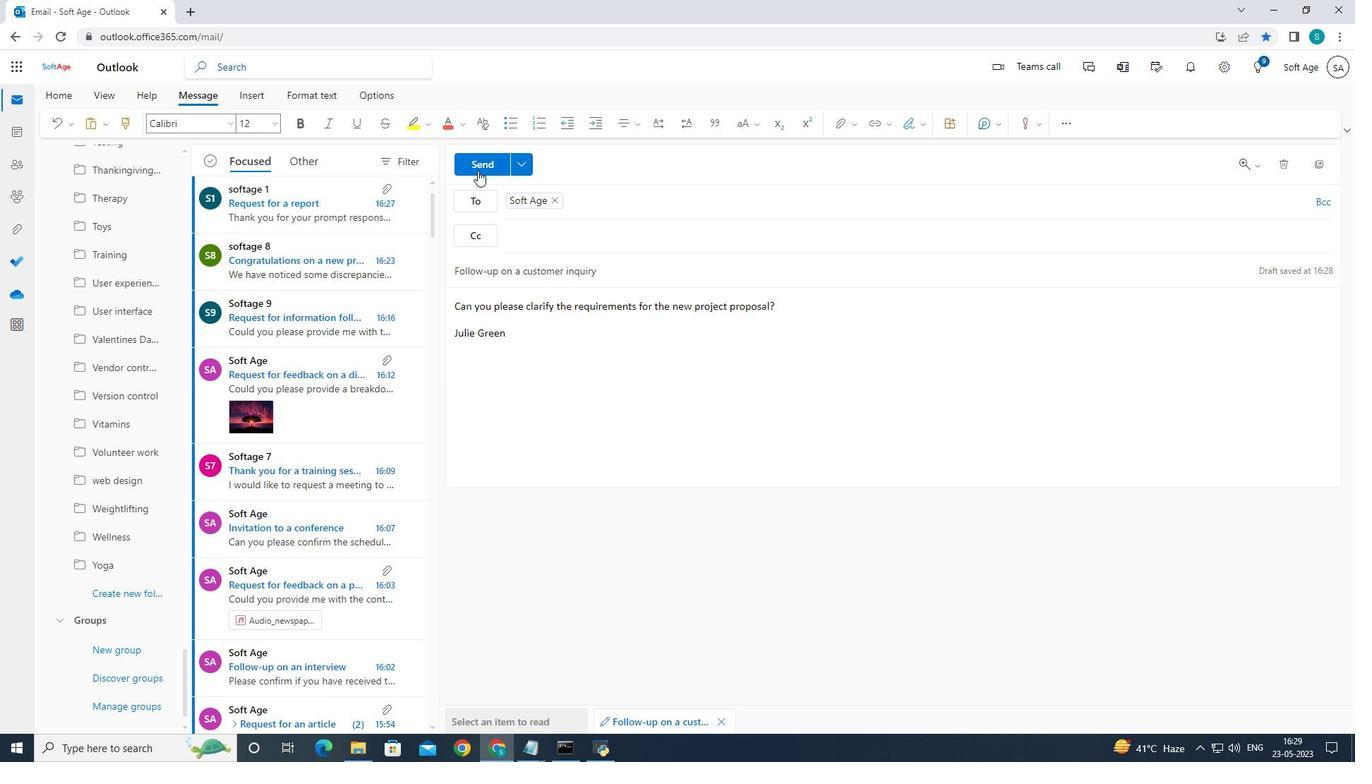 
Action: Mouse pressed left at (480, 166)
Screenshot: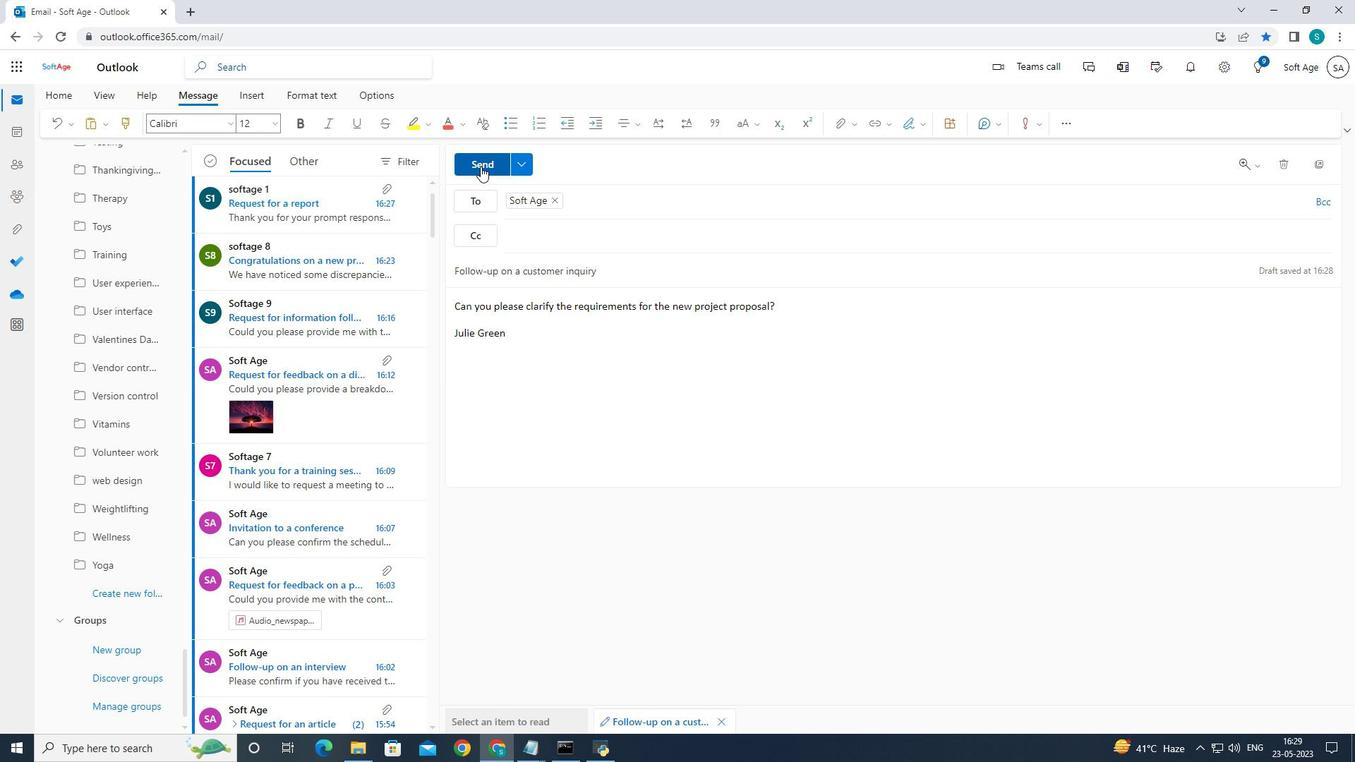 
